 Task: Send an email with the signature Kimberly Smith with the subject Request for feedback on a sponsorship package and the message I am writing to request a review of the project lessons learned. from softage.3@softage.net to softage.2@softage.net with an attached audio file Audio_clip.mp3 and move the email from Sent Items to the folder Supply chain
Action: Mouse moved to (87, 147)
Screenshot: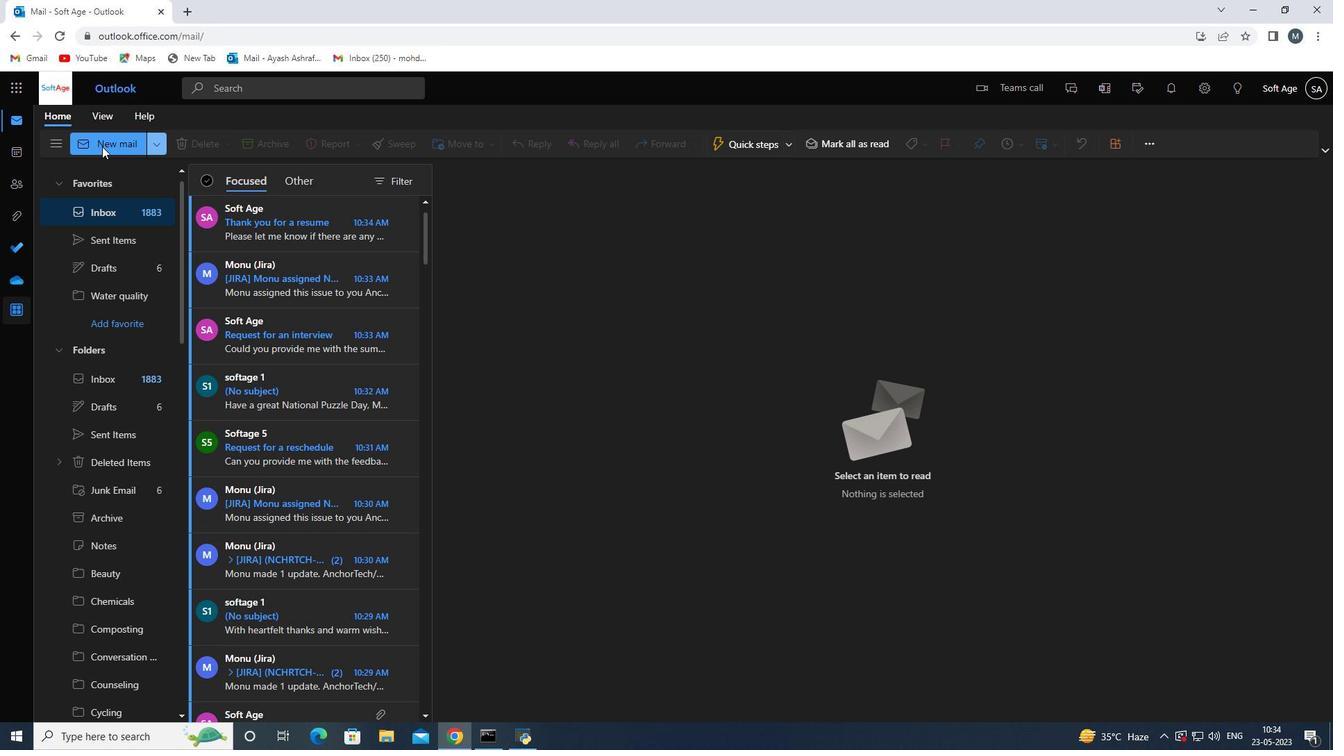 
Action: Mouse pressed left at (87, 147)
Screenshot: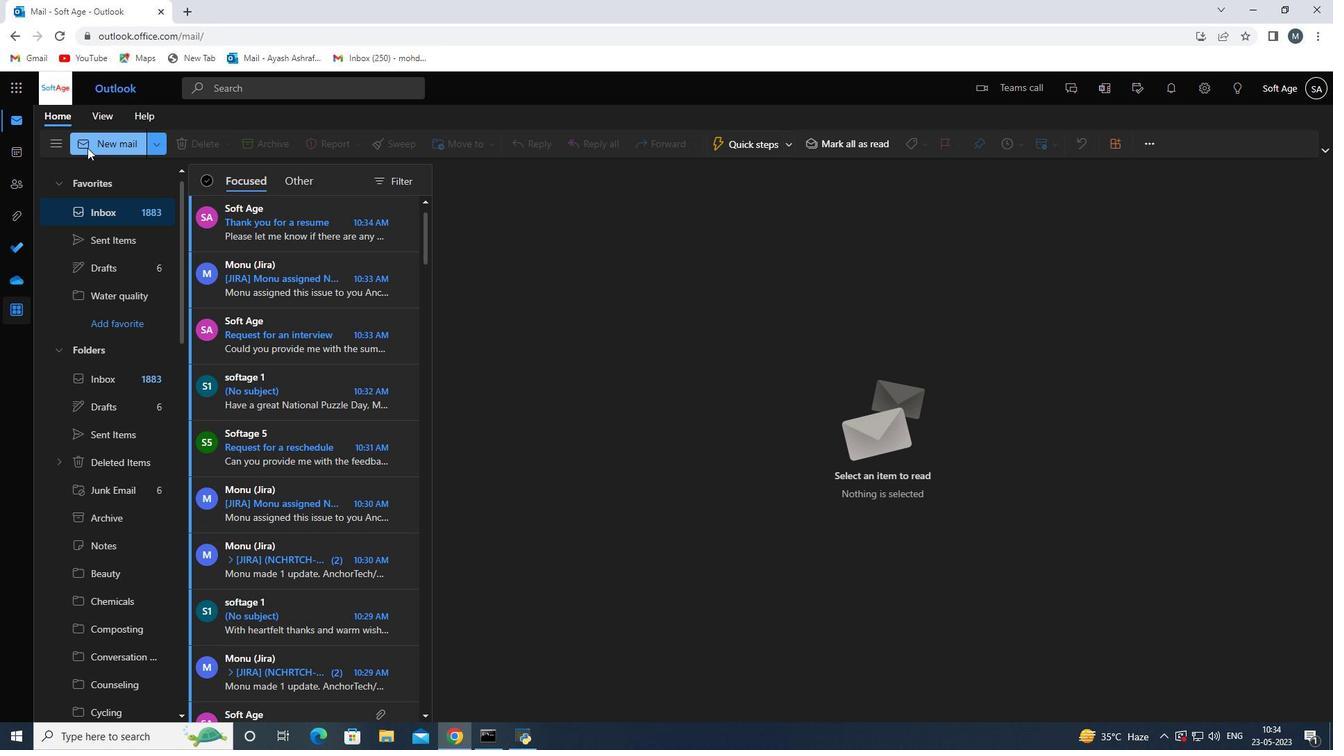 
Action: Mouse moved to (941, 148)
Screenshot: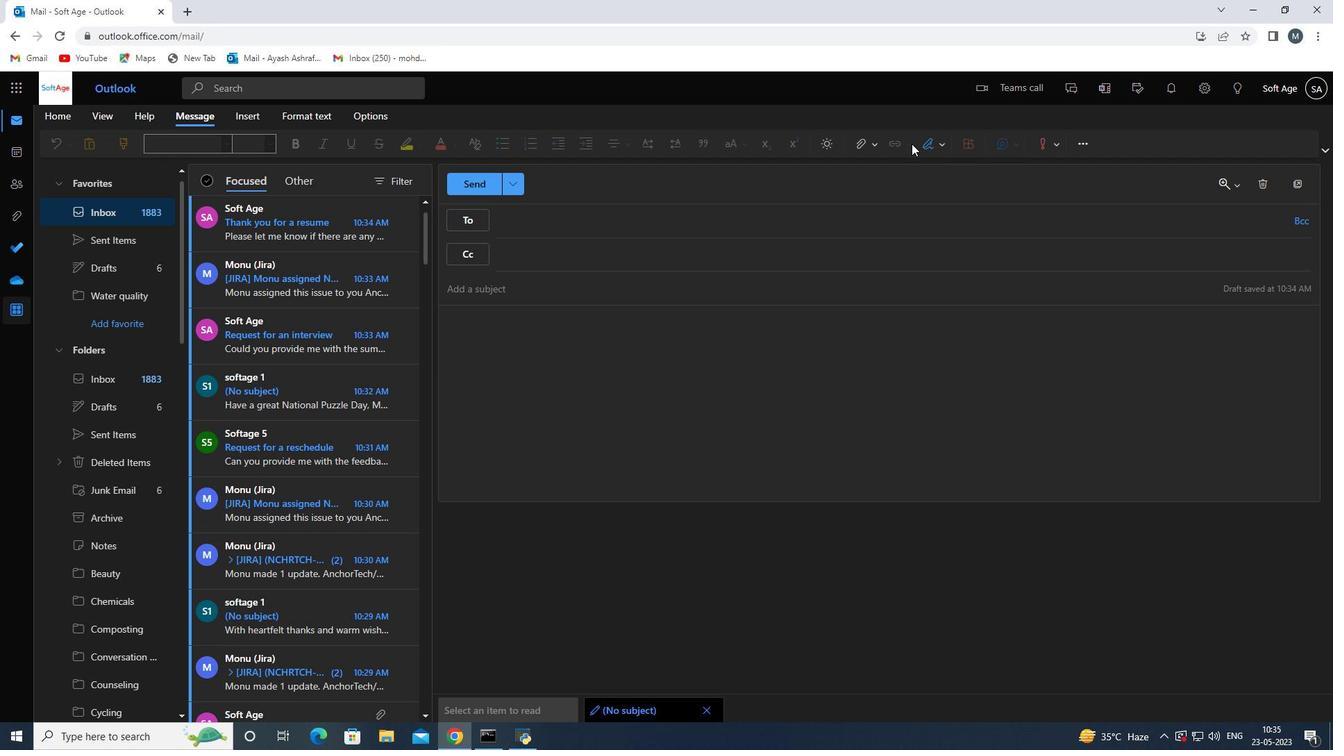
Action: Mouse pressed left at (941, 148)
Screenshot: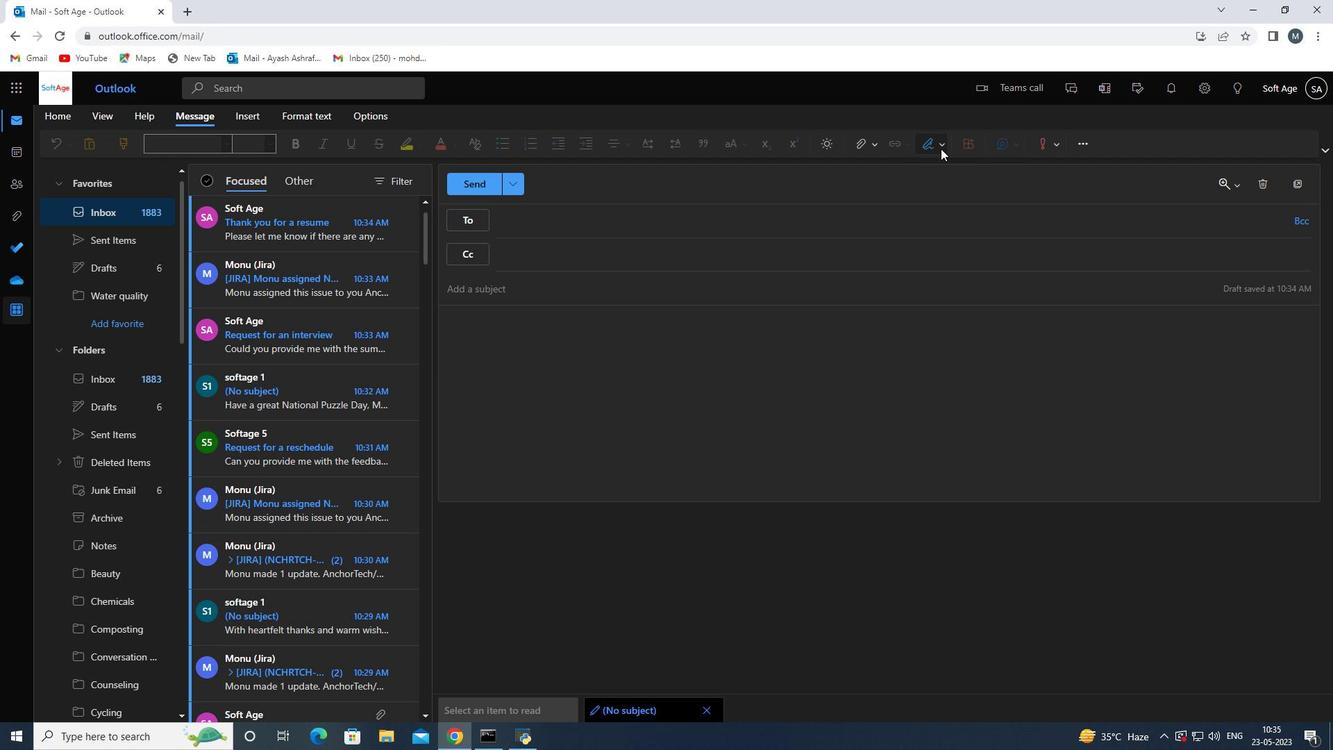 
Action: Mouse moved to (914, 197)
Screenshot: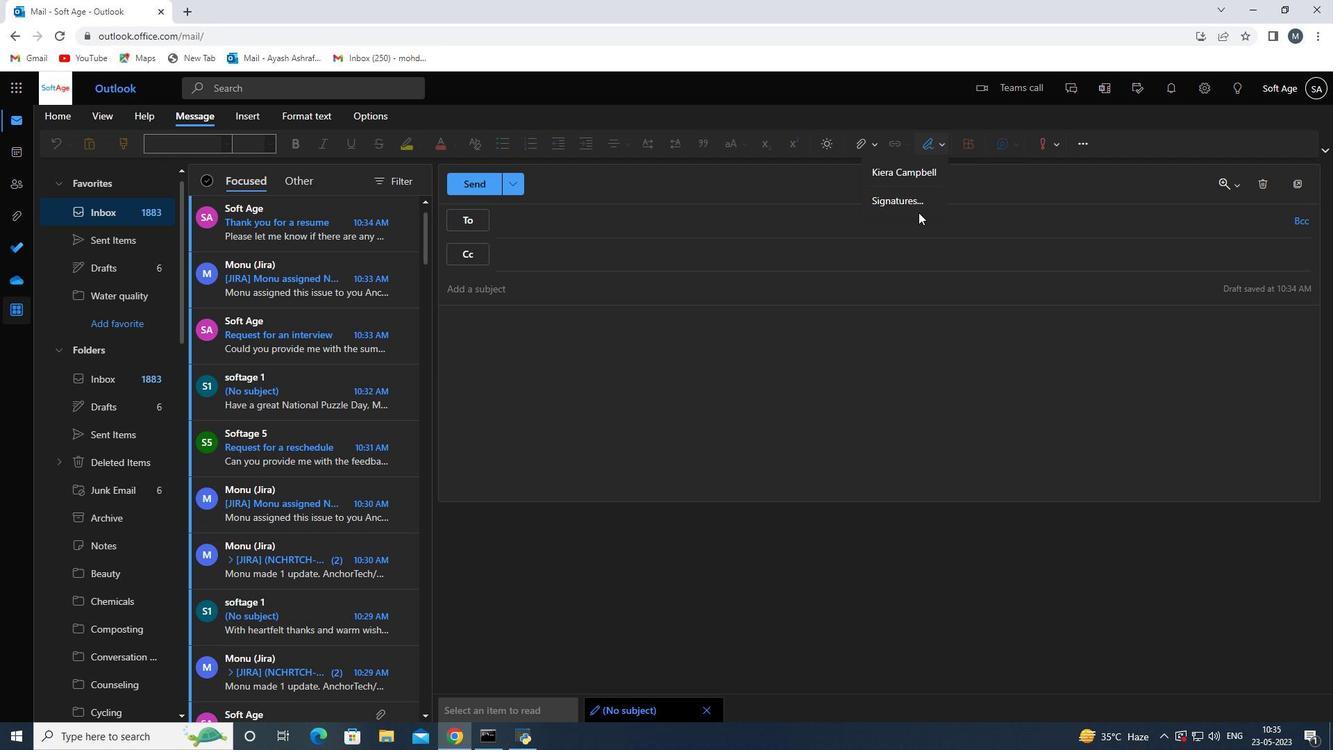 
Action: Mouse pressed left at (914, 197)
Screenshot: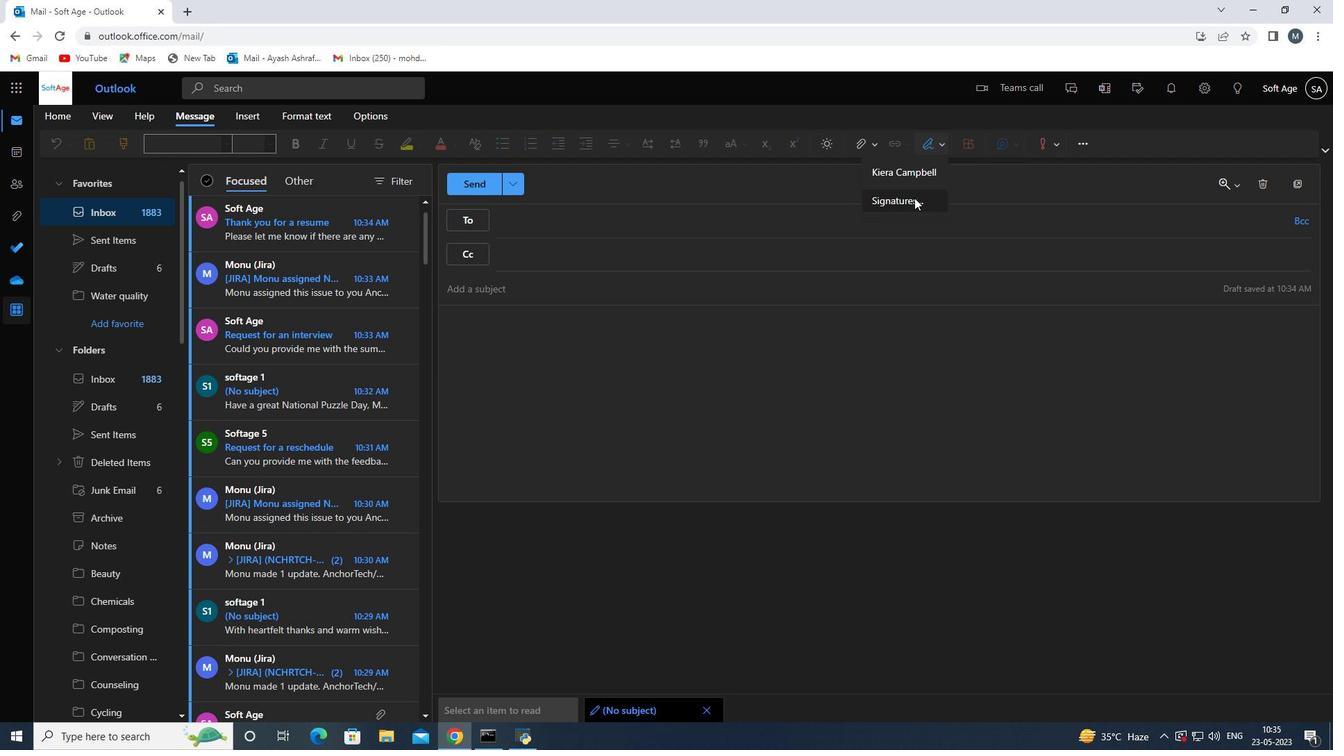 
Action: Mouse moved to (946, 254)
Screenshot: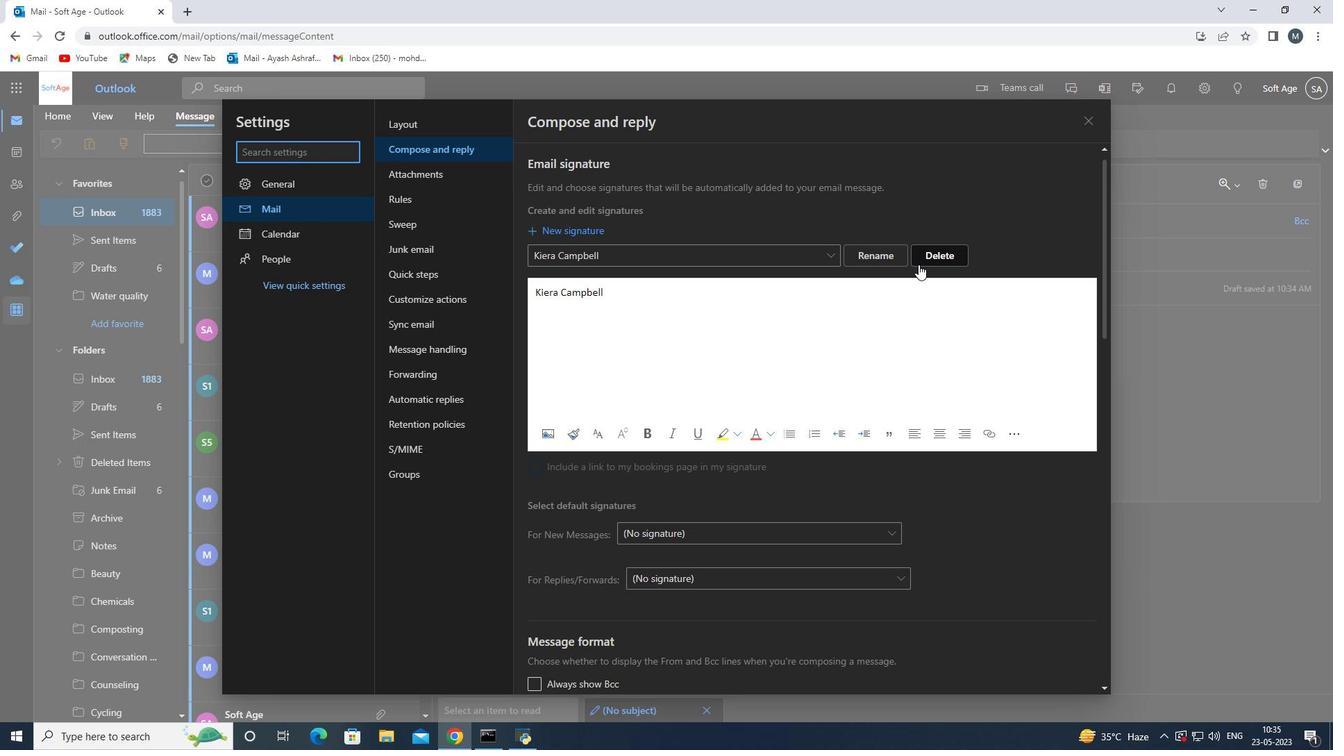 
Action: Mouse pressed left at (946, 254)
Screenshot: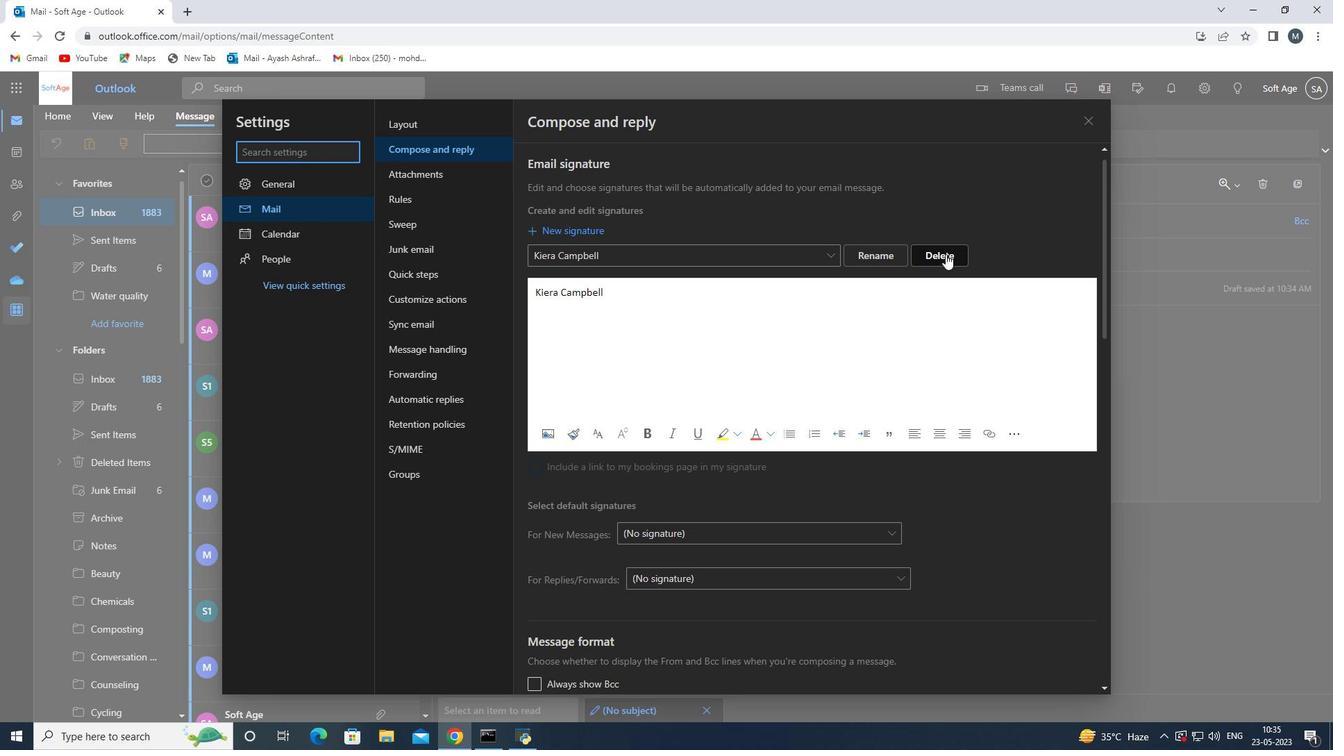 
Action: Mouse moved to (612, 257)
Screenshot: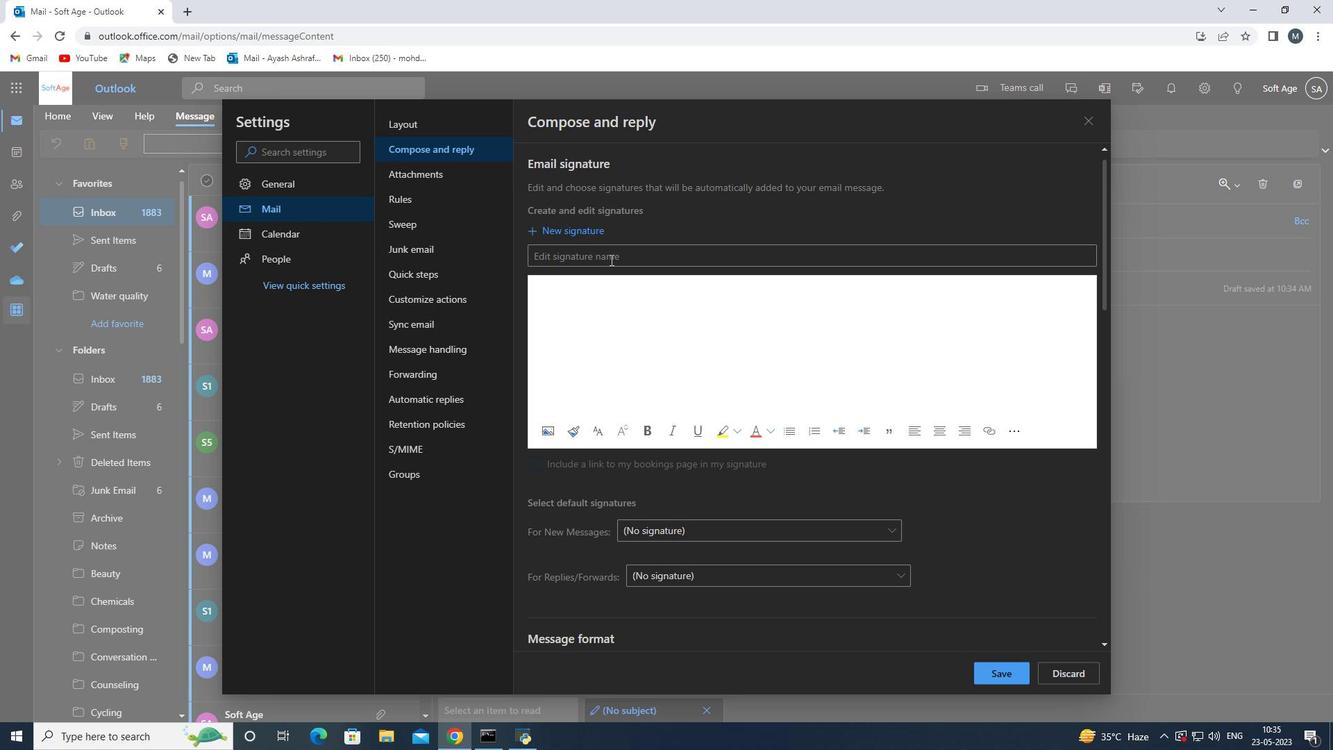 
Action: Mouse pressed left at (612, 257)
Screenshot: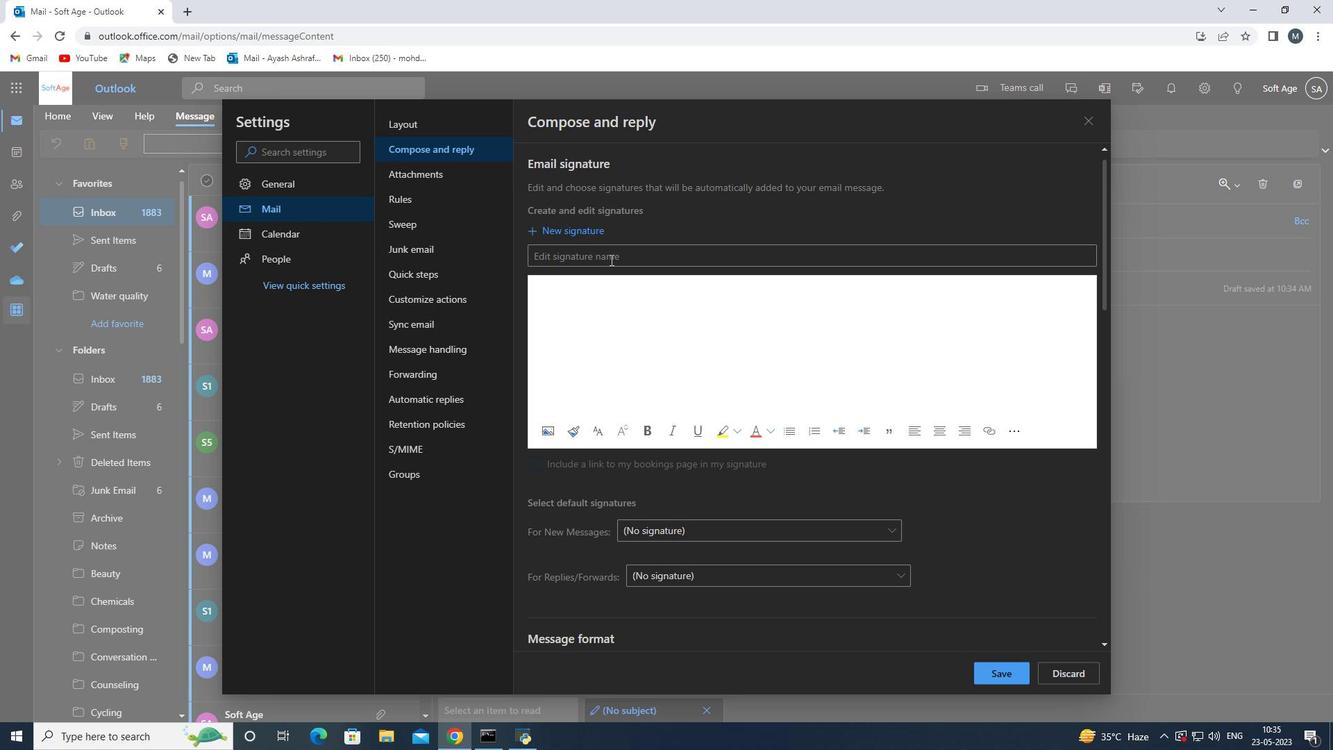 
Action: Key pressed <Key.shift>Kimn<Key.backspace>berly<Key.space><Key.shift>Smith<Key.space>
Screenshot: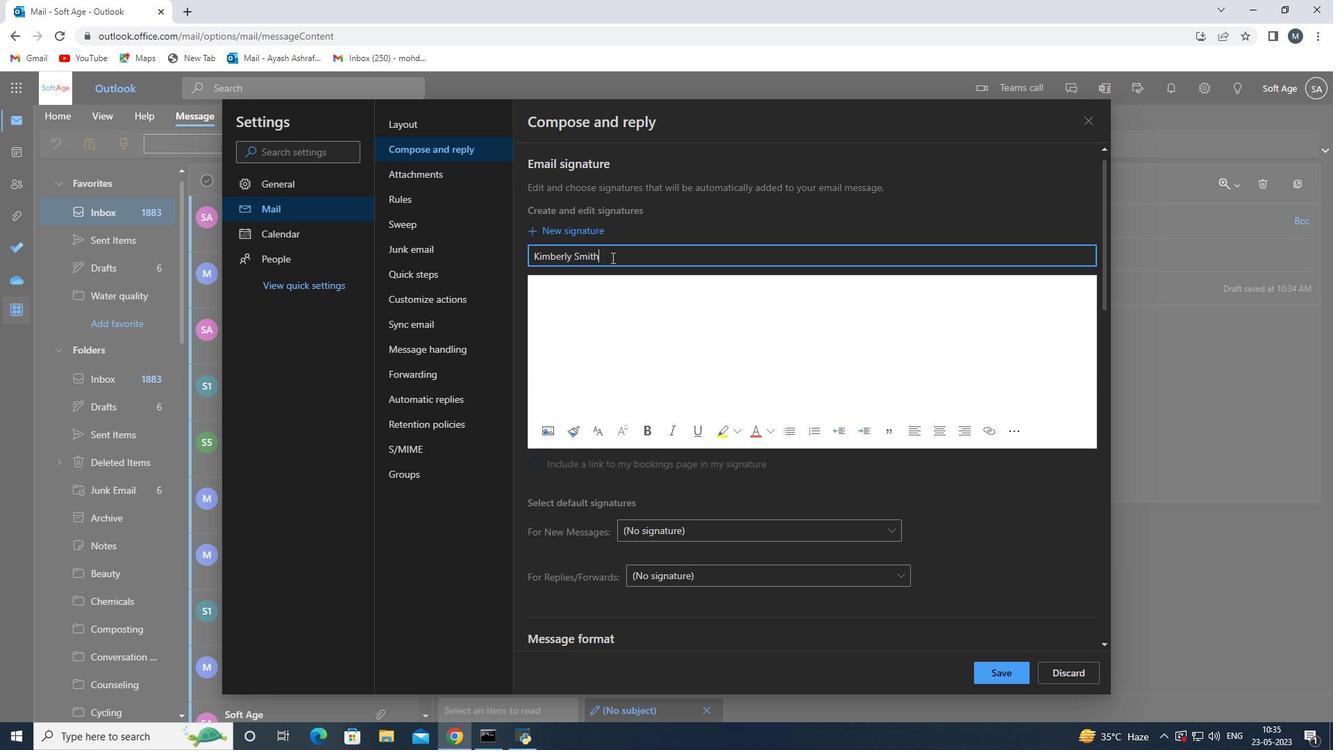 
Action: Mouse moved to (612, 277)
Screenshot: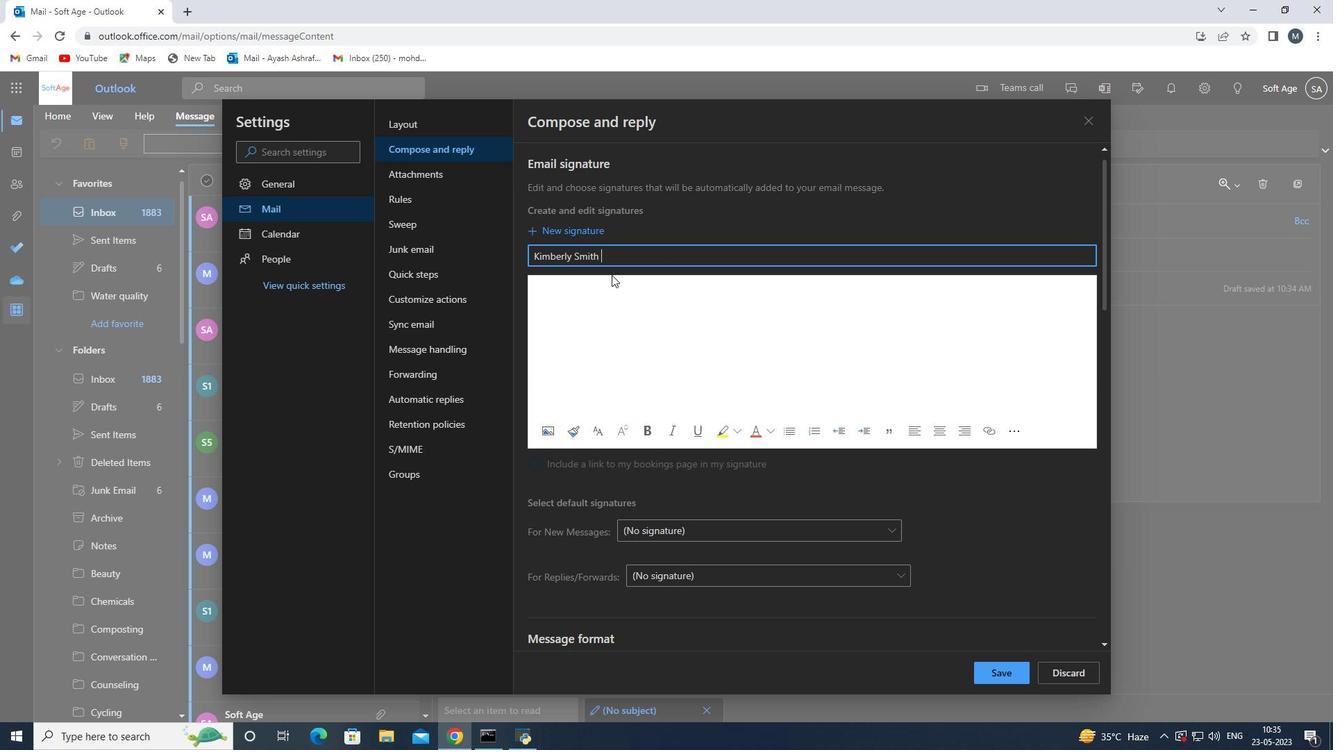 
Action: Mouse pressed left at (612, 277)
Screenshot: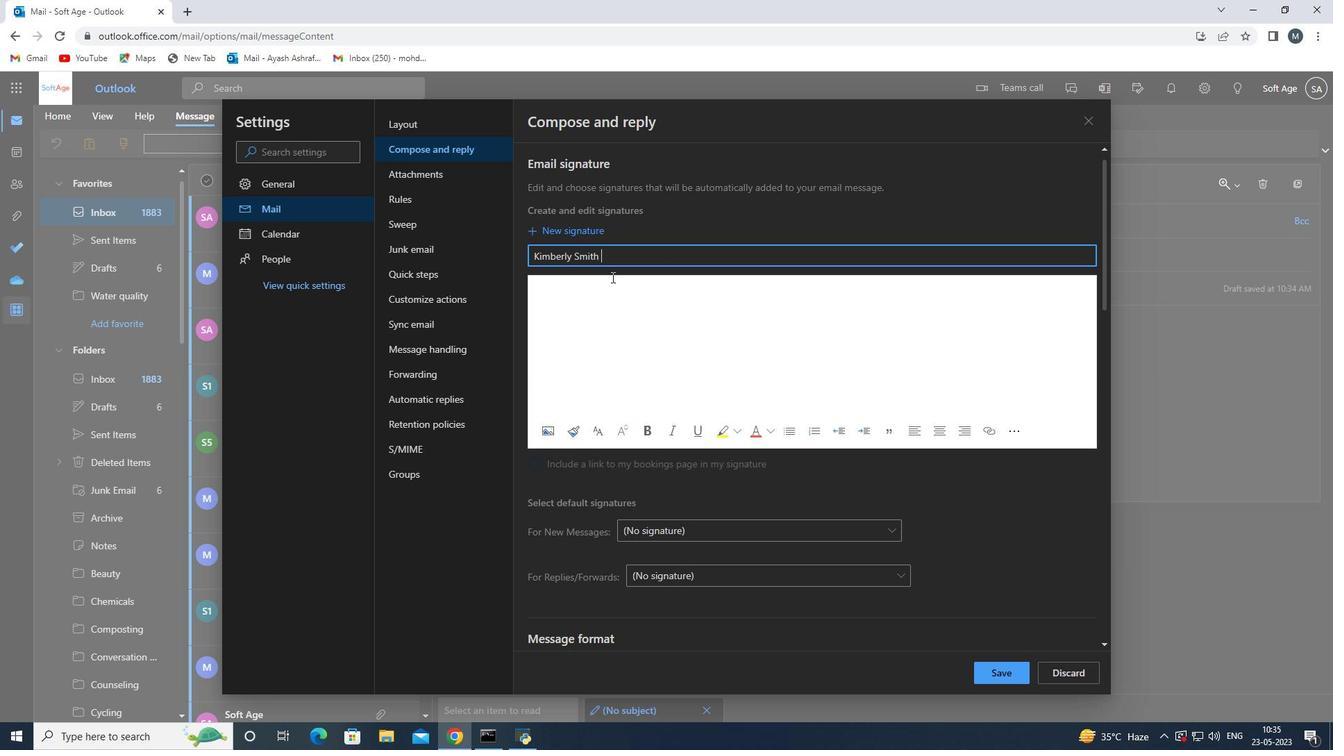 
Action: Key pressed <Key.shift>Kimberly<Key.space><Key.shift>Smith
Screenshot: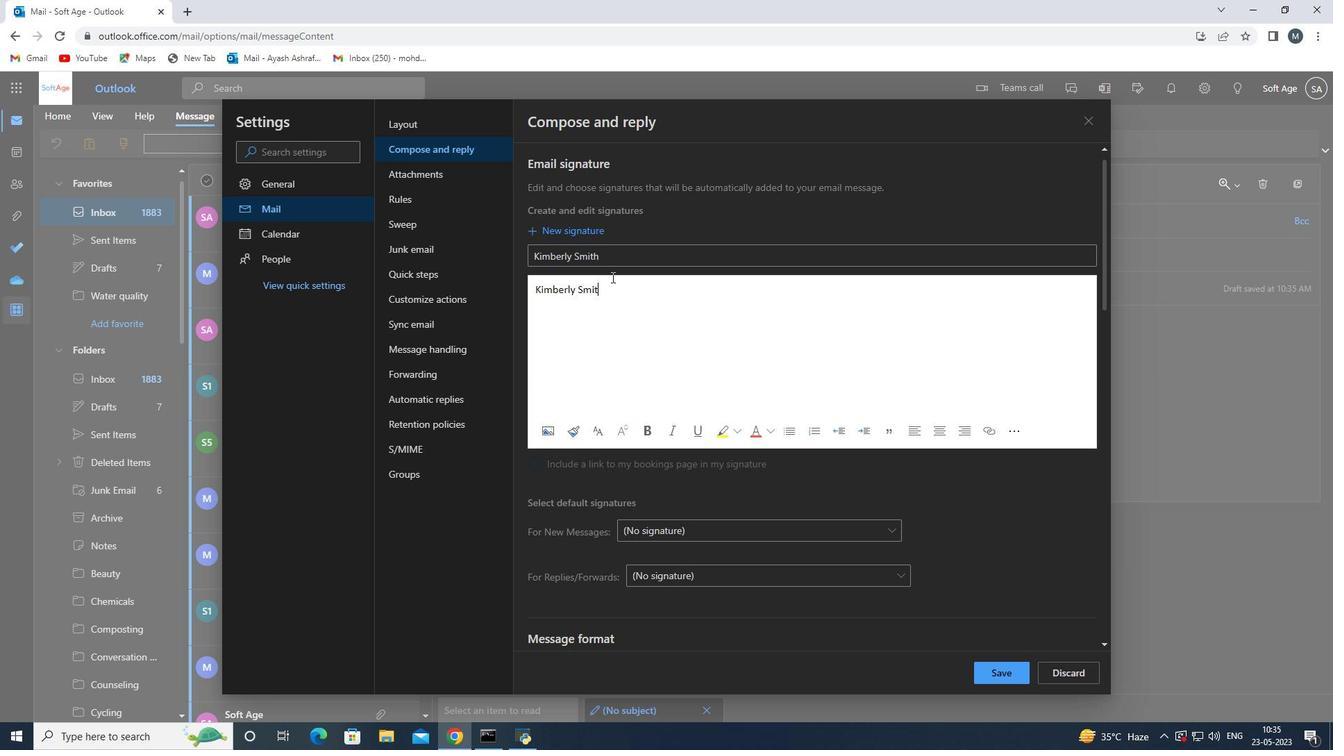 
Action: Mouse moved to (995, 674)
Screenshot: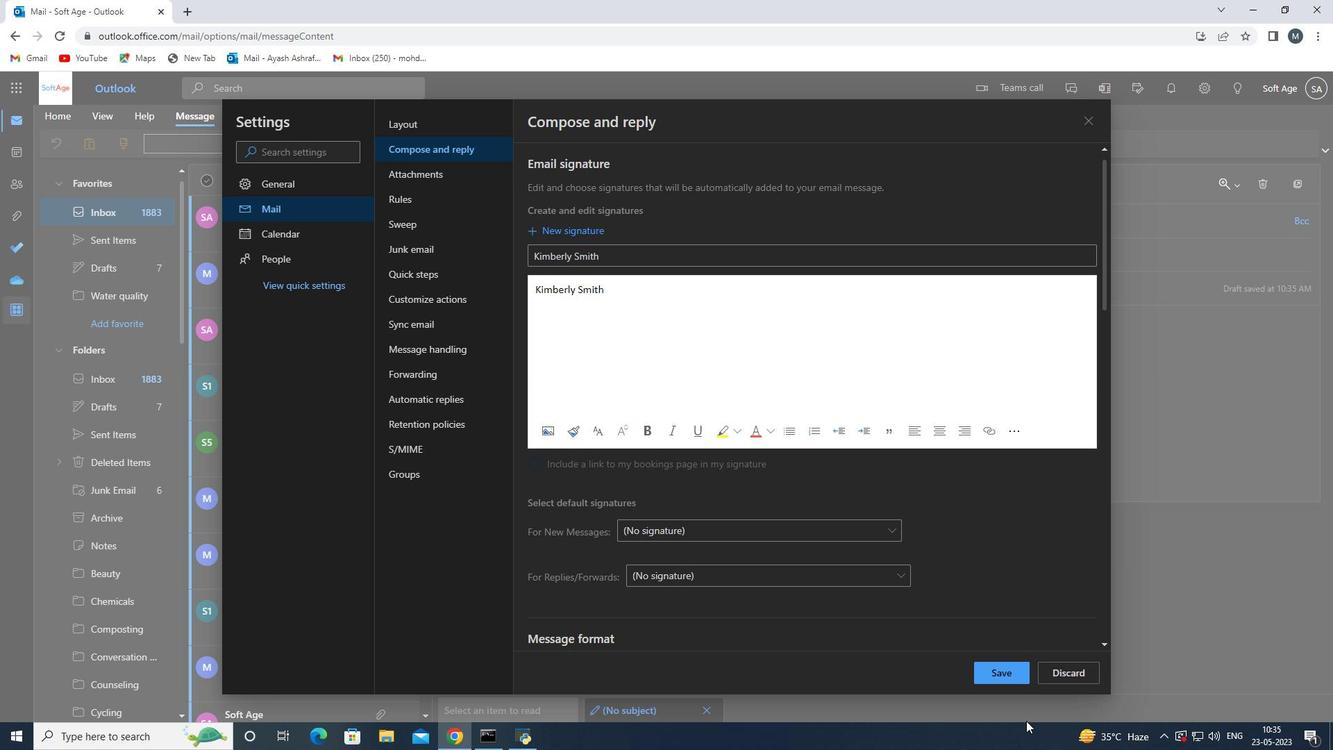 
Action: Mouse pressed left at (995, 674)
Screenshot: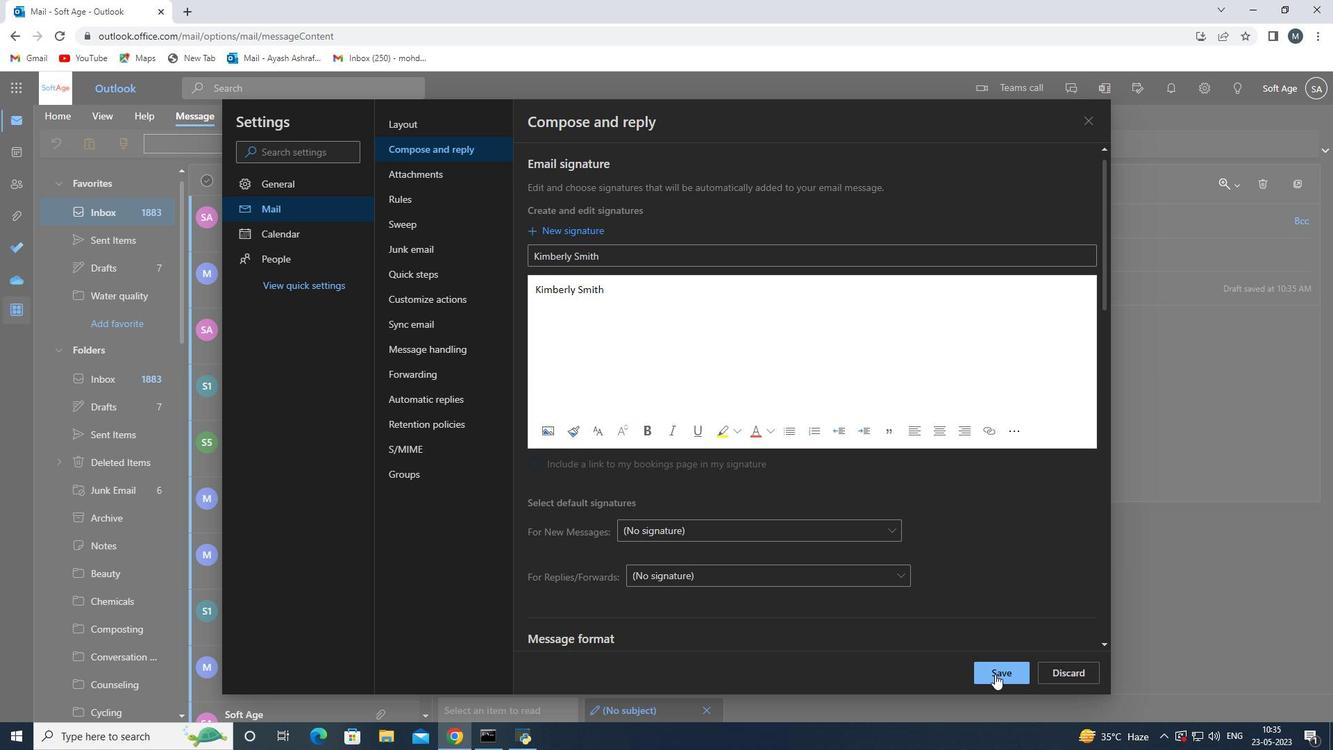 
Action: Mouse moved to (1086, 124)
Screenshot: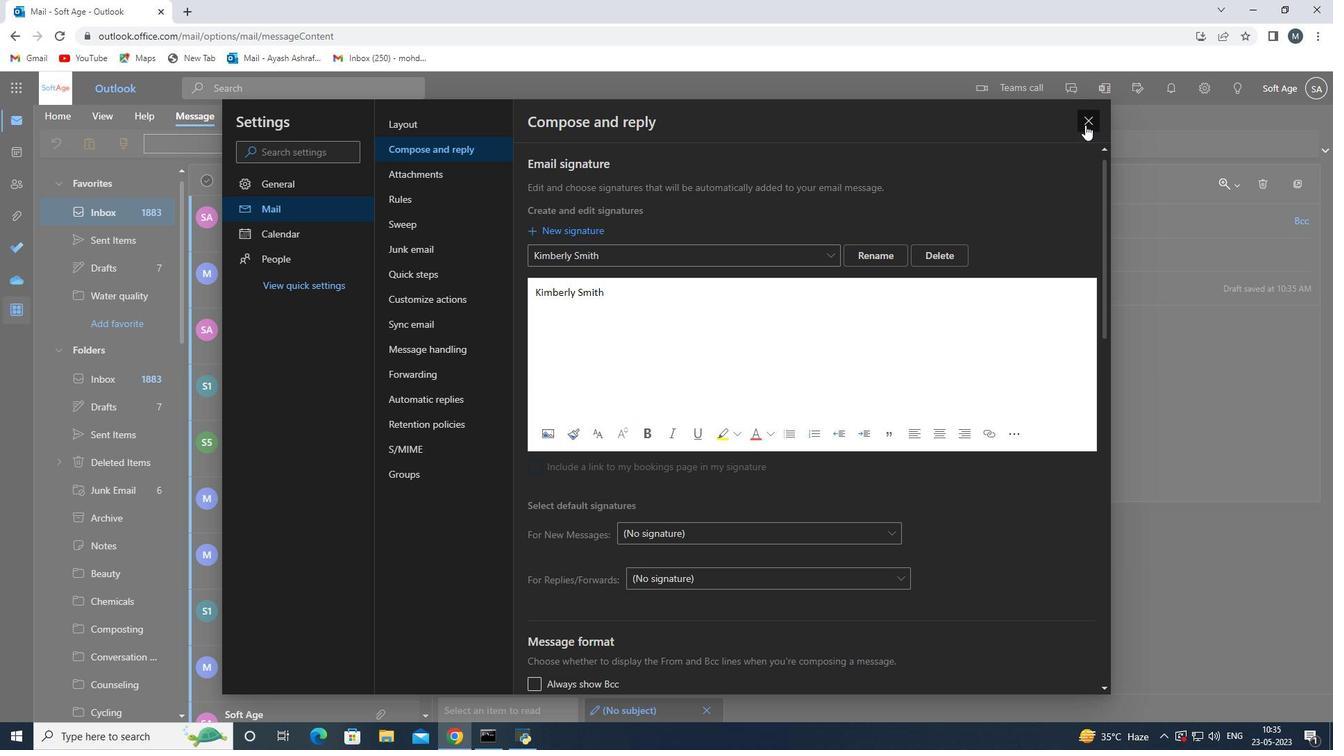 
Action: Mouse pressed left at (1086, 124)
Screenshot: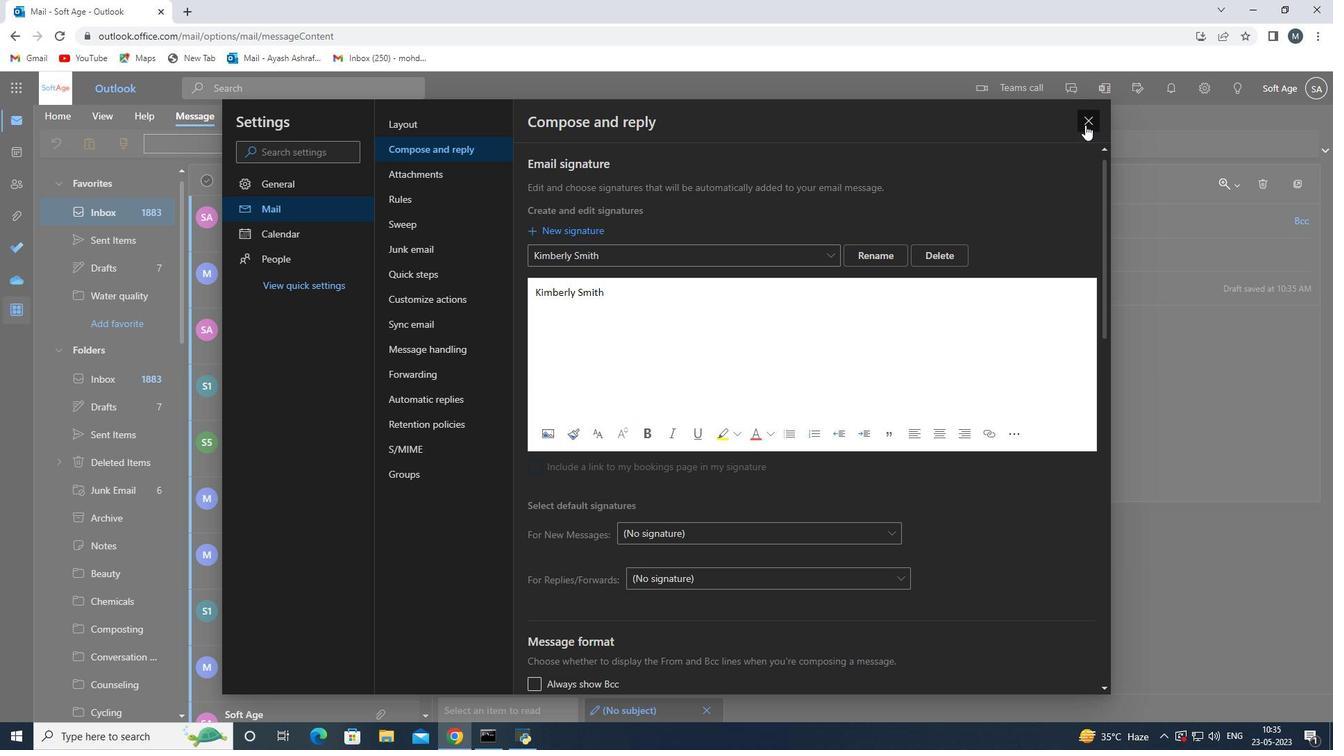 
Action: Mouse moved to (581, 282)
Screenshot: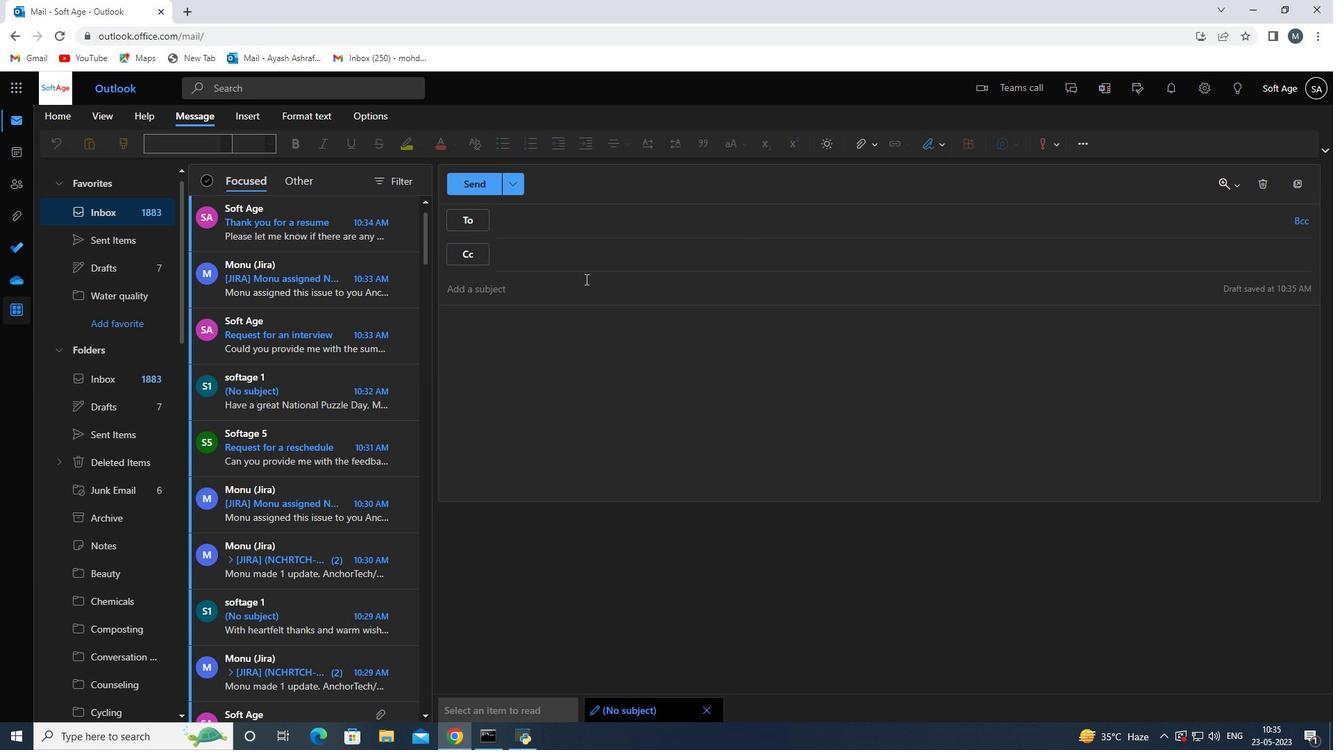 
Action: Mouse pressed left at (581, 282)
Screenshot: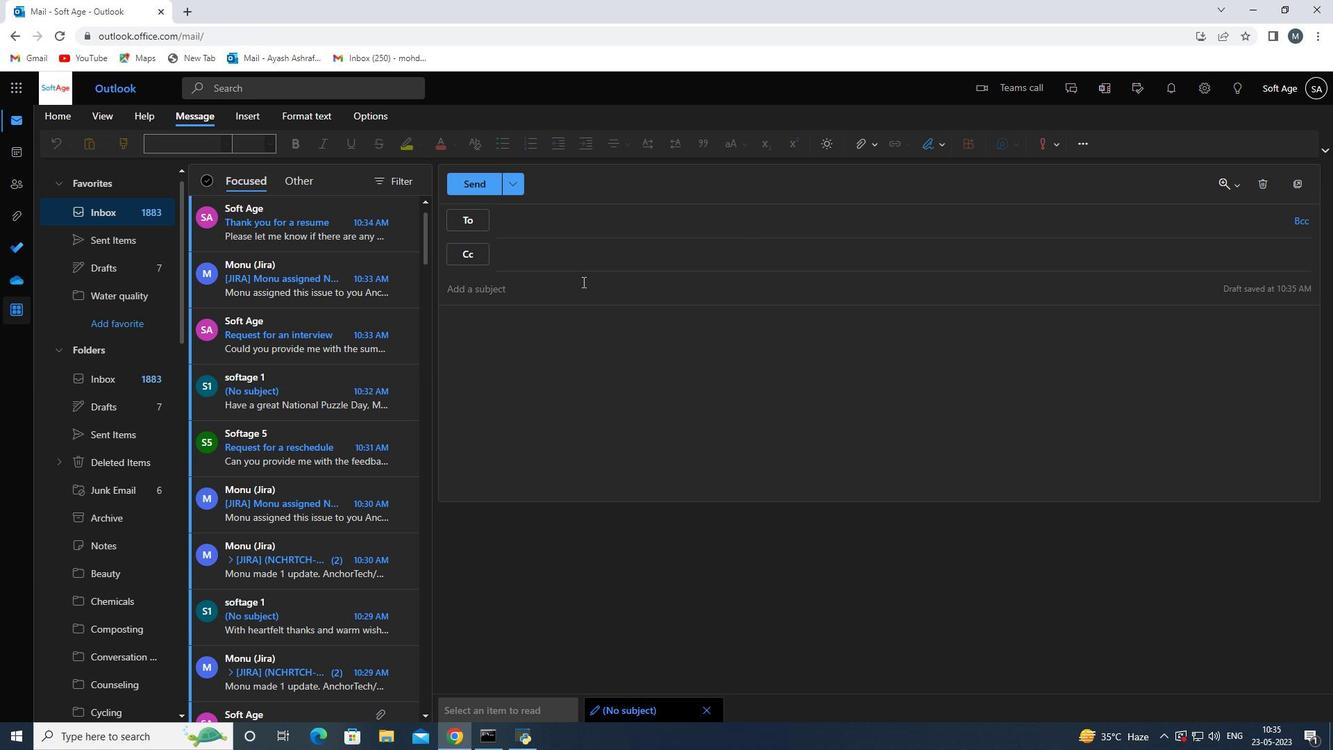 
Action: Mouse moved to (575, 292)
Screenshot: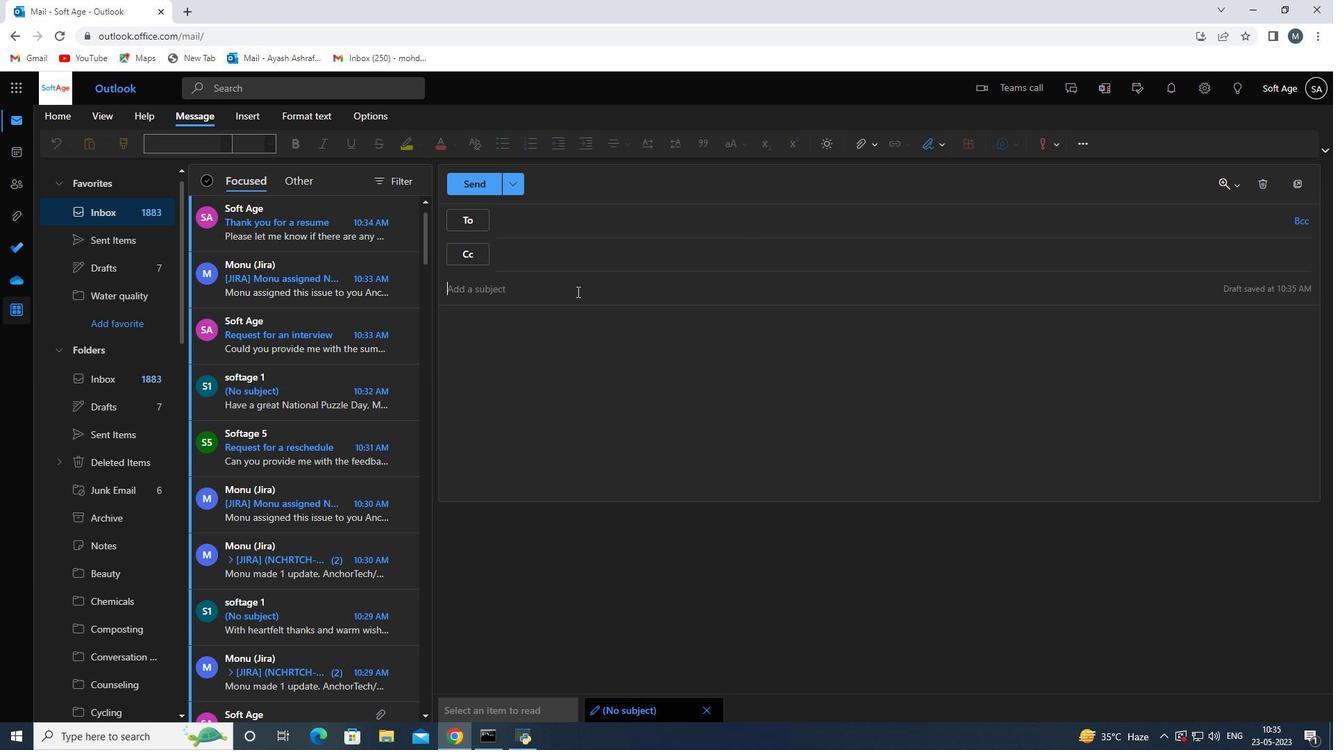 
Action: Key pressed <Key.shift><Key.shift><Key.shift><Key.shift><Key.shift><Key.shift>Rwe<Key.backspace><Key.backspace>equest<Key.space>for<Key.space>feedback<Key.space>on<Key.space>a<Key.space>sponsorship<Key.space>package<Key.space>
Screenshot: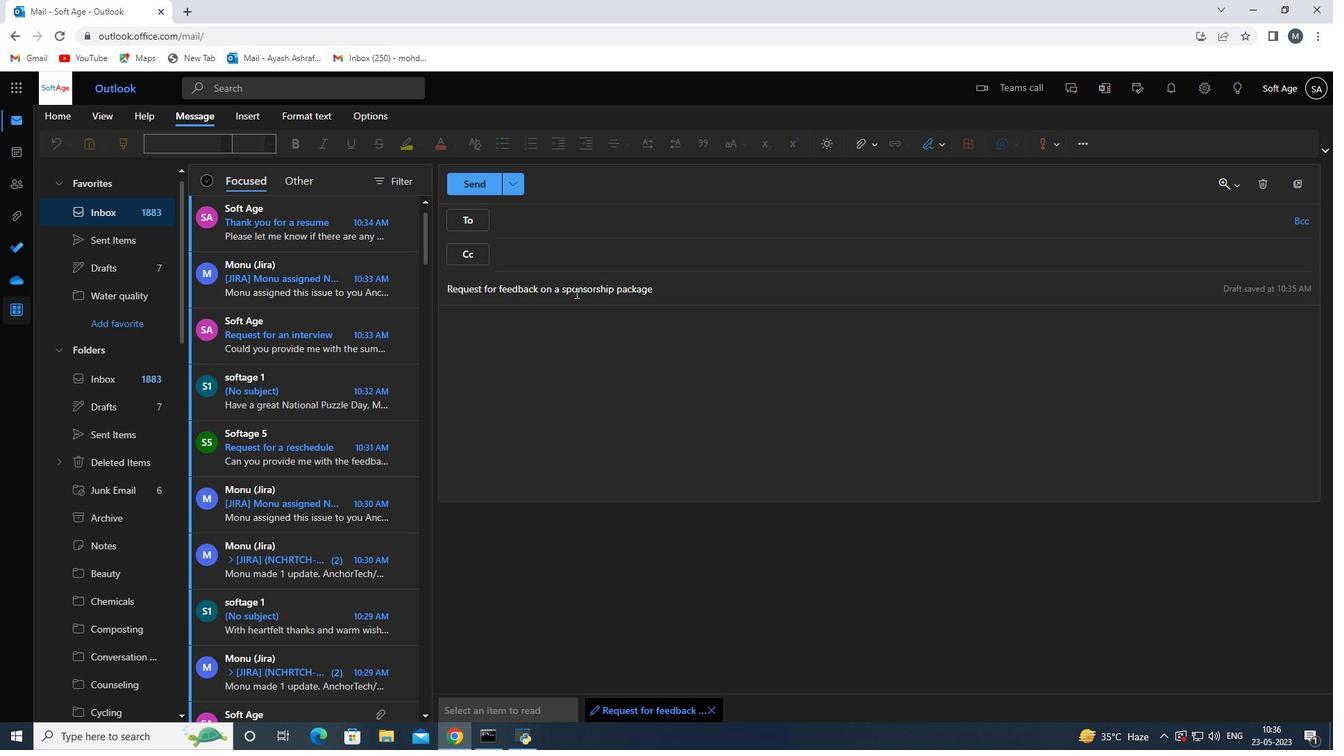 
Action: Mouse moved to (575, 325)
Screenshot: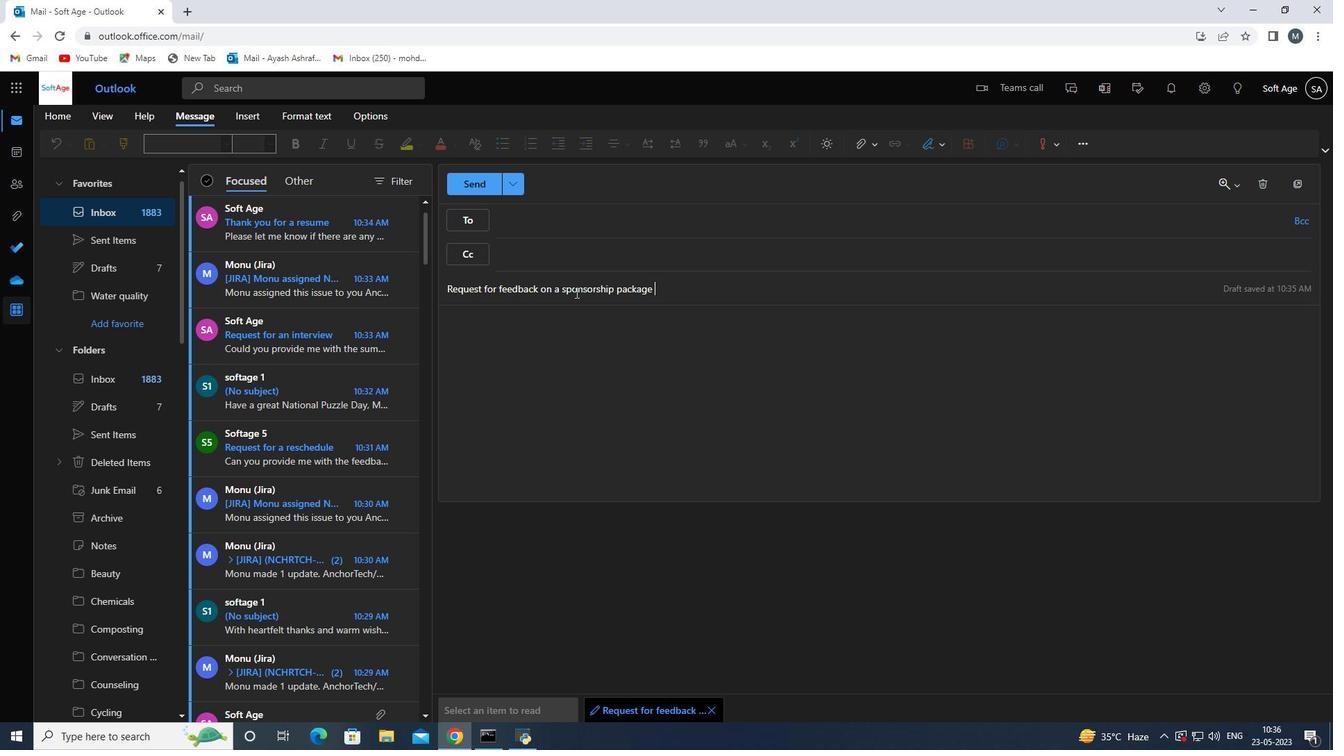 
Action: Mouse pressed left at (575, 325)
Screenshot: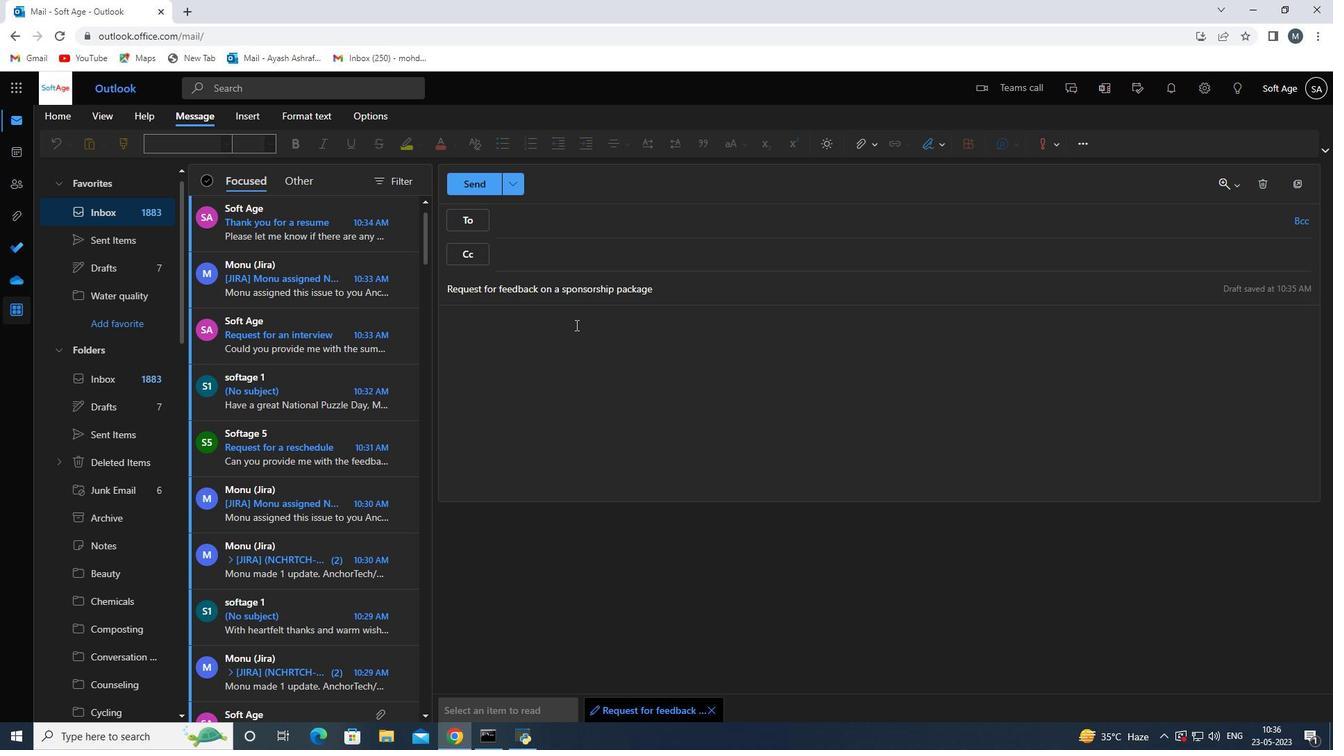 
Action: Key pressed <Key.shift>I<Key.space>am<Key.space>writing<Key.space>to<Key.space>request<Key.space>a<Key.space>review<Key.space>of<Key.space>the<Key.space>project<Key.space>lessons<Key.space>learner<Key.backspace>d<Key.space>
Screenshot: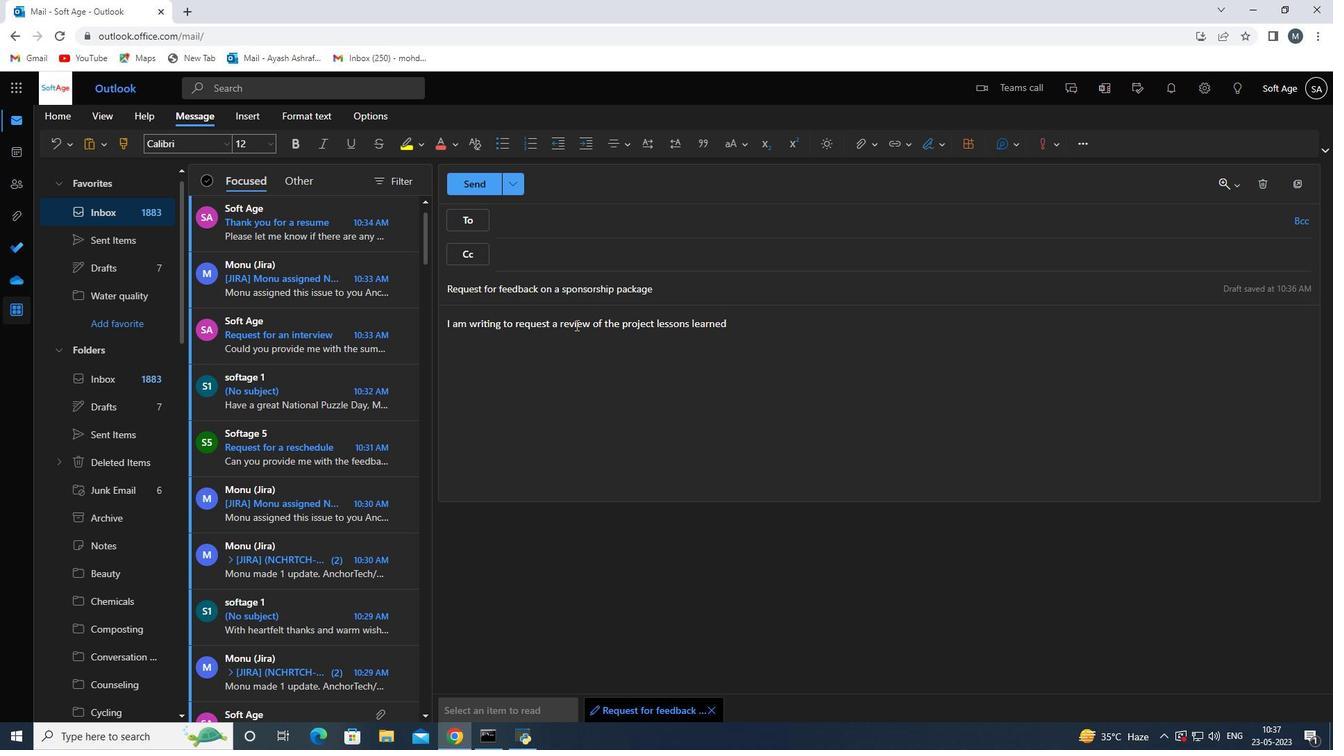 
Action: Mouse moved to (930, 150)
Screenshot: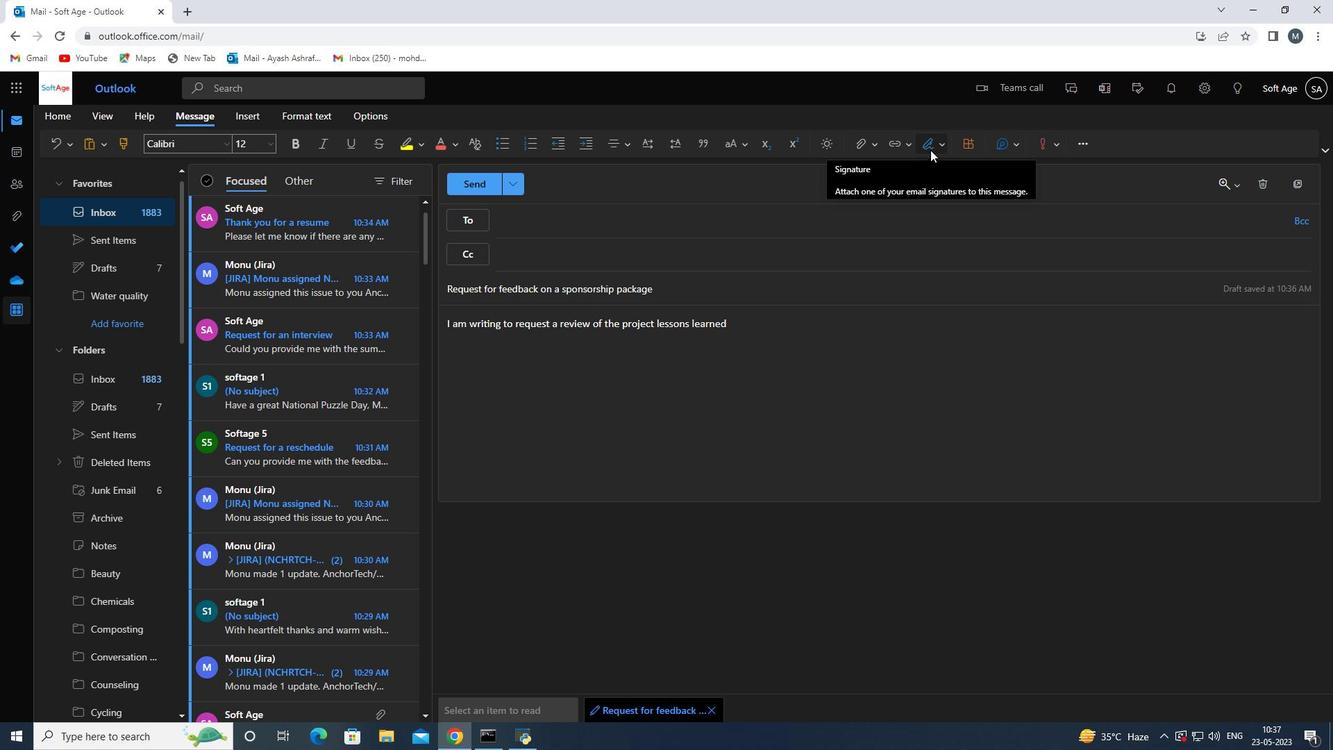 
Action: Mouse pressed left at (930, 150)
Screenshot: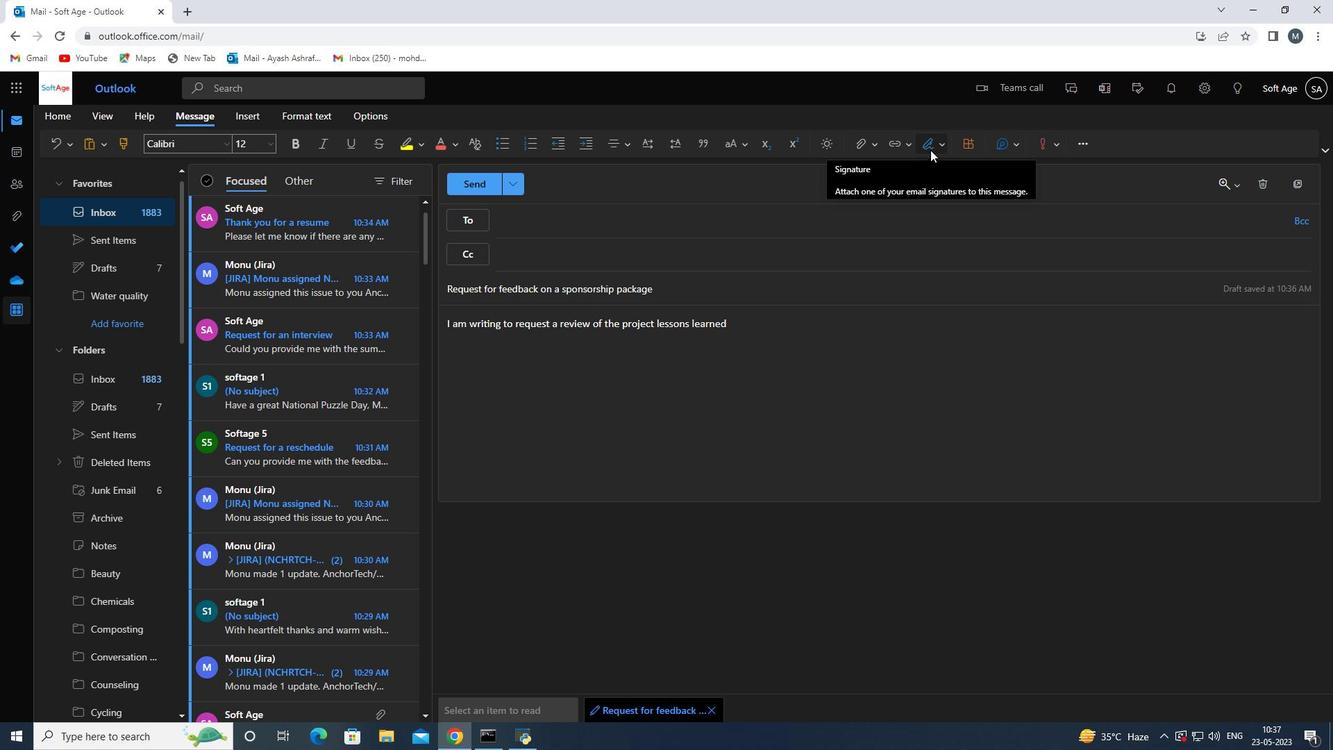 
Action: Mouse moved to (920, 174)
Screenshot: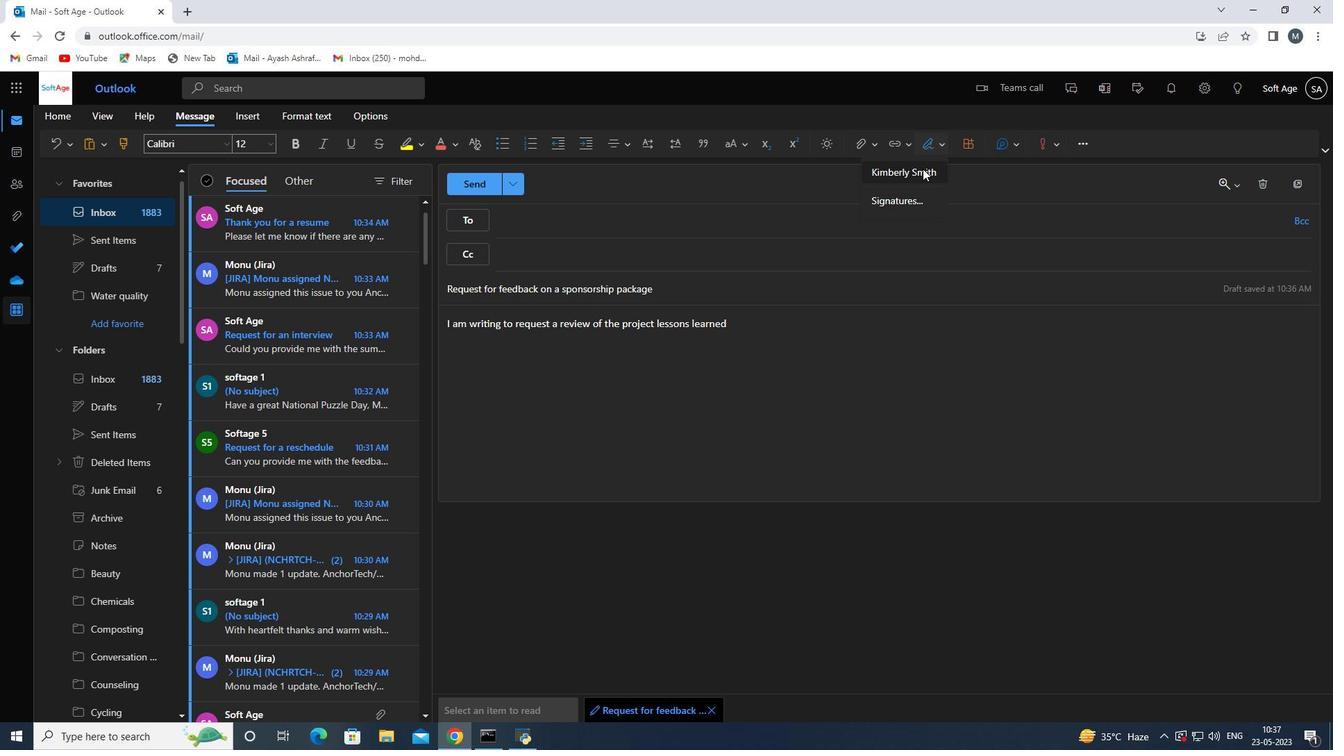
Action: Mouse pressed left at (920, 174)
Screenshot: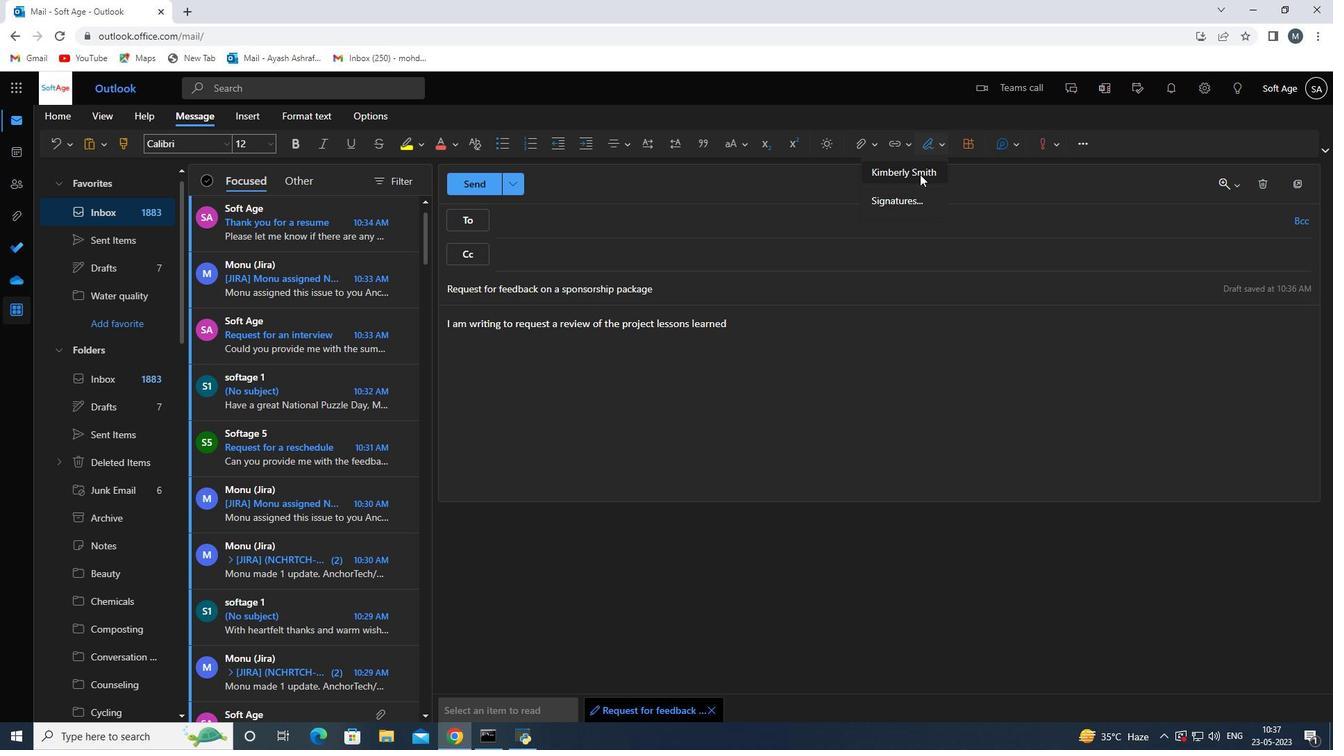 
Action: Mouse moved to (634, 226)
Screenshot: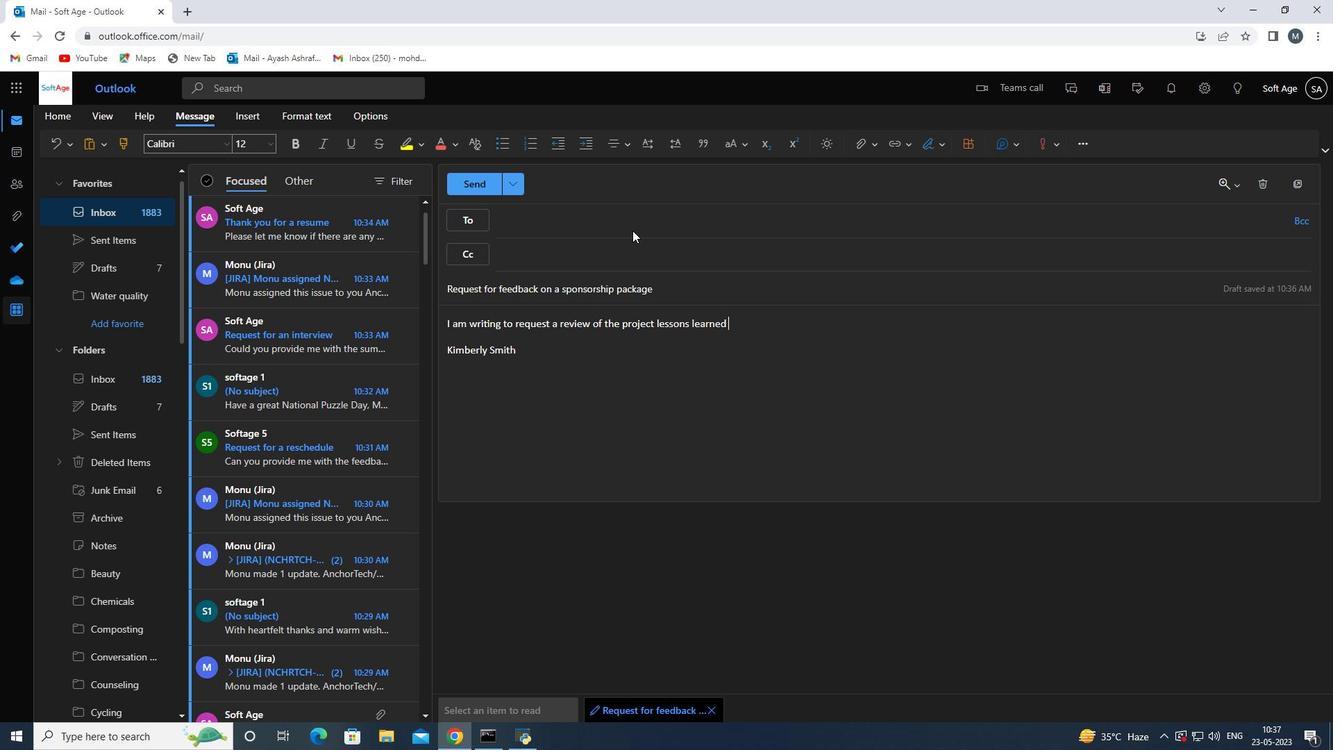 
Action: Mouse pressed left at (634, 226)
Screenshot: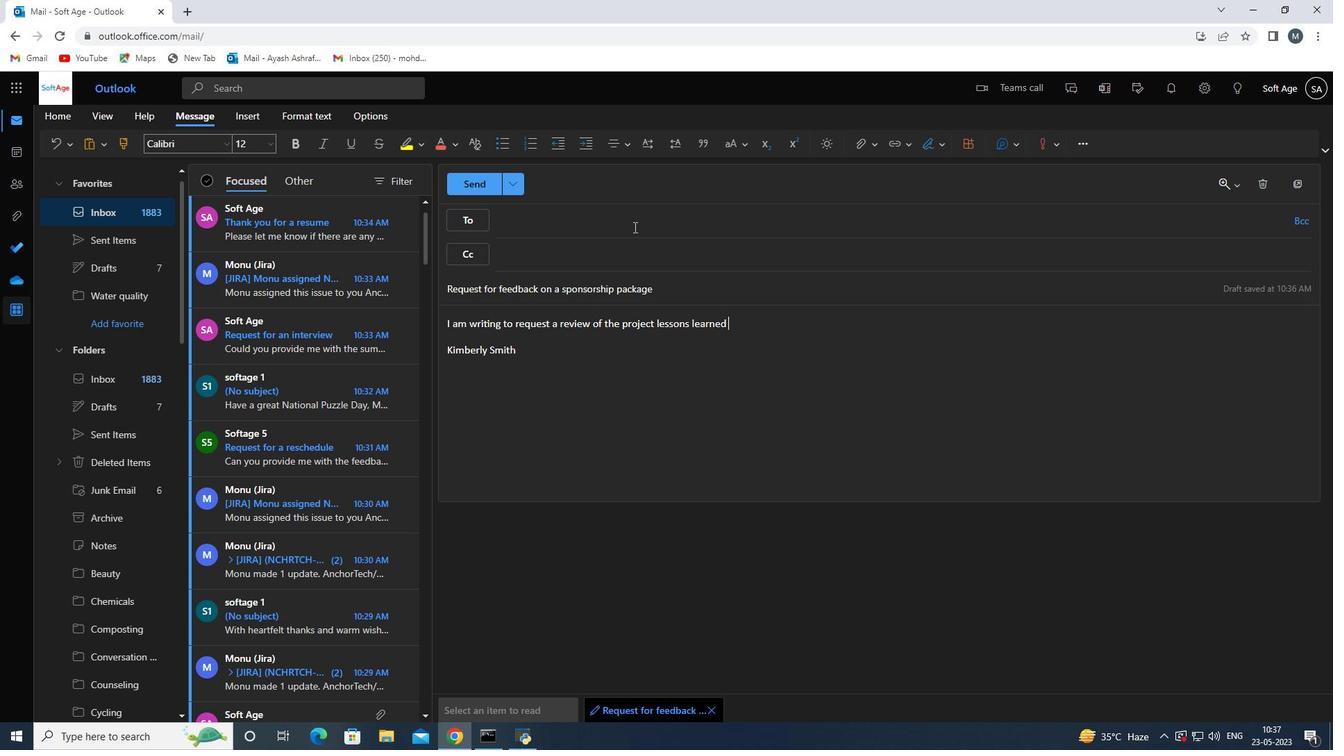 
Action: Key pressed softage.3<Key.backspace>2<Key.shift><Key.shift><Key.shift><Key.shift><Key.shift><Key.shift><Key.shift><Key.shift><Key.shift><Key.shift><Key.shift><Key.shift>@softage.net
Screenshot: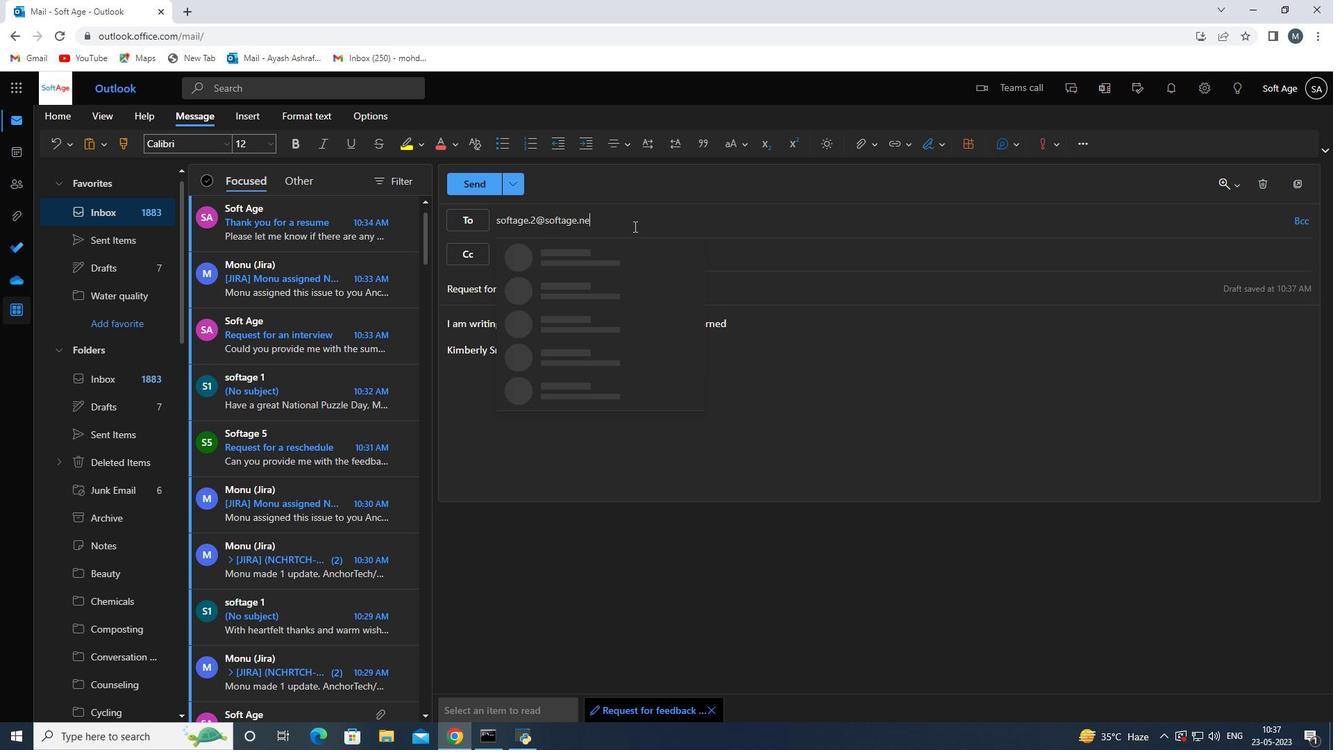 
Action: Mouse moved to (627, 266)
Screenshot: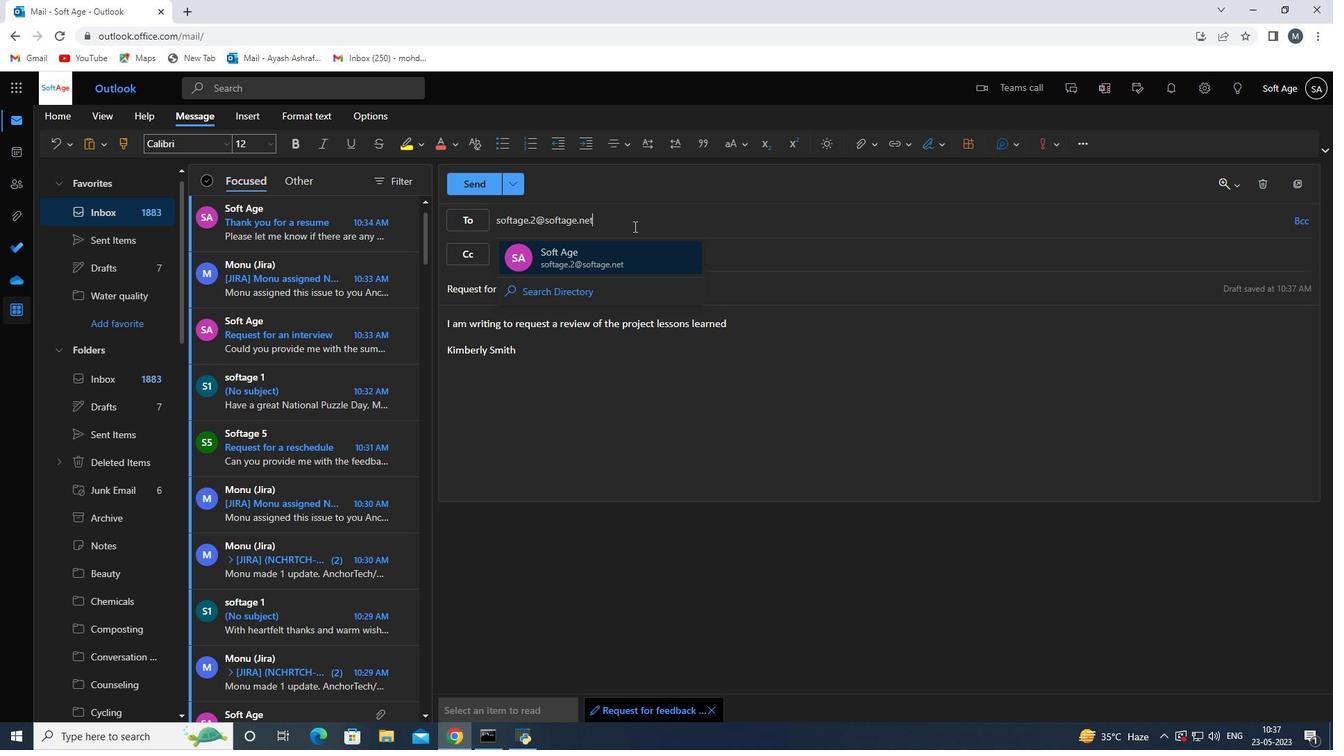
Action: Mouse pressed left at (627, 266)
Screenshot: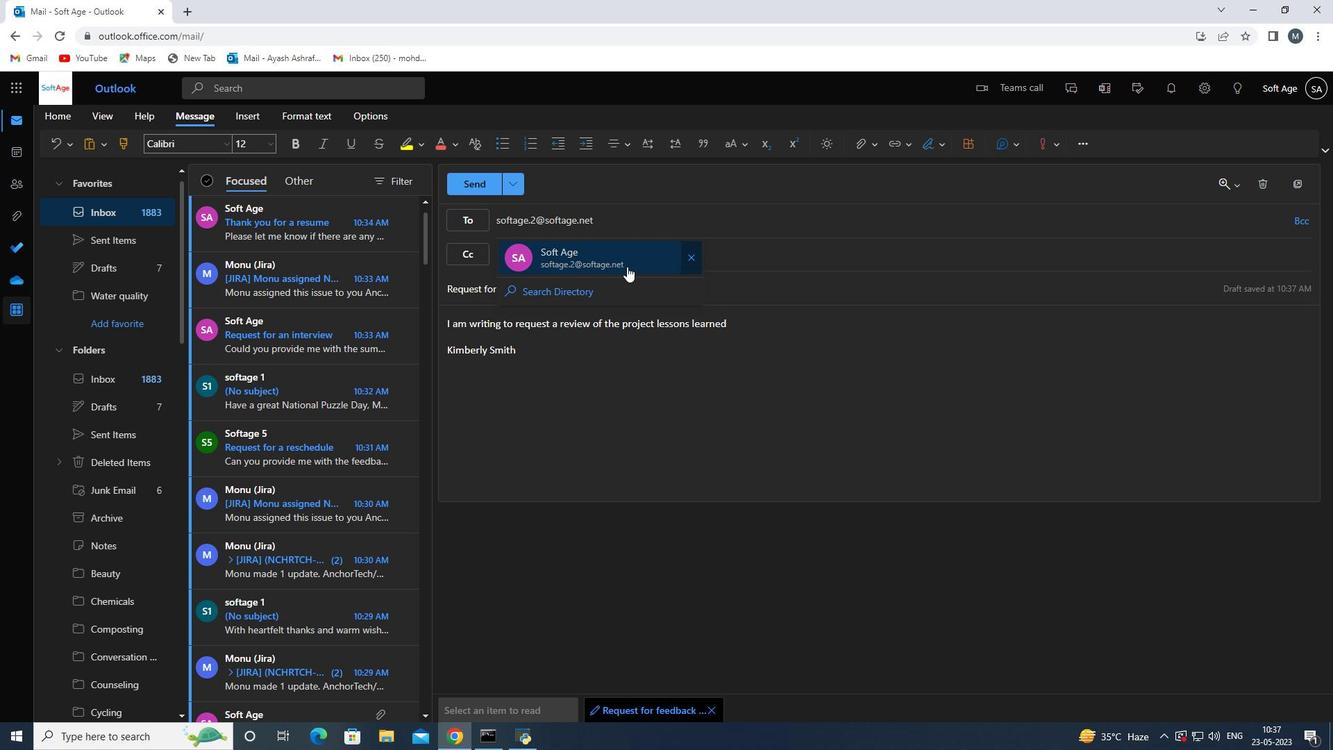 
Action: Mouse moved to (865, 150)
Screenshot: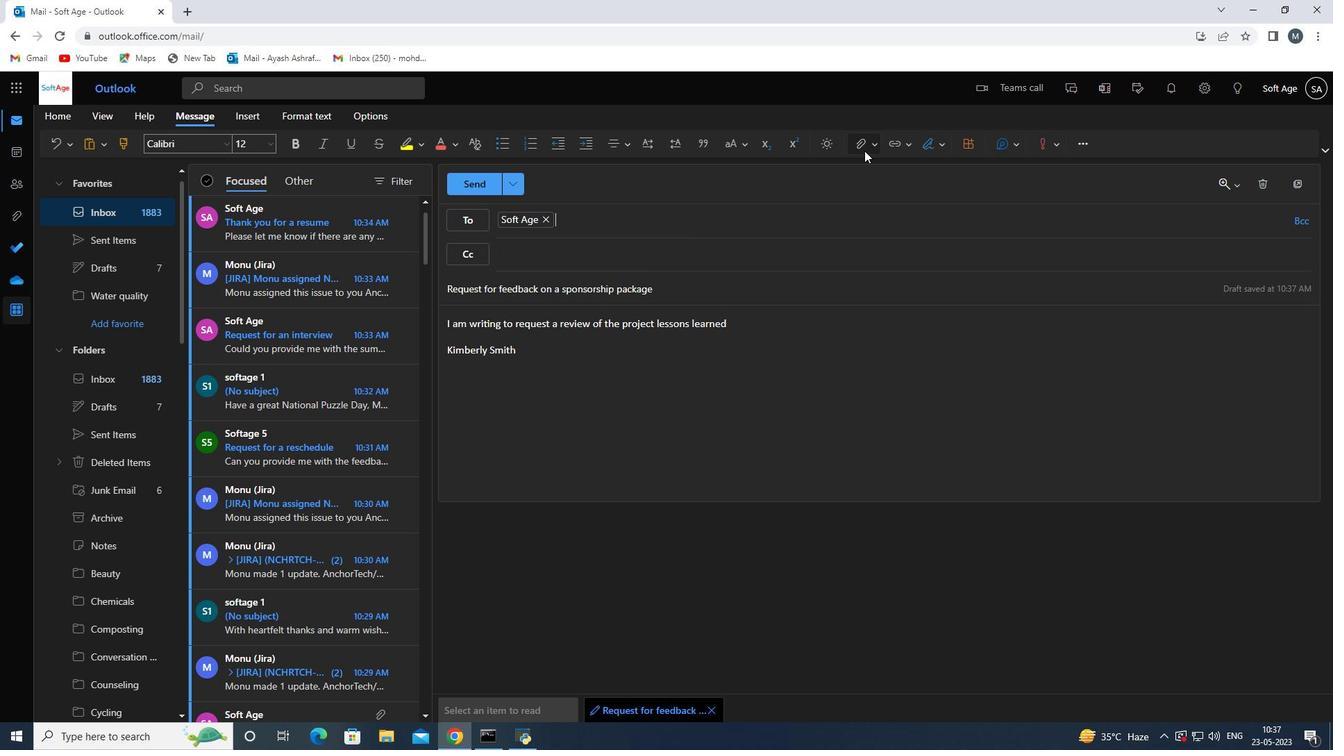 
Action: Mouse pressed left at (865, 150)
Screenshot: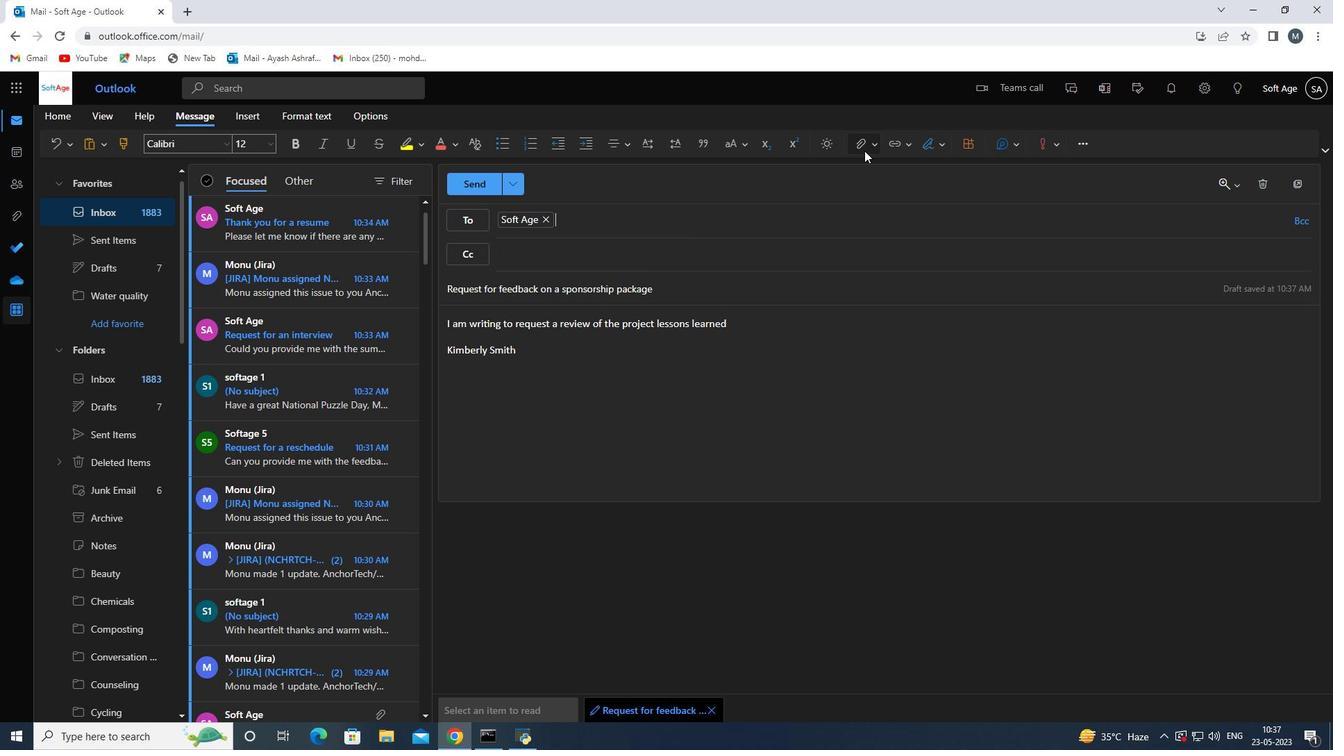
Action: Mouse moved to (810, 174)
Screenshot: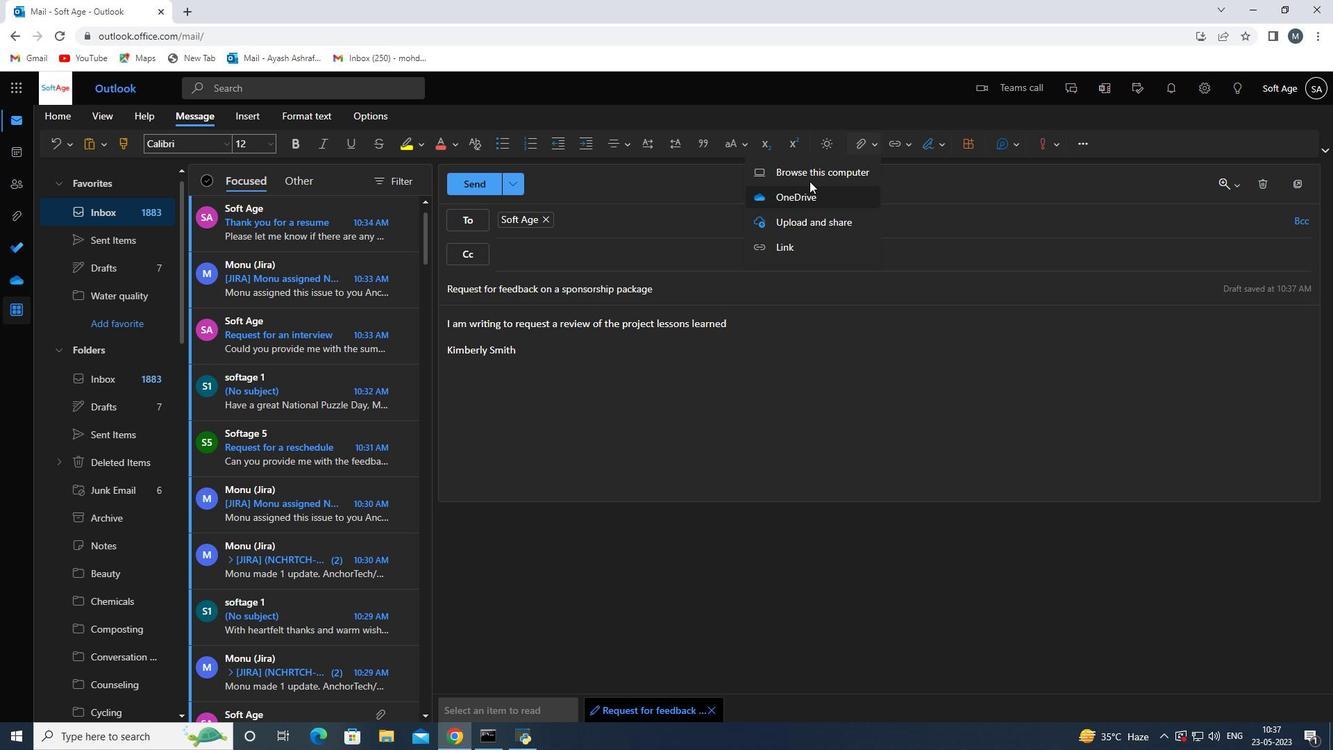 
Action: Mouse pressed left at (810, 174)
Screenshot: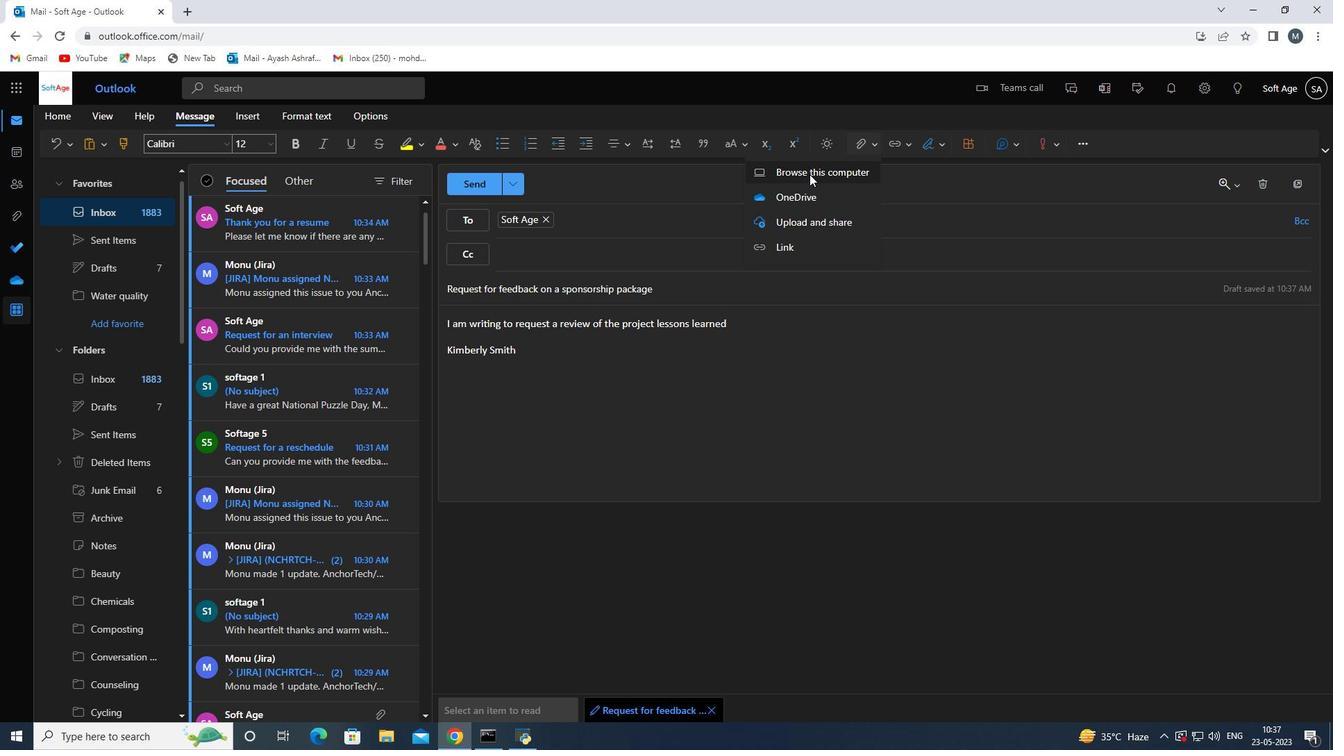 
Action: Mouse moved to (251, 194)
Screenshot: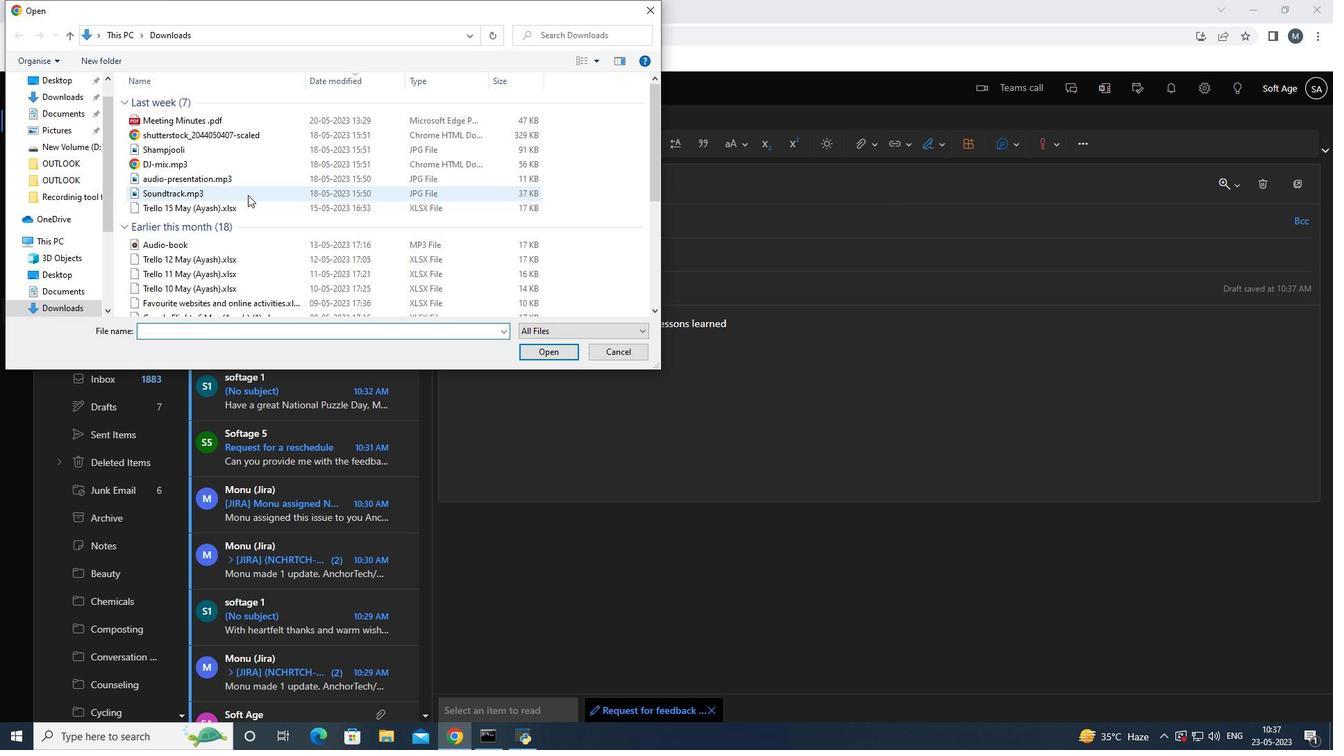 
Action: Mouse pressed left at (251, 194)
Screenshot: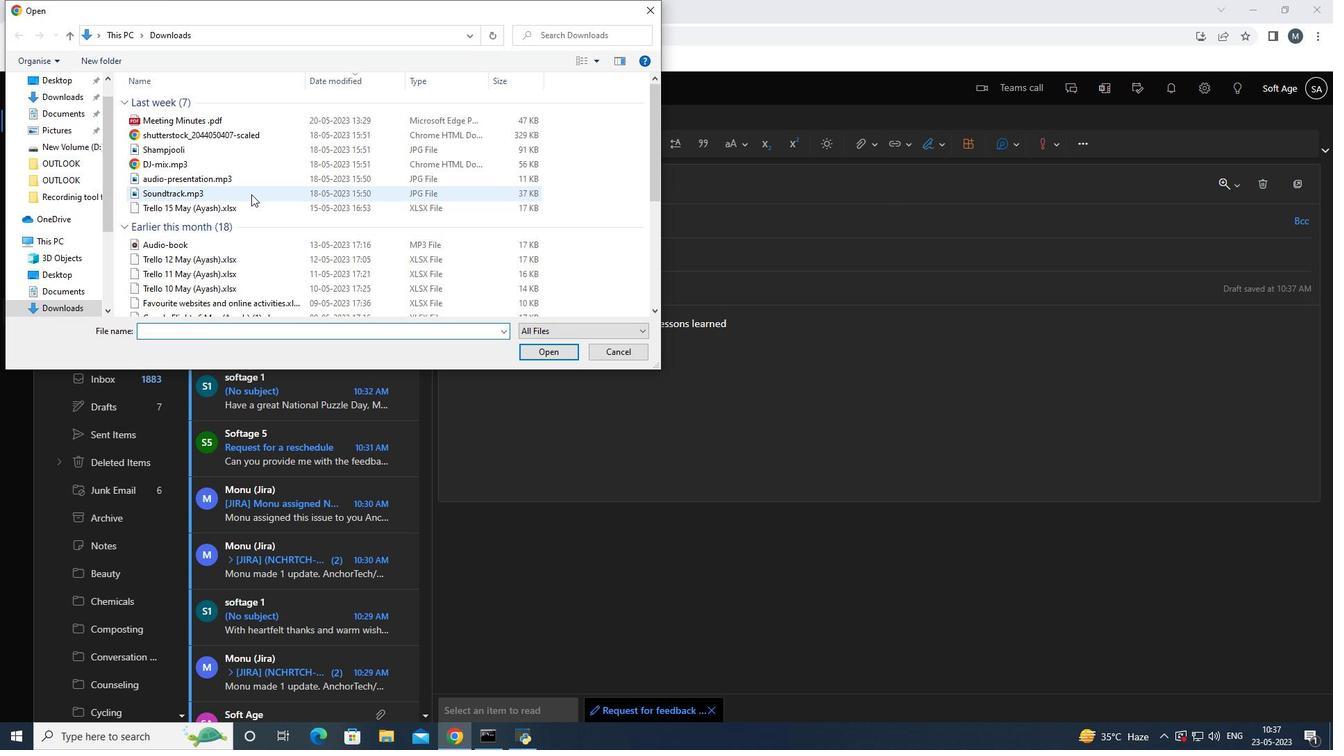 
Action: Mouse pressed right at (251, 194)
Screenshot: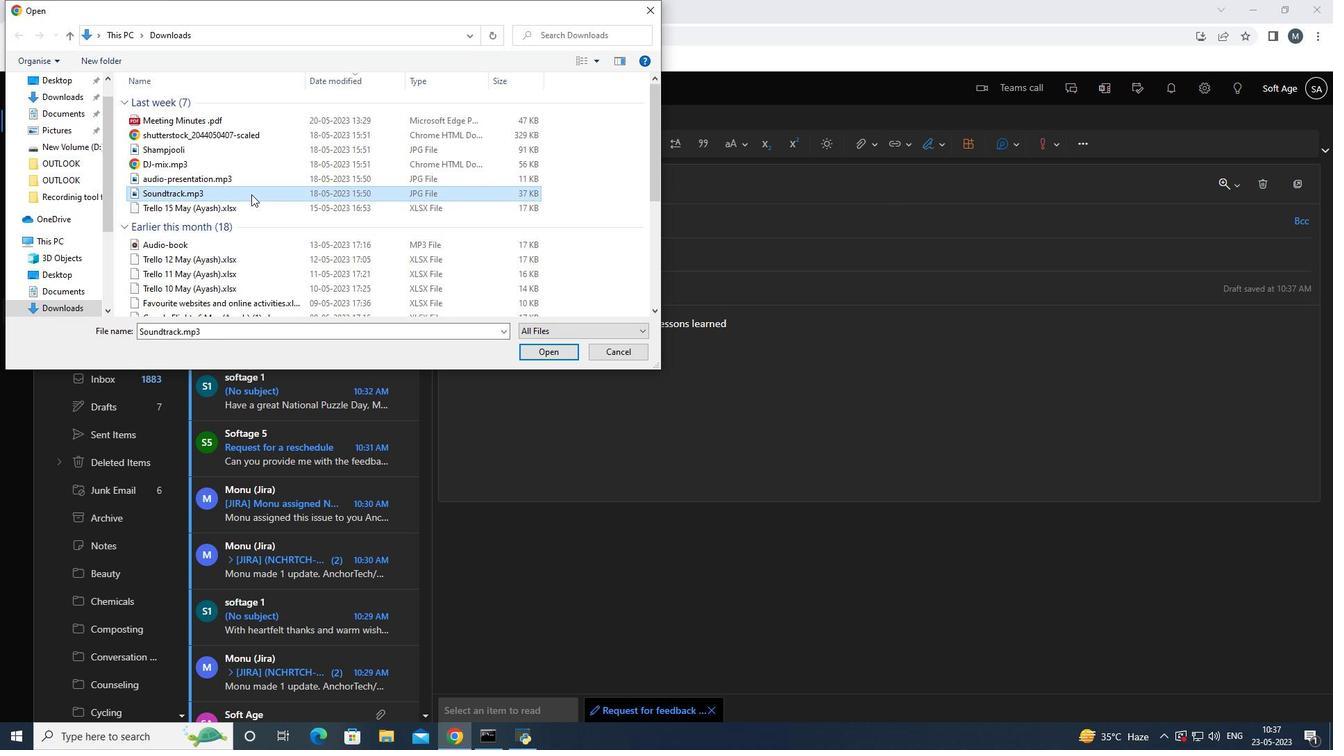 
Action: Mouse moved to (318, 618)
Screenshot: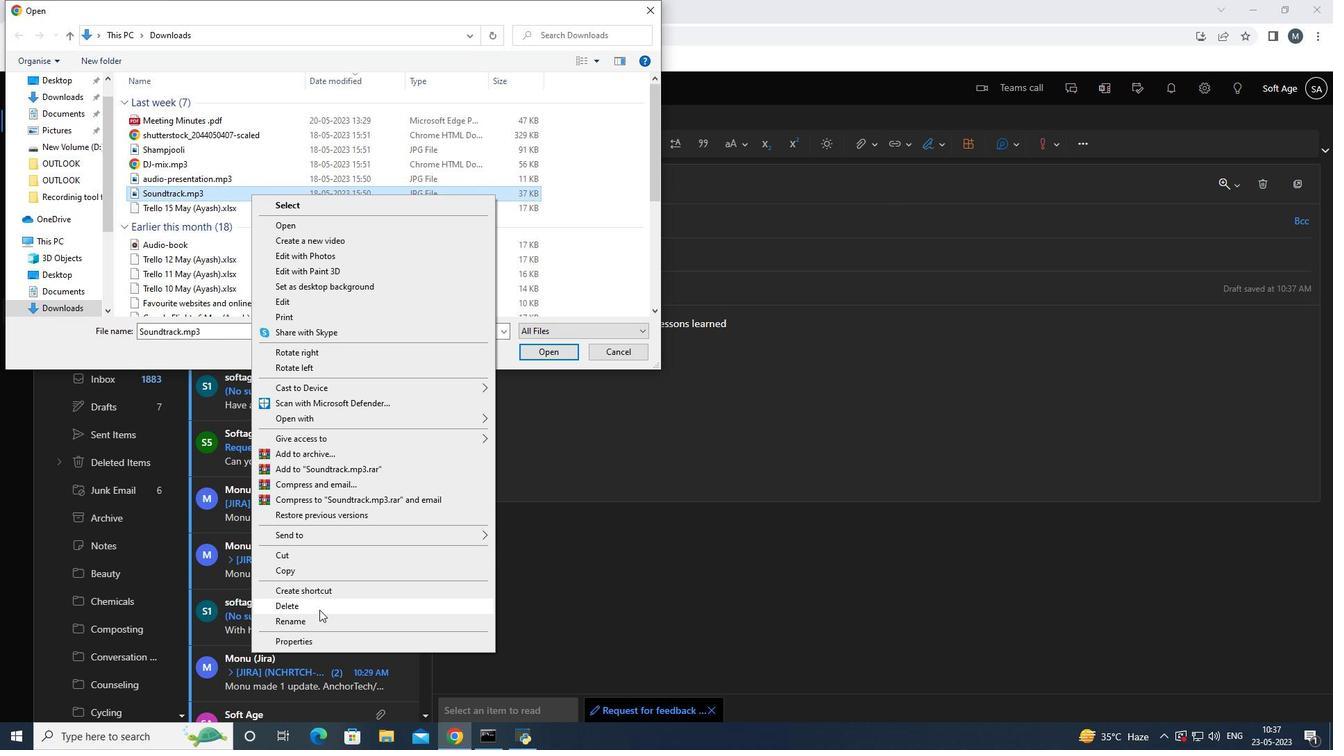 
Action: Mouse pressed left at (318, 618)
Screenshot: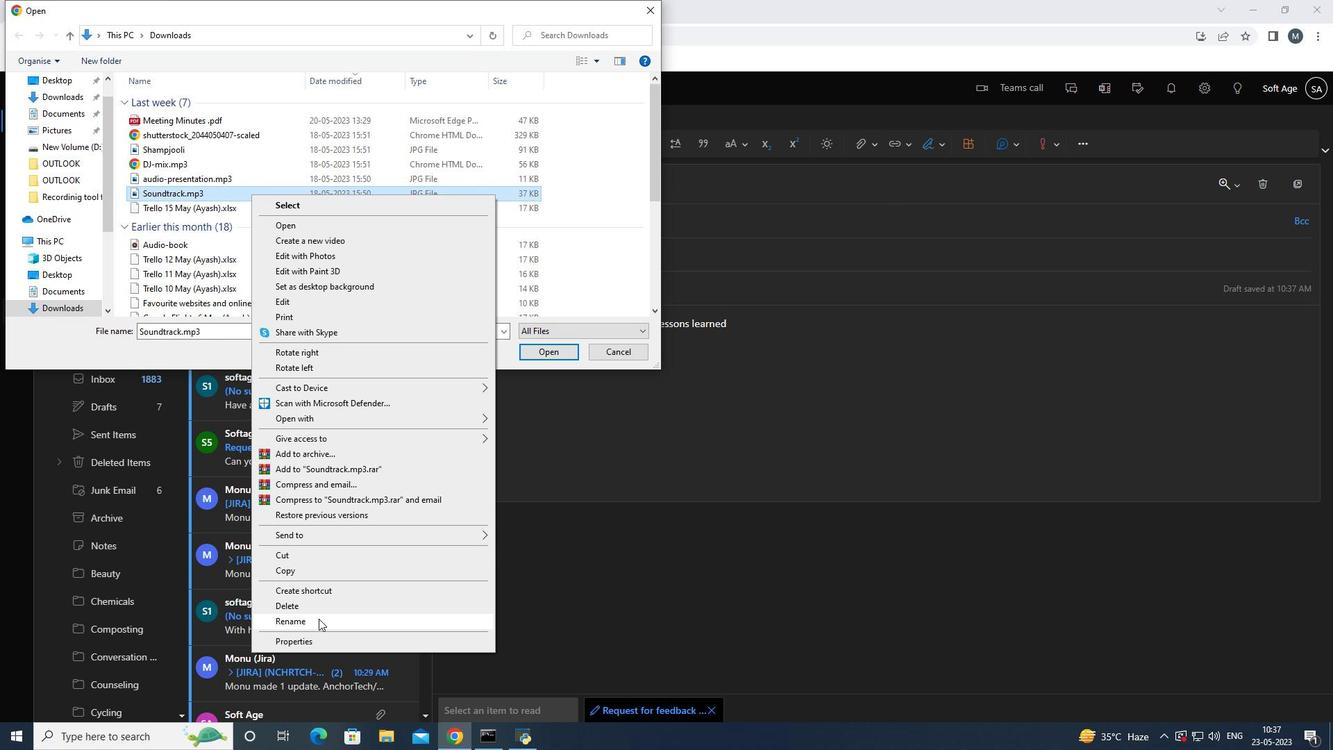 
Action: Mouse moved to (315, 615)
Screenshot: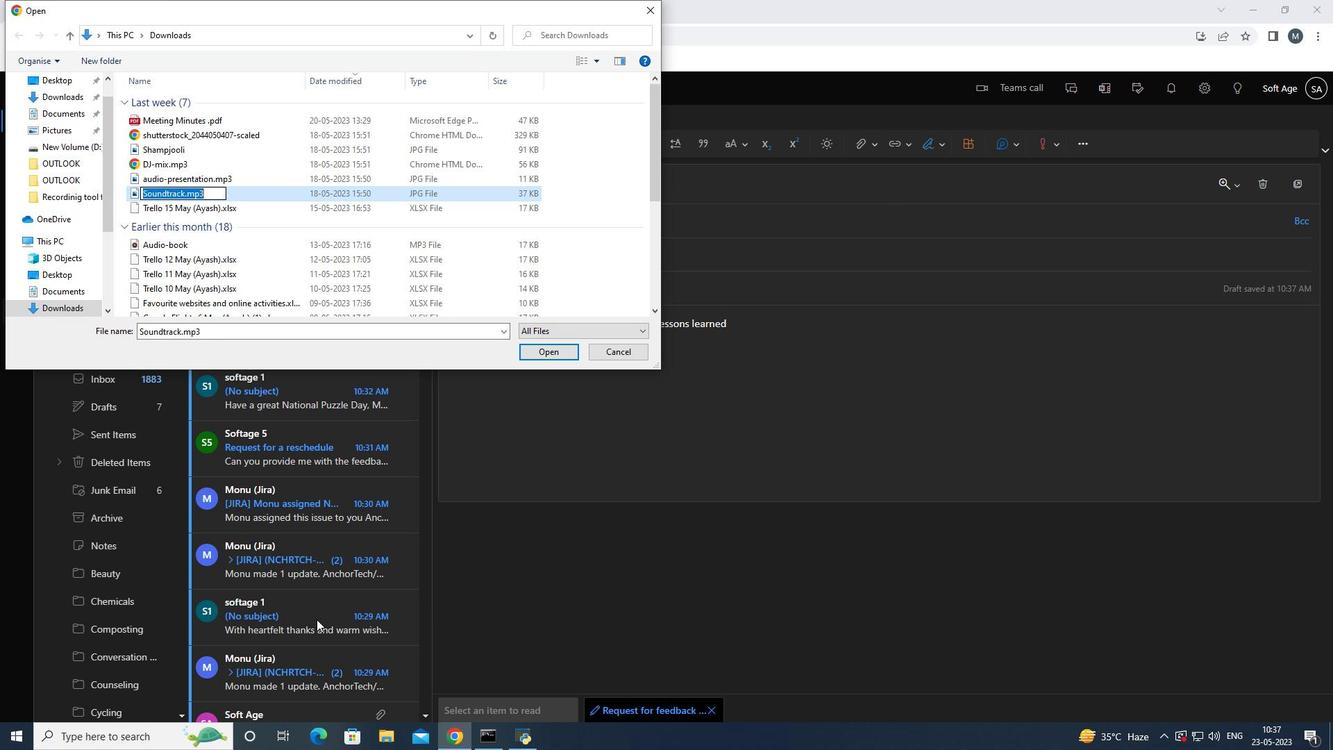 
Action: Key pressed <Key.shift>Audio-<Key.shift>Clip.mp3
Screenshot: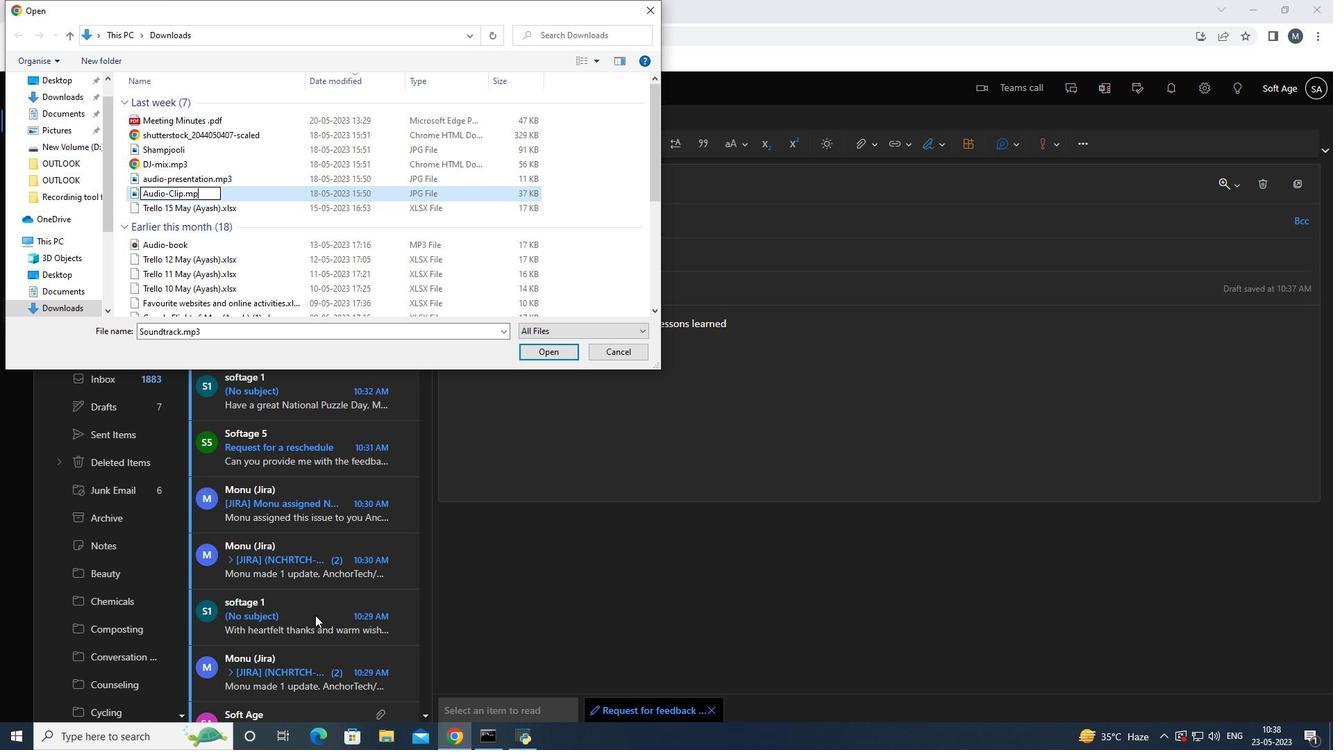 
Action: Mouse moved to (340, 211)
Screenshot: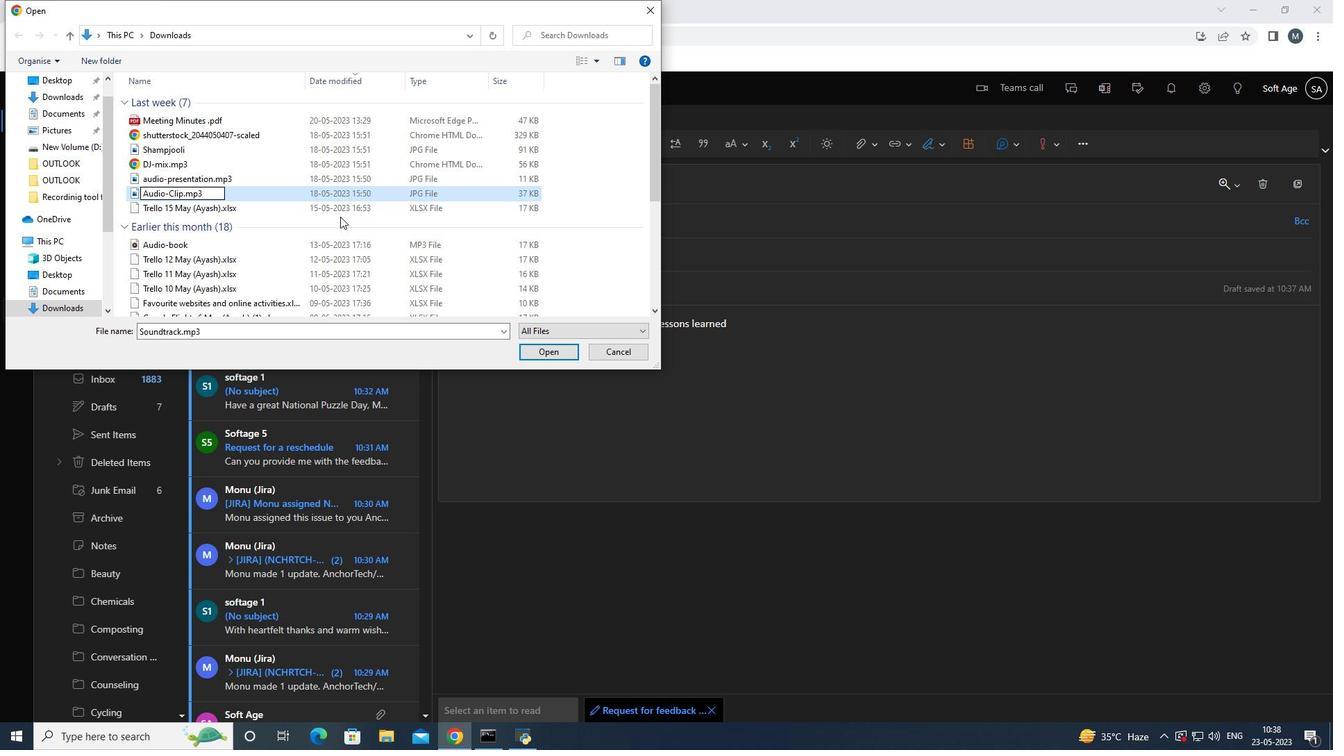 
Action: Mouse pressed left at (340, 211)
Screenshot: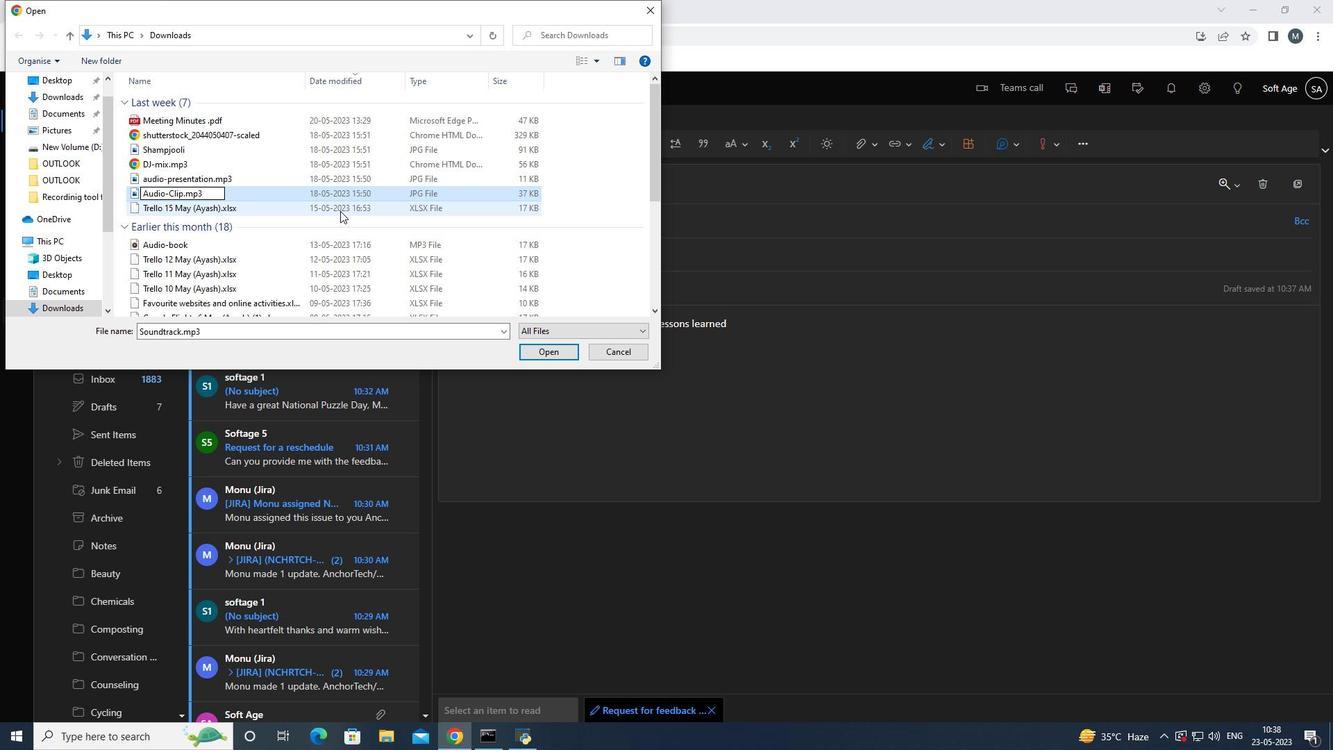 
Action: Mouse moved to (351, 194)
Screenshot: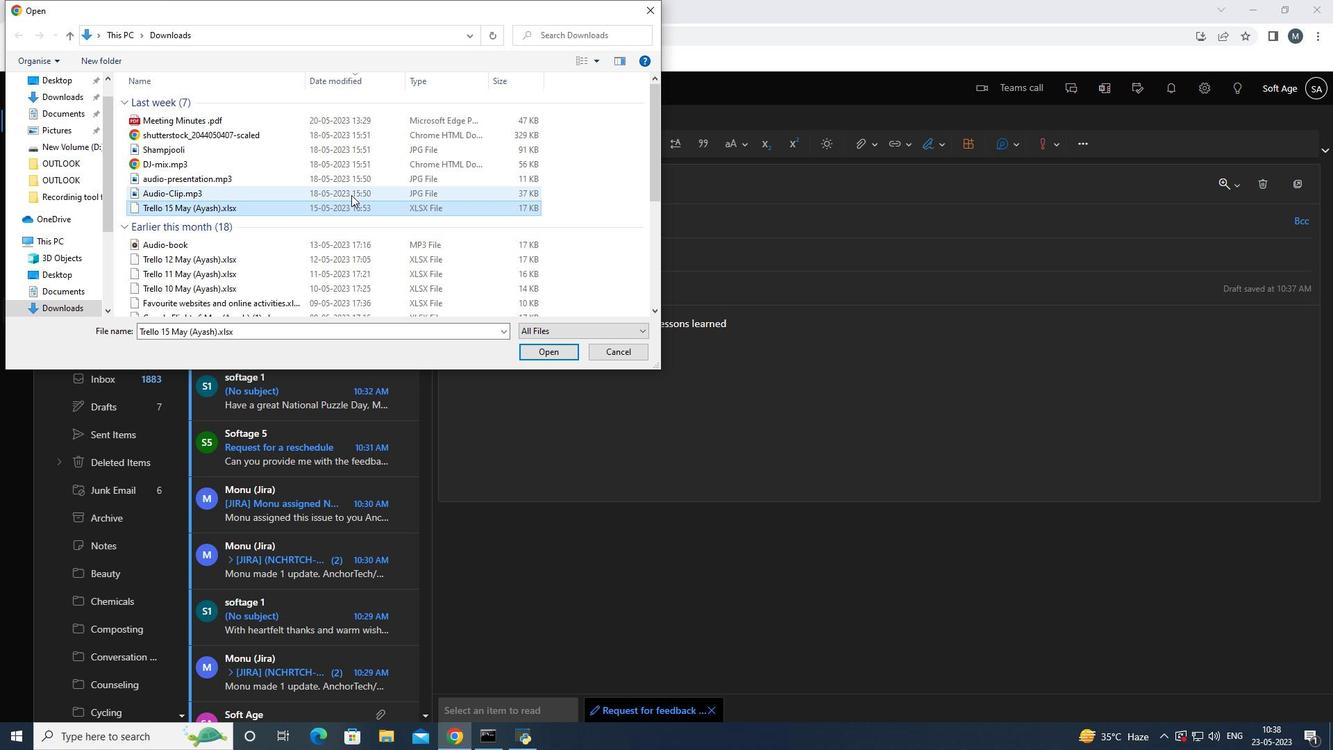 
Action: Mouse pressed left at (351, 194)
Screenshot: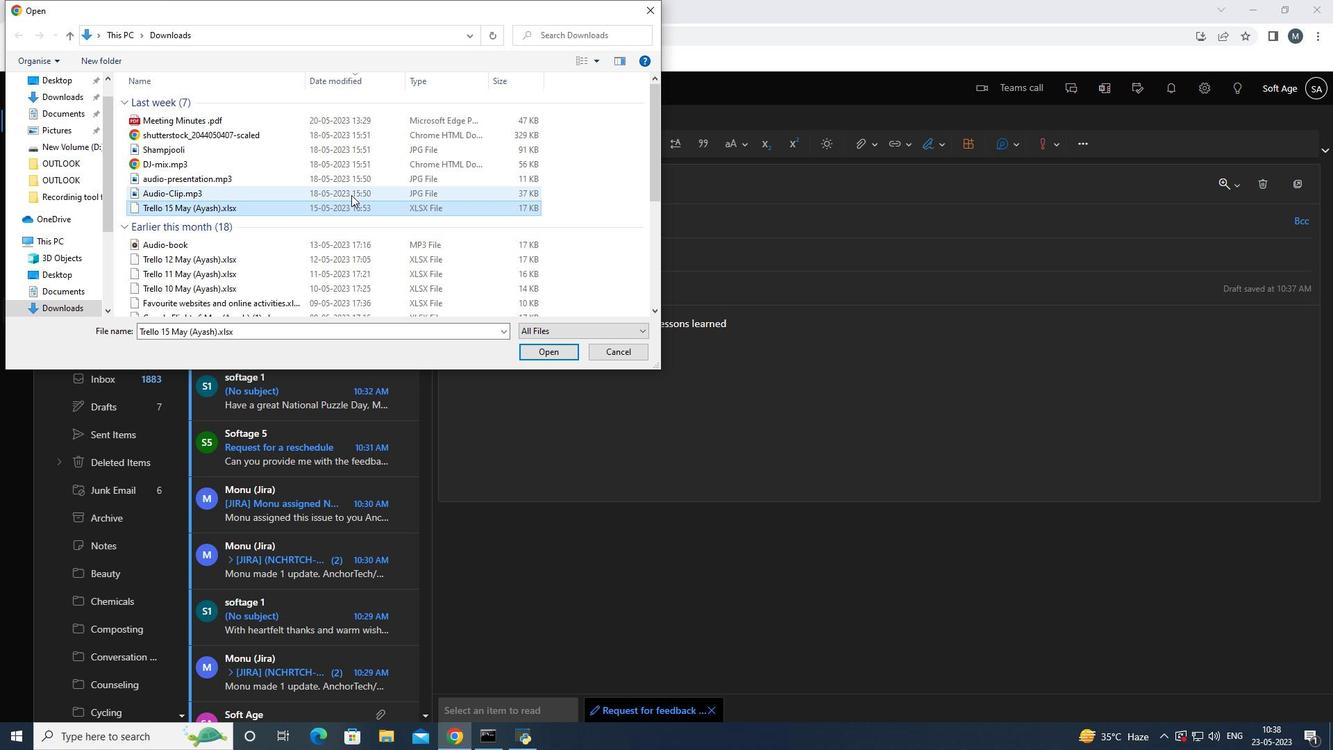 
Action: Mouse moved to (550, 355)
Screenshot: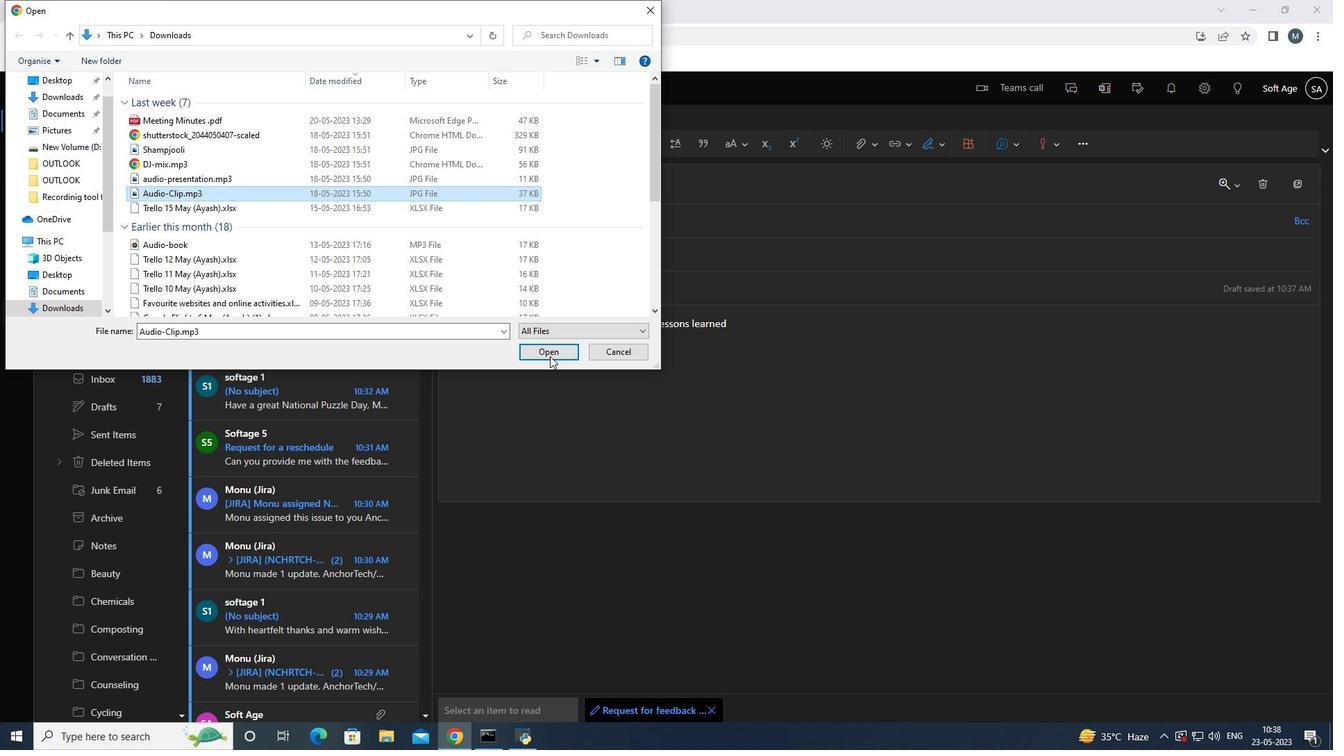 
Action: Mouse pressed left at (550, 355)
Screenshot: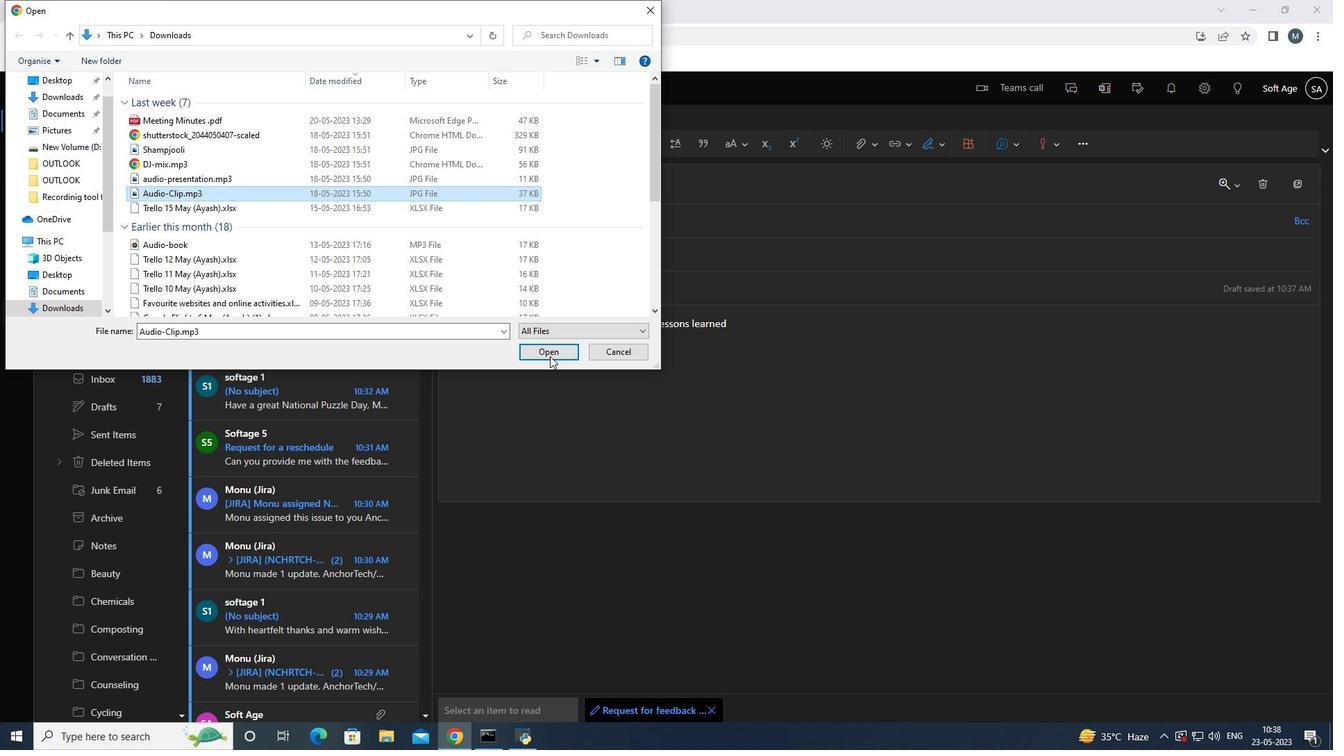 
Action: Mouse moved to (546, 339)
Screenshot: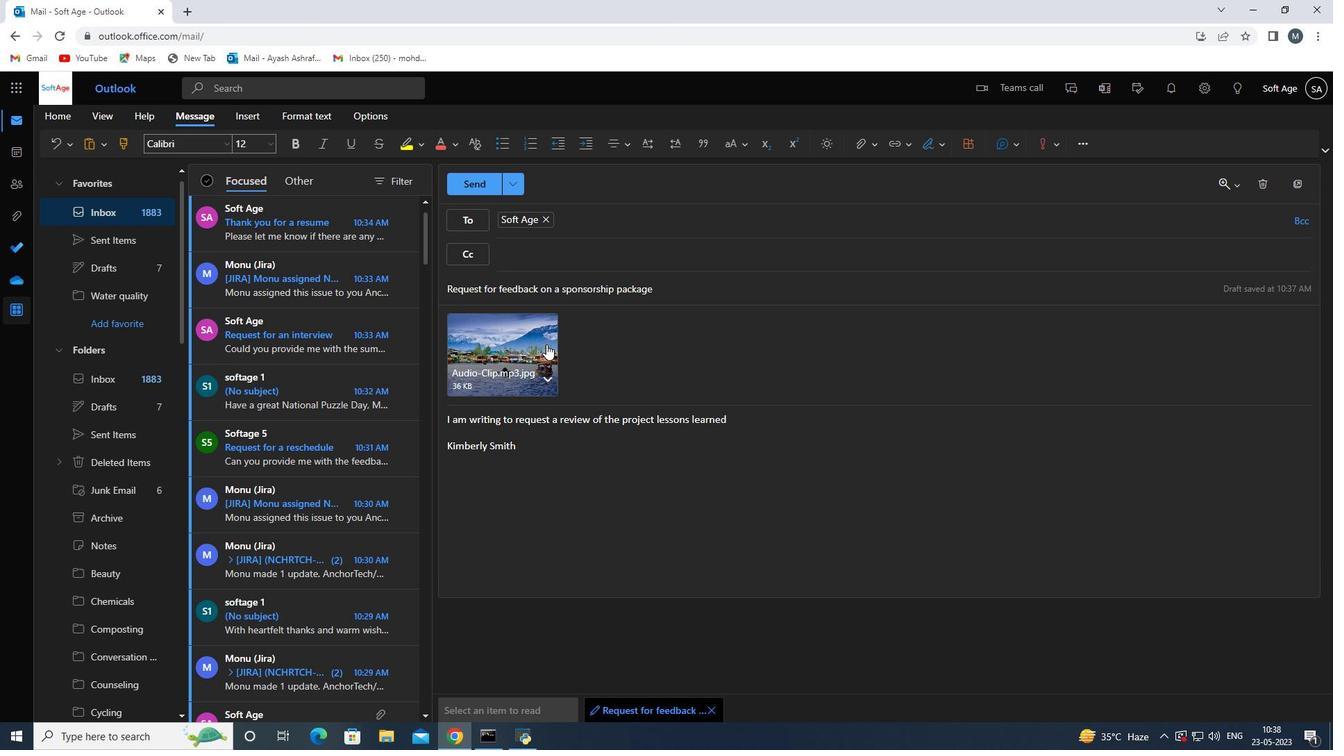 
Action: Mouse scrolled (546, 340) with delta (0, 0)
Screenshot: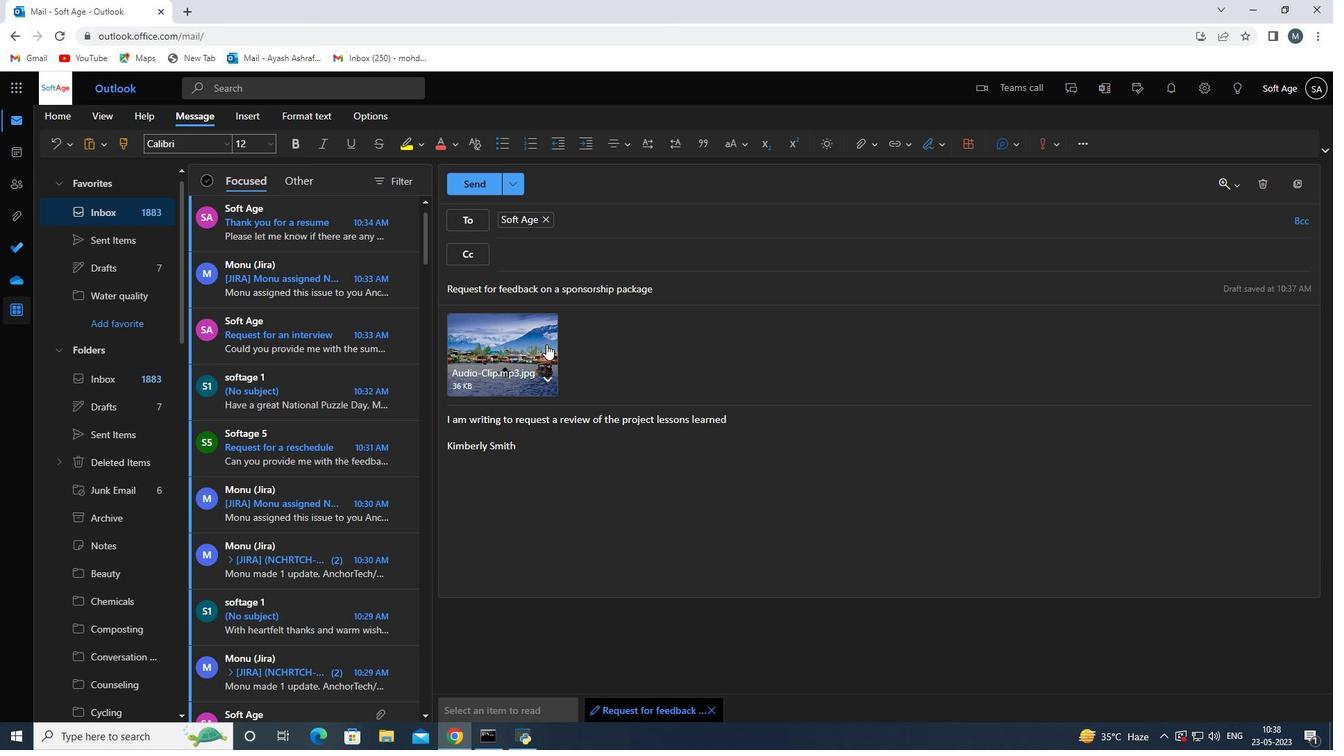 
Action: Mouse moved to (546, 339)
Screenshot: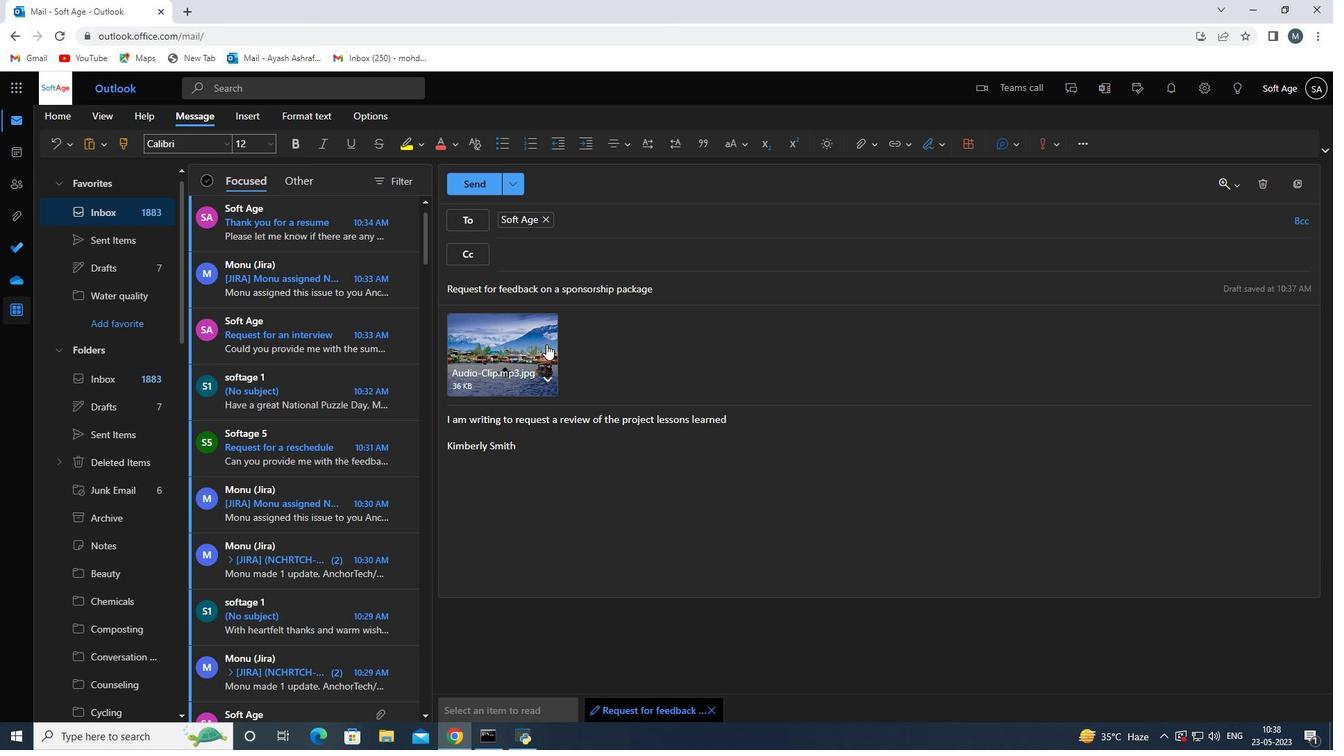 
Action: Mouse scrolled (546, 339) with delta (0, 0)
Screenshot: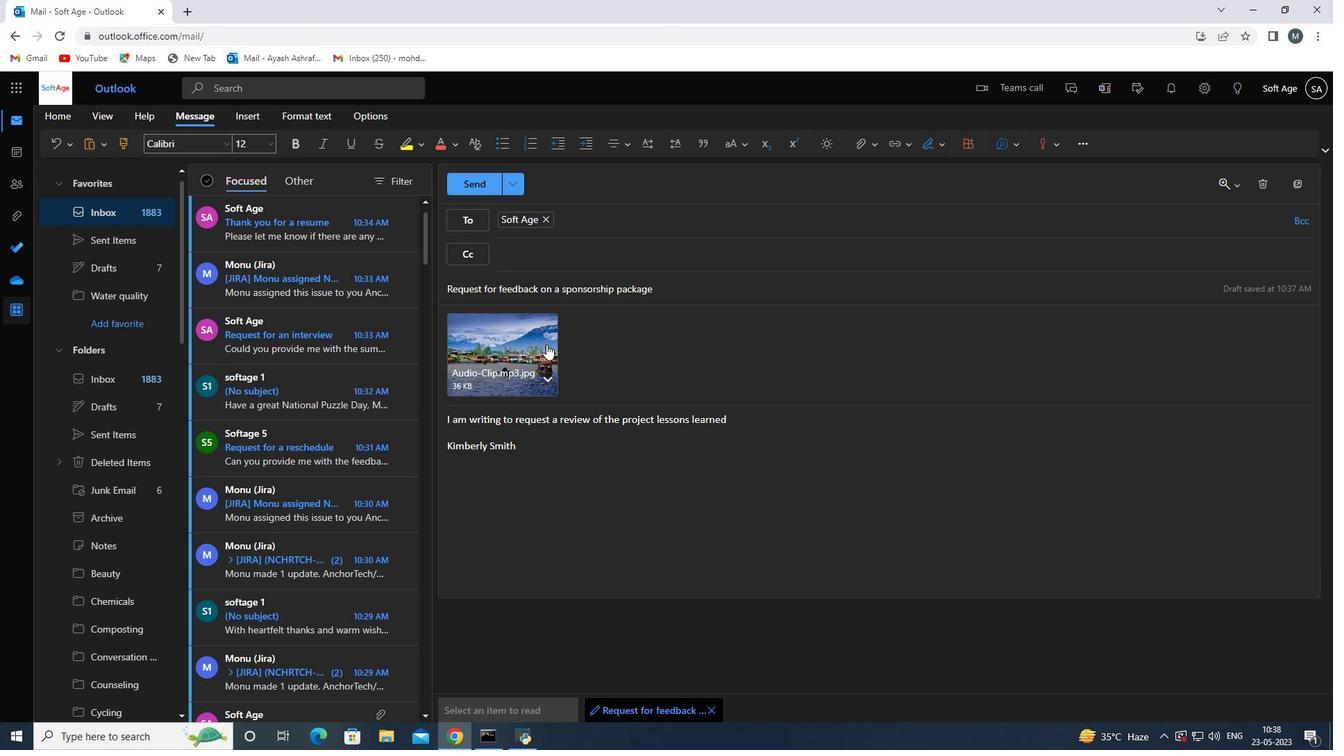 
Action: Mouse moved to (546, 337)
Screenshot: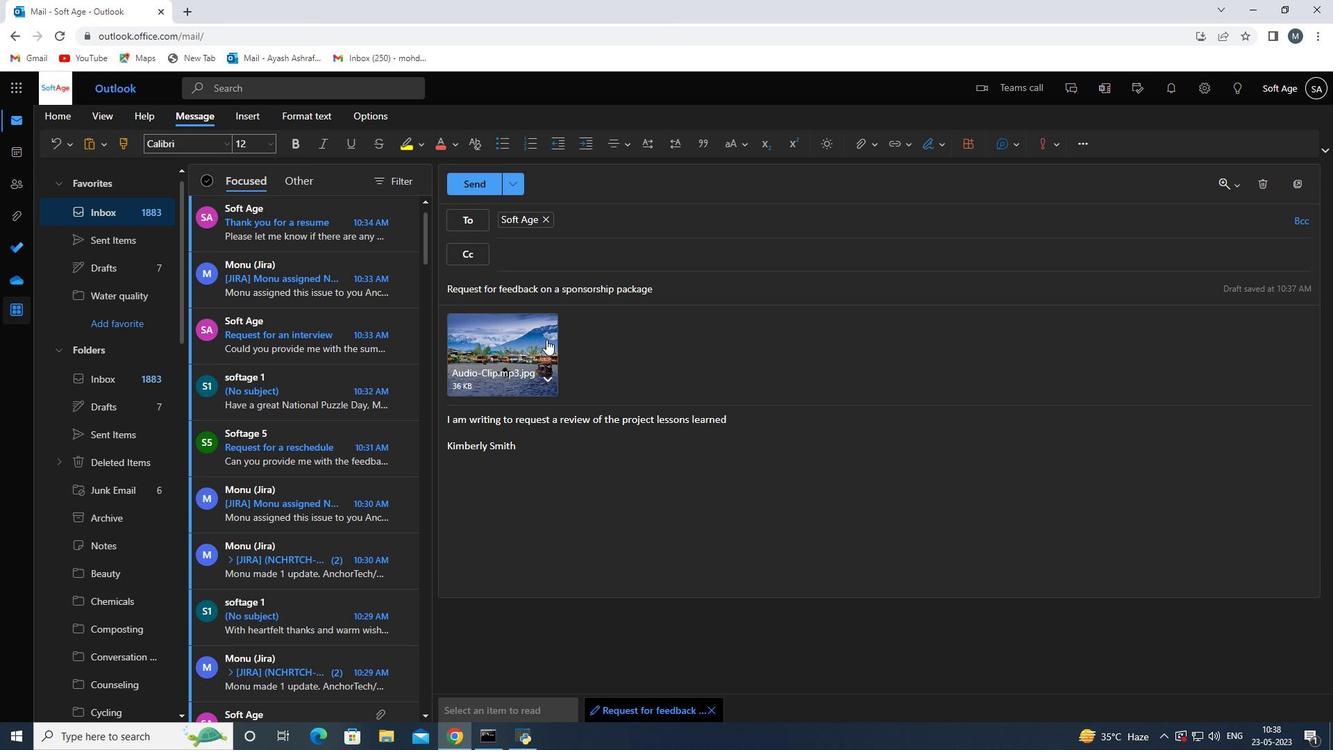 
Action: Mouse scrolled (546, 338) with delta (0, 0)
Screenshot: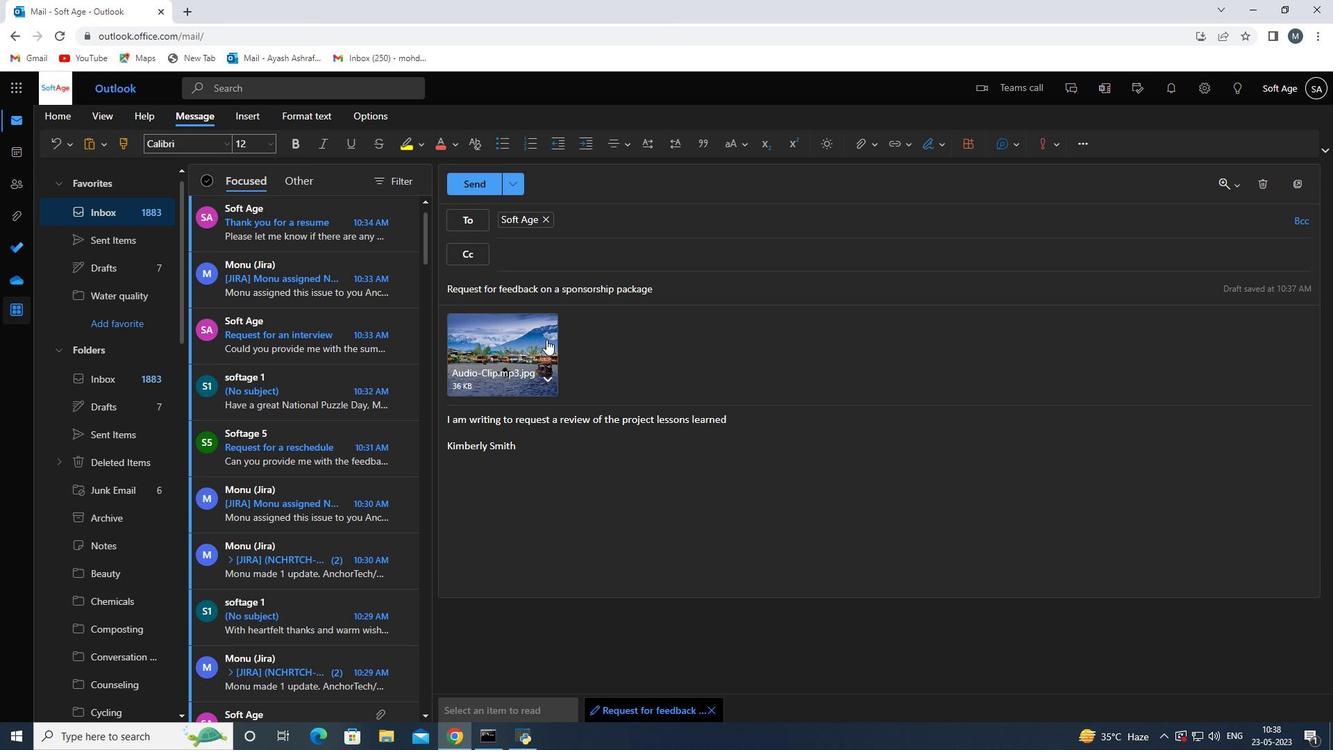 
Action: Mouse moved to (547, 335)
Screenshot: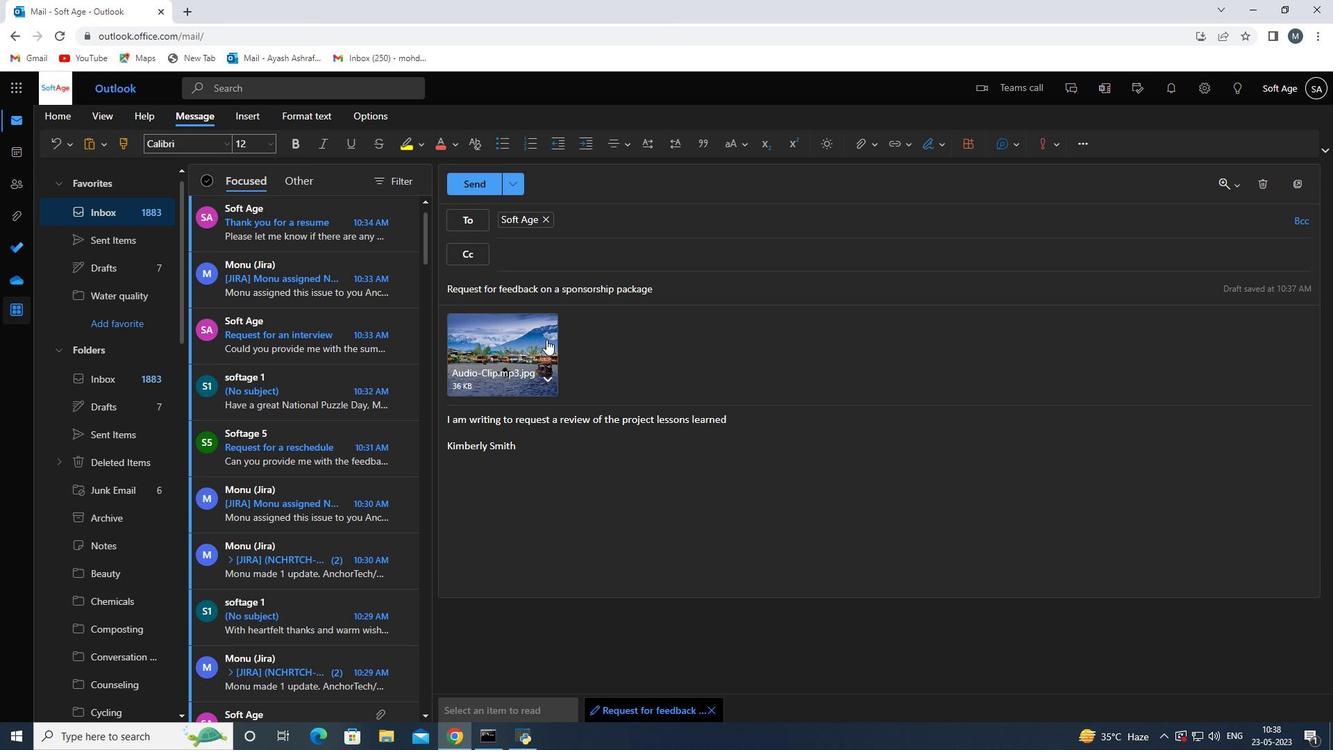 
Action: Mouse scrolled (547, 336) with delta (0, 0)
Screenshot: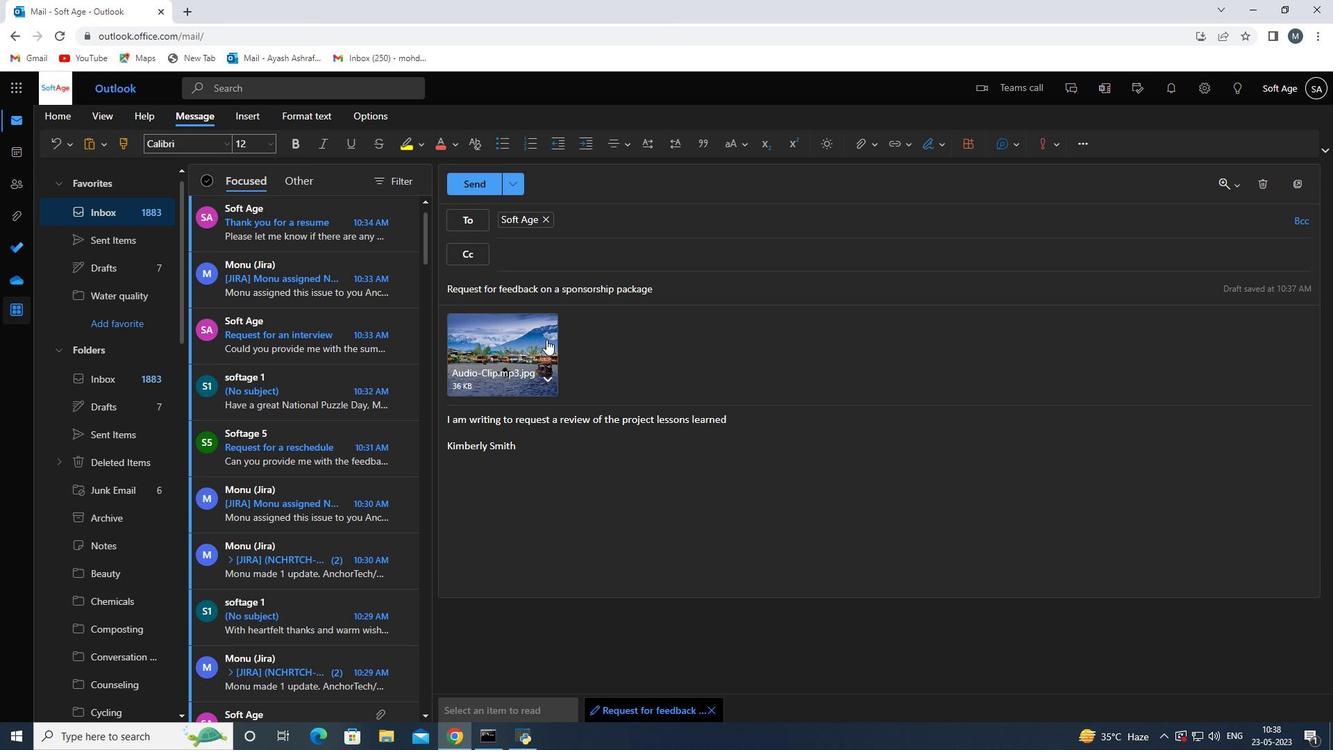 
Action: Mouse moved to (468, 181)
Screenshot: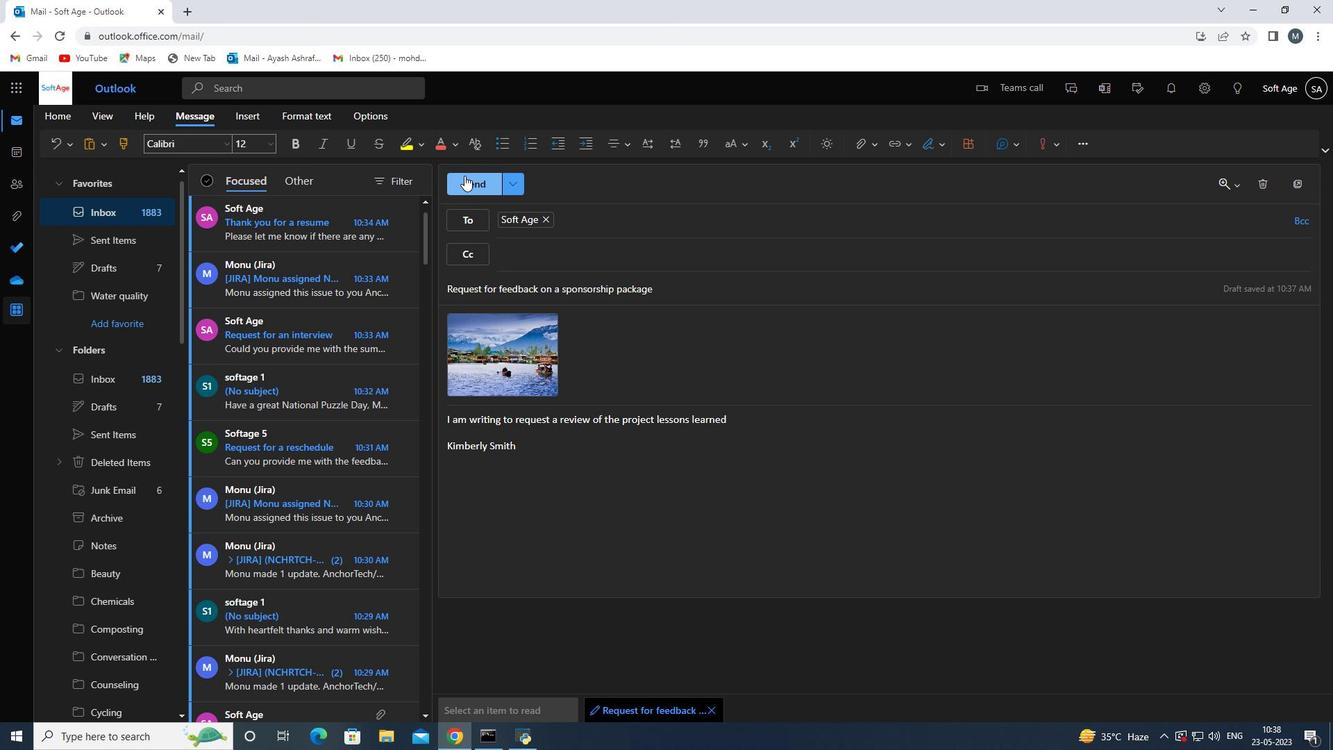 
Action: Mouse pressed left at (468, 181)
Screenshot: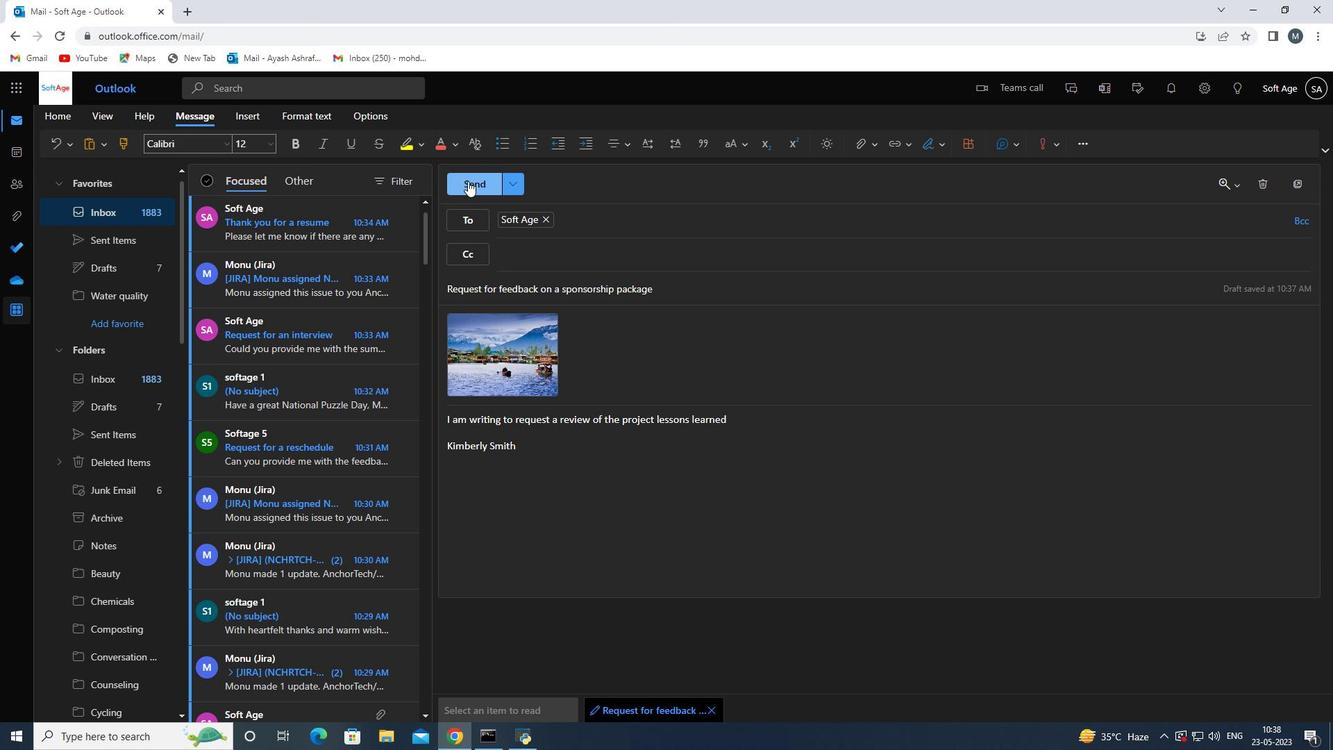 
Action: Mouse moved to (137, 243)
Screenshot: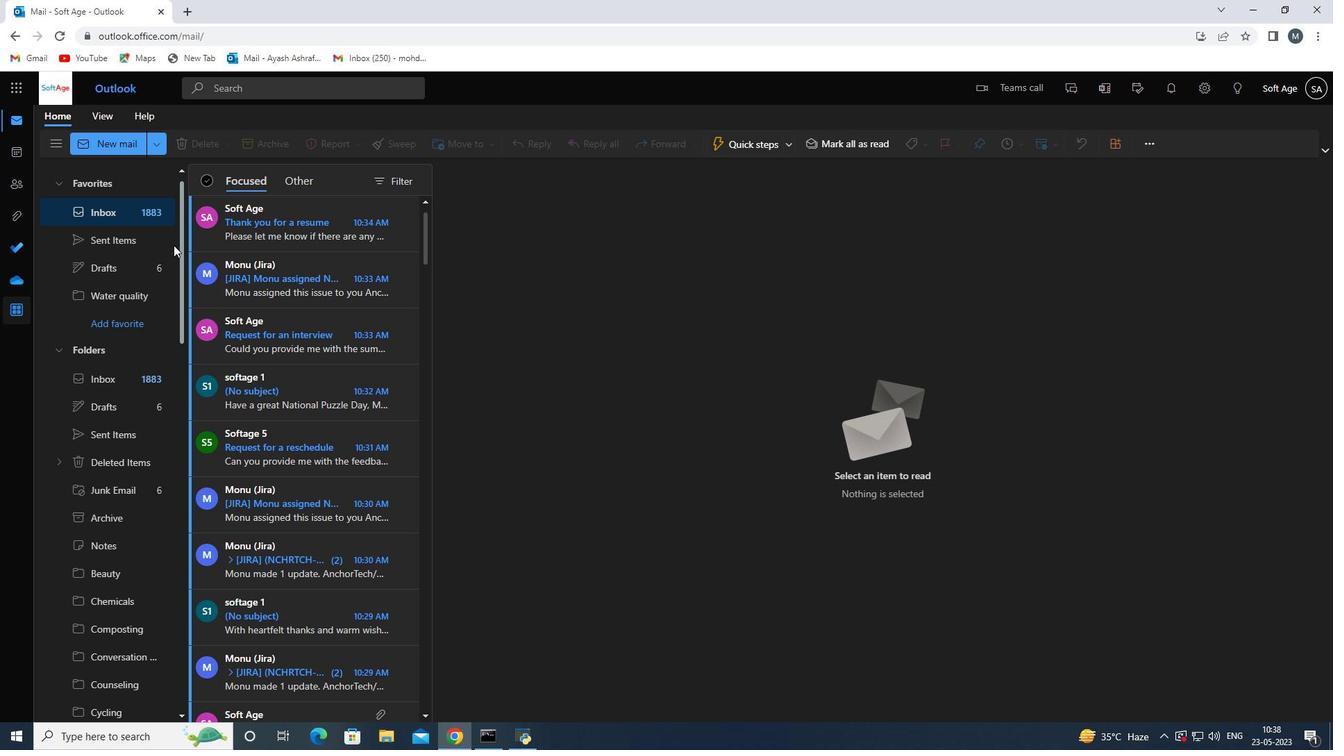
Action: Mouse pressed left at (137, 243)
Screenshot: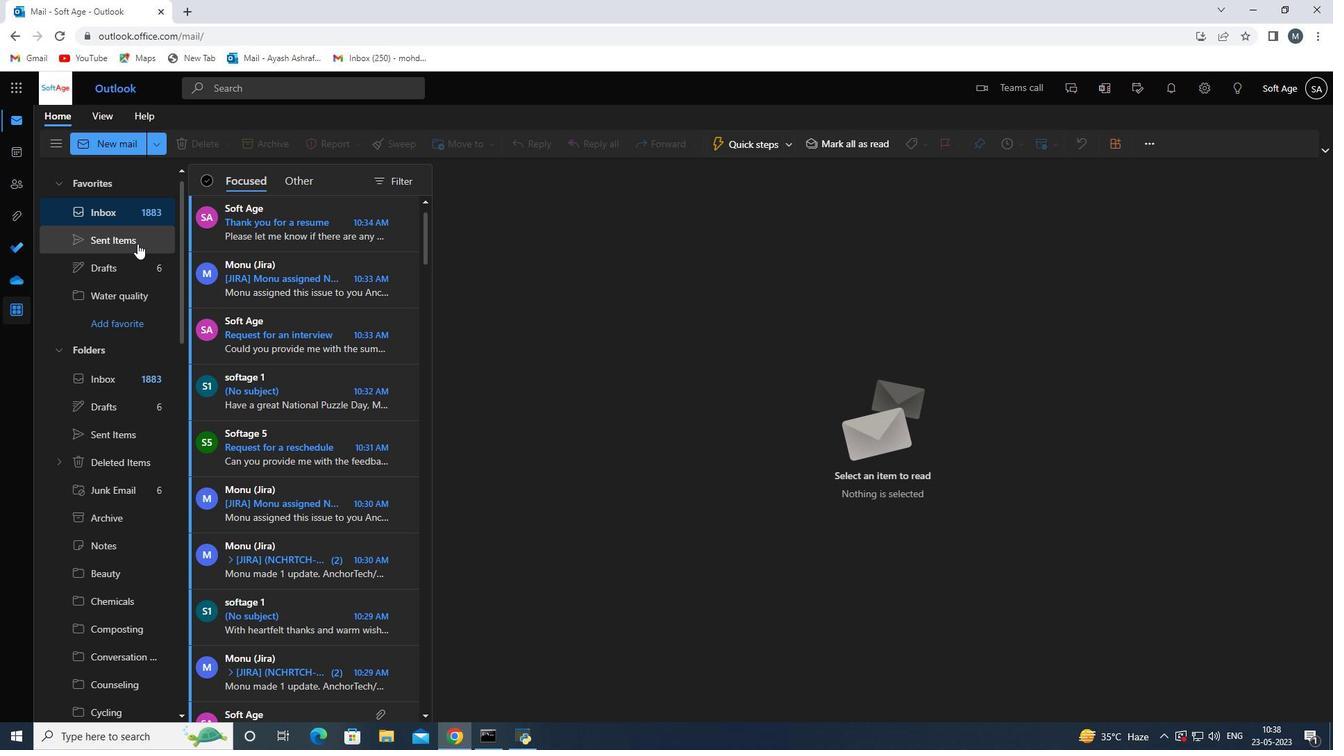 
Action: Mouse moved to (278, 236)
Screenshot: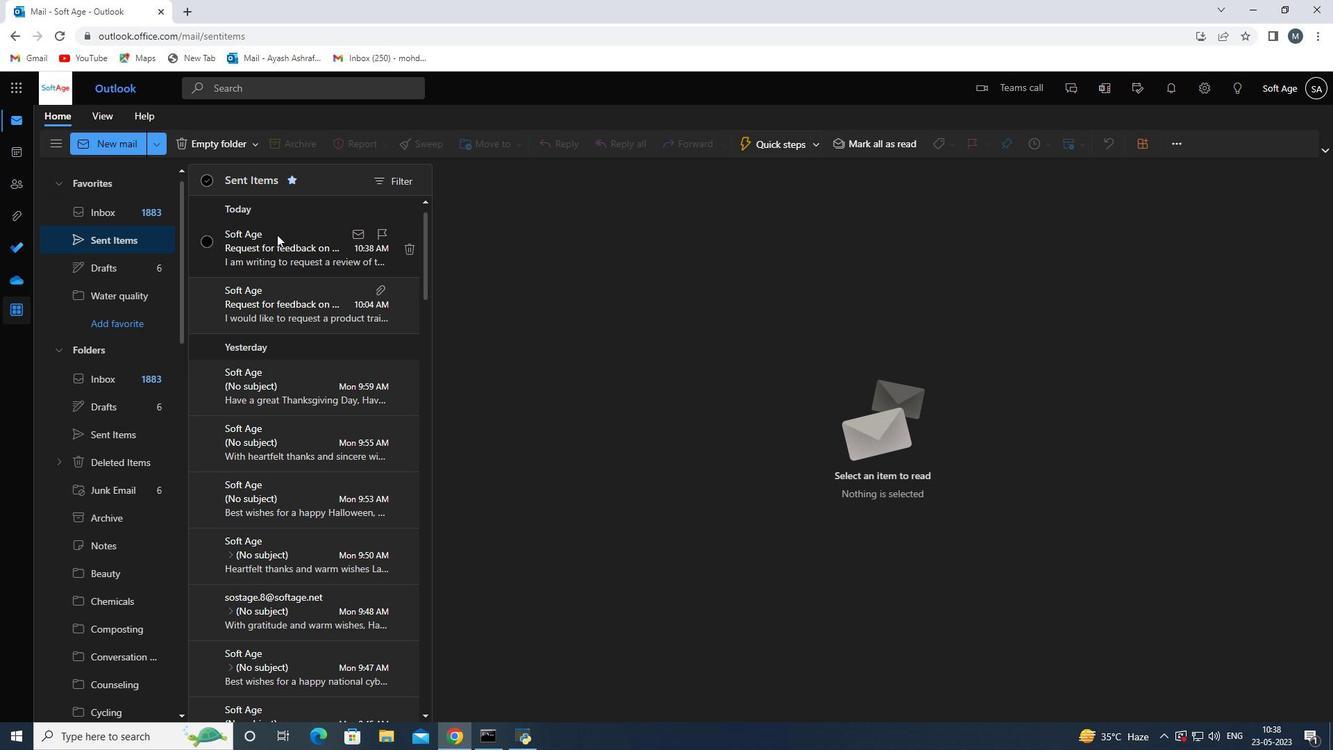 
Action: Mouse pressed left at (278, 236)
Screenshot: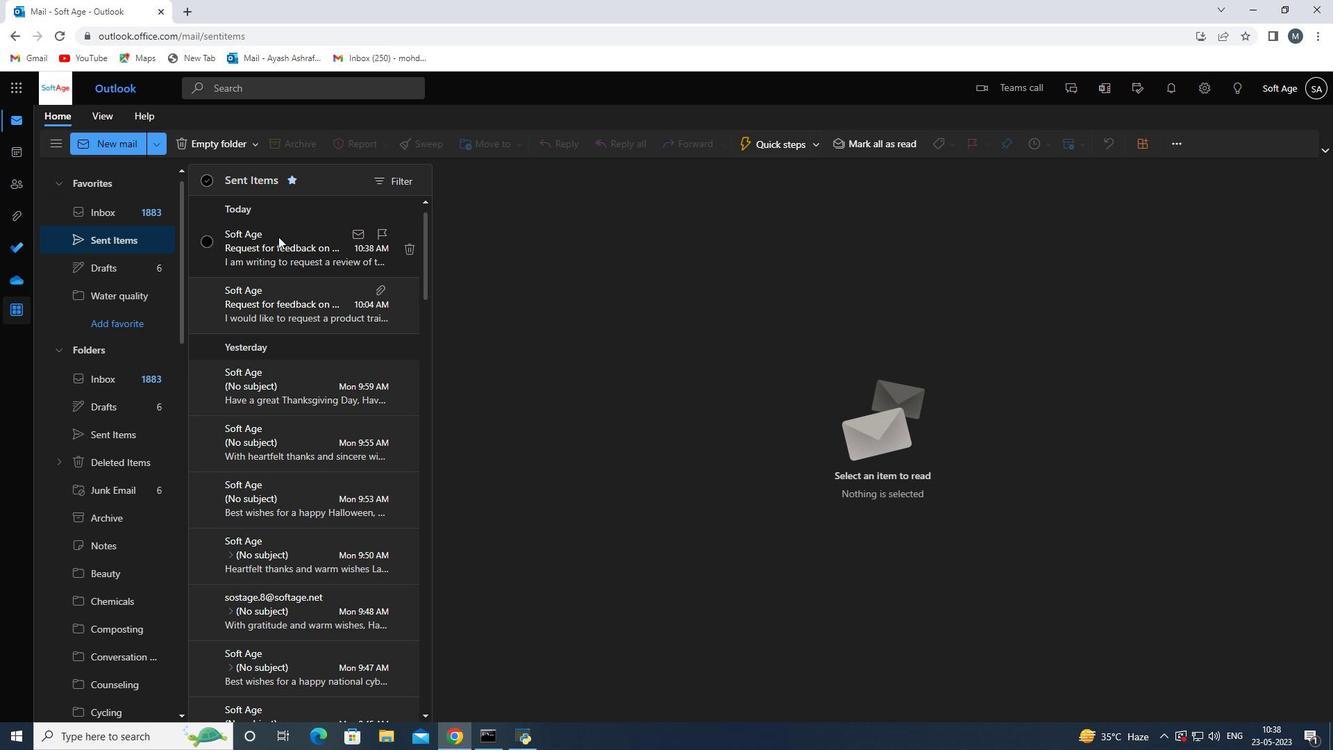 
Action: Mouse moved to (489, 145)
Screenshot: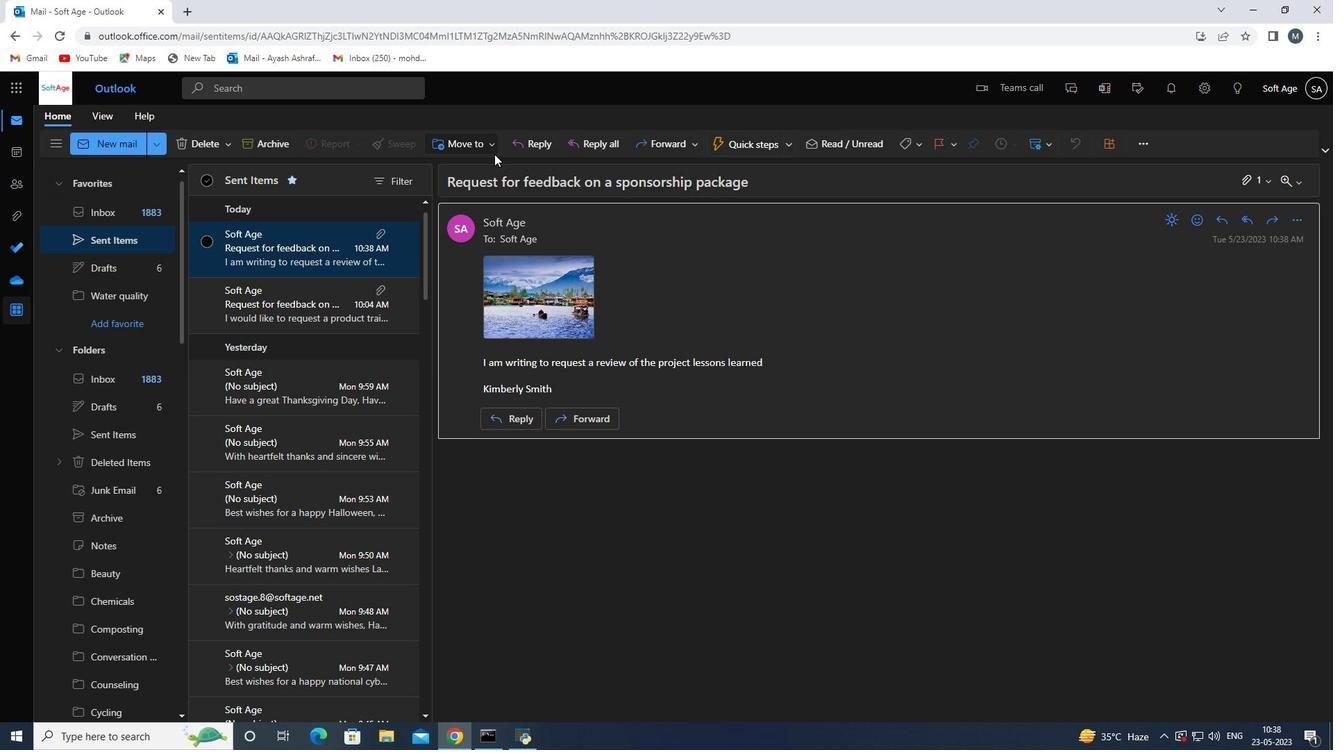 
Action: Mouse pressed left at (489, 145)
Screenshot: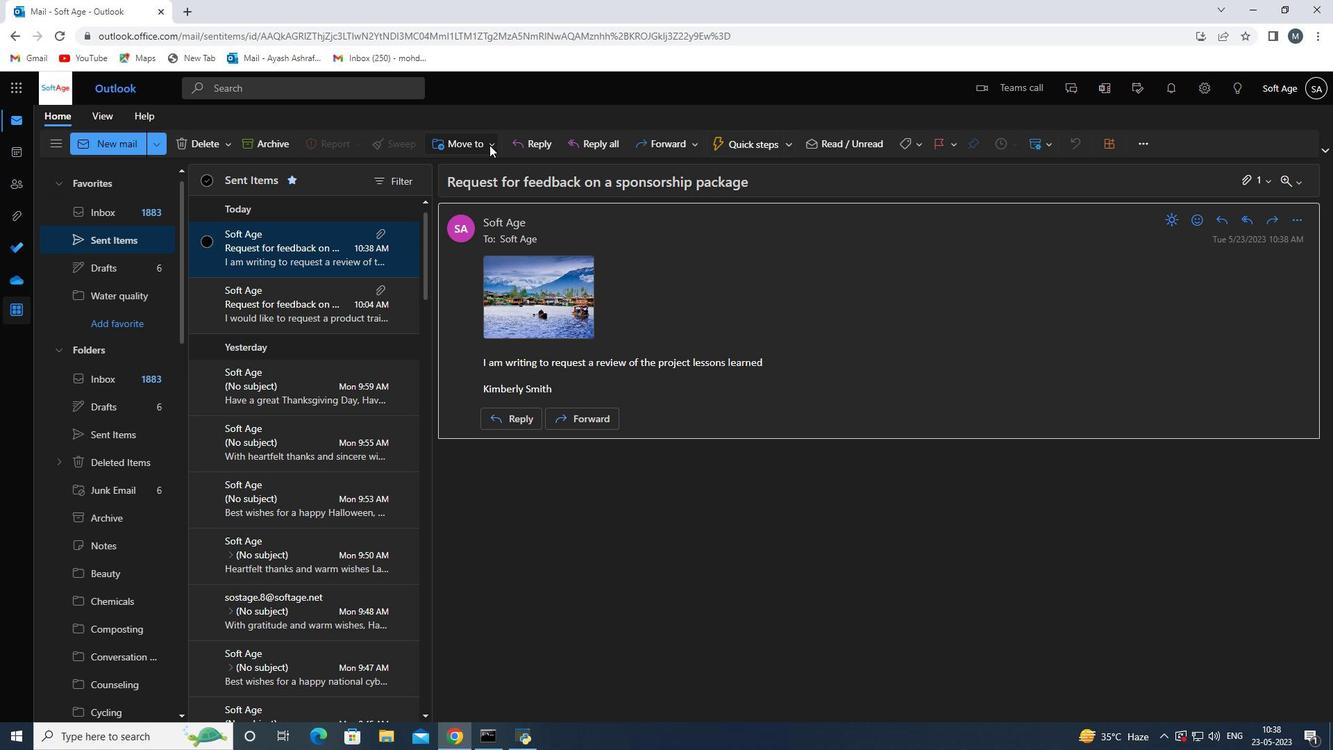 
Action: Mouse moved to (481, 173)
Screenshot: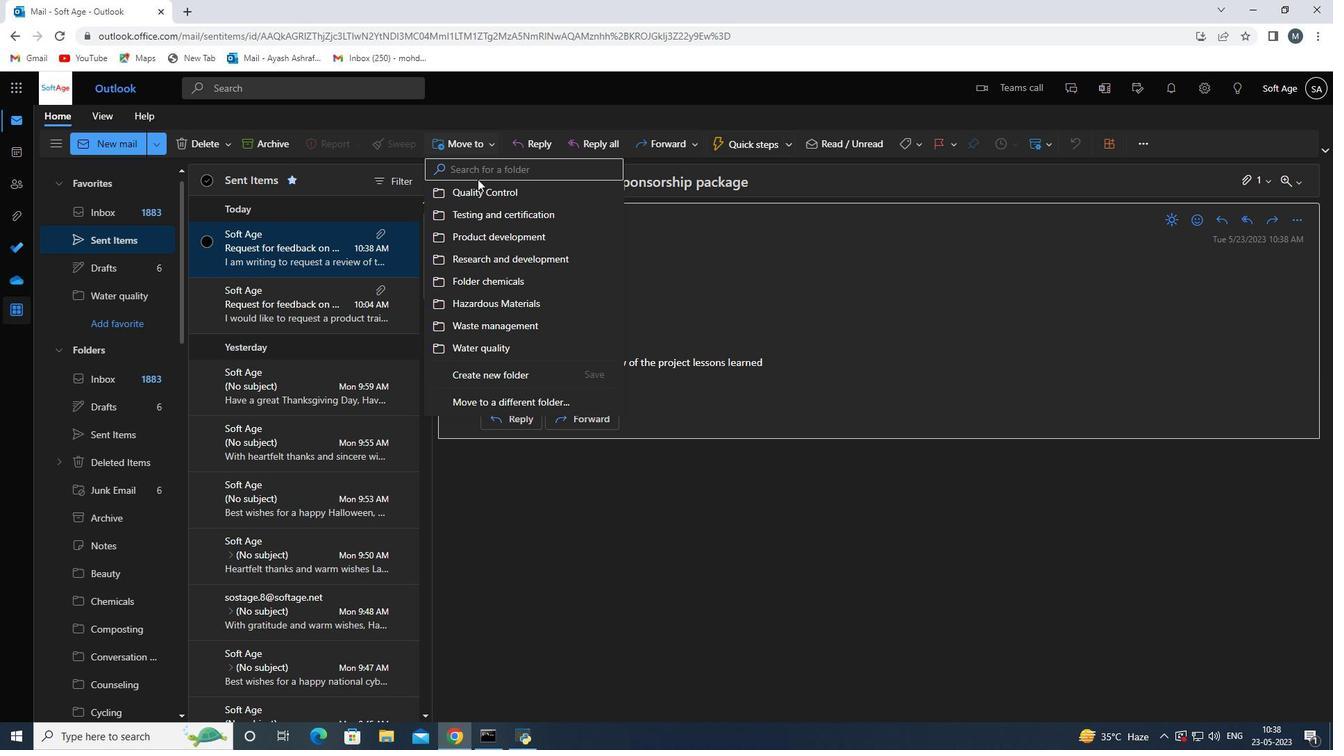 
Action: Mouse pressed left at (481, 173)
Screenshot: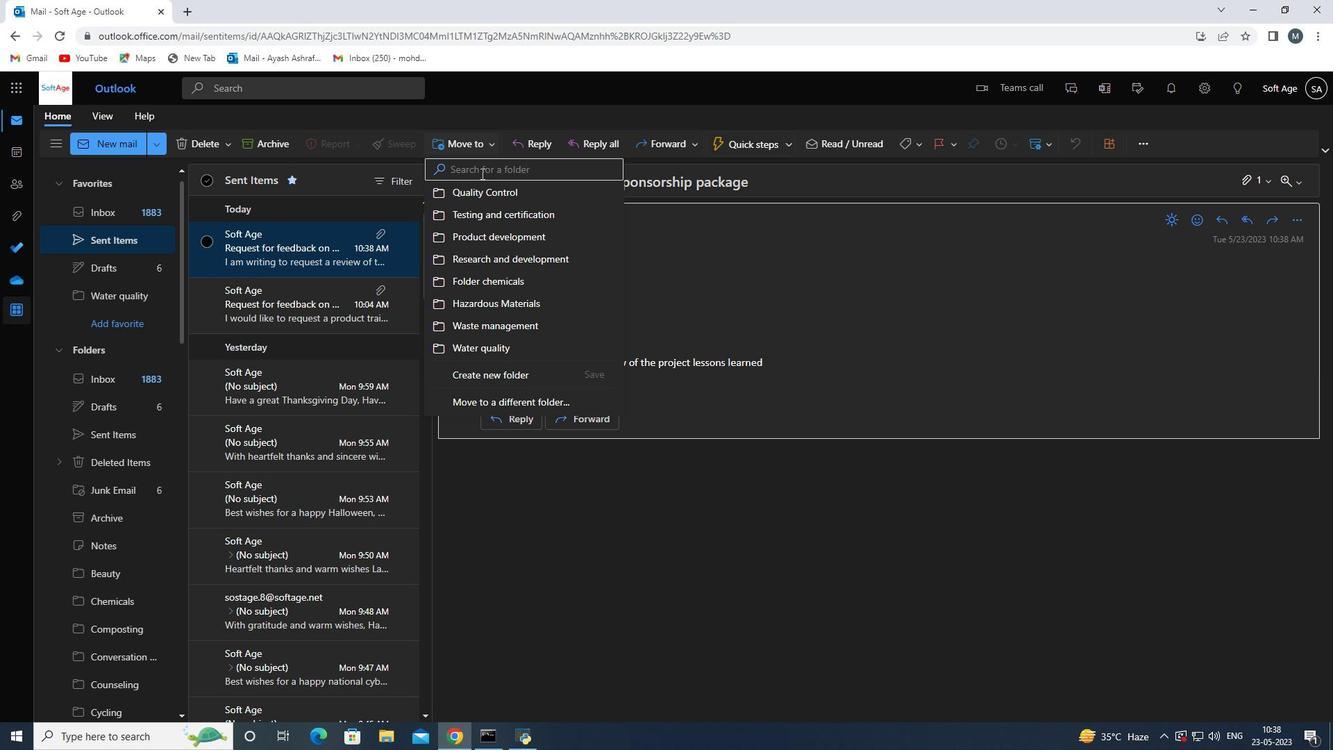 
Action: Key pressed <Key.shift>Supply<Key.space>
Screenshot: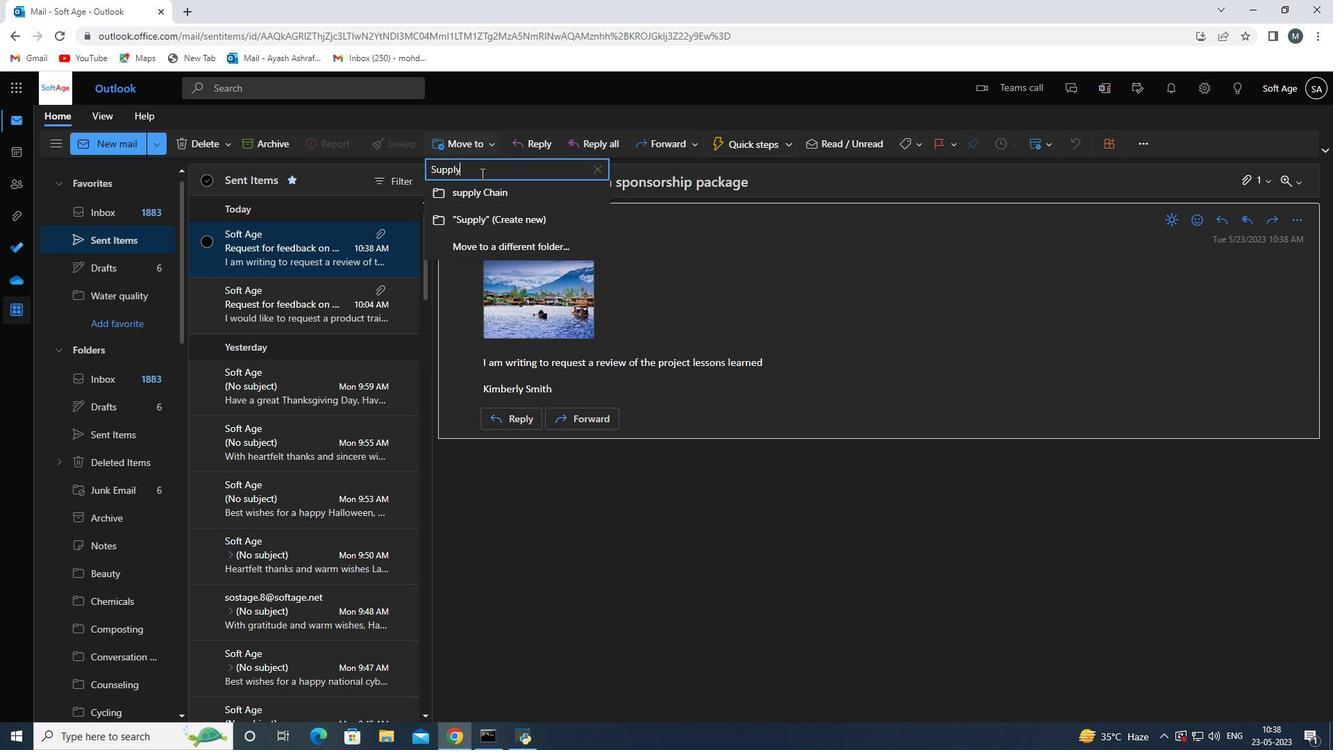 
Action: Mouse moved to (486, 193)
Screenshot: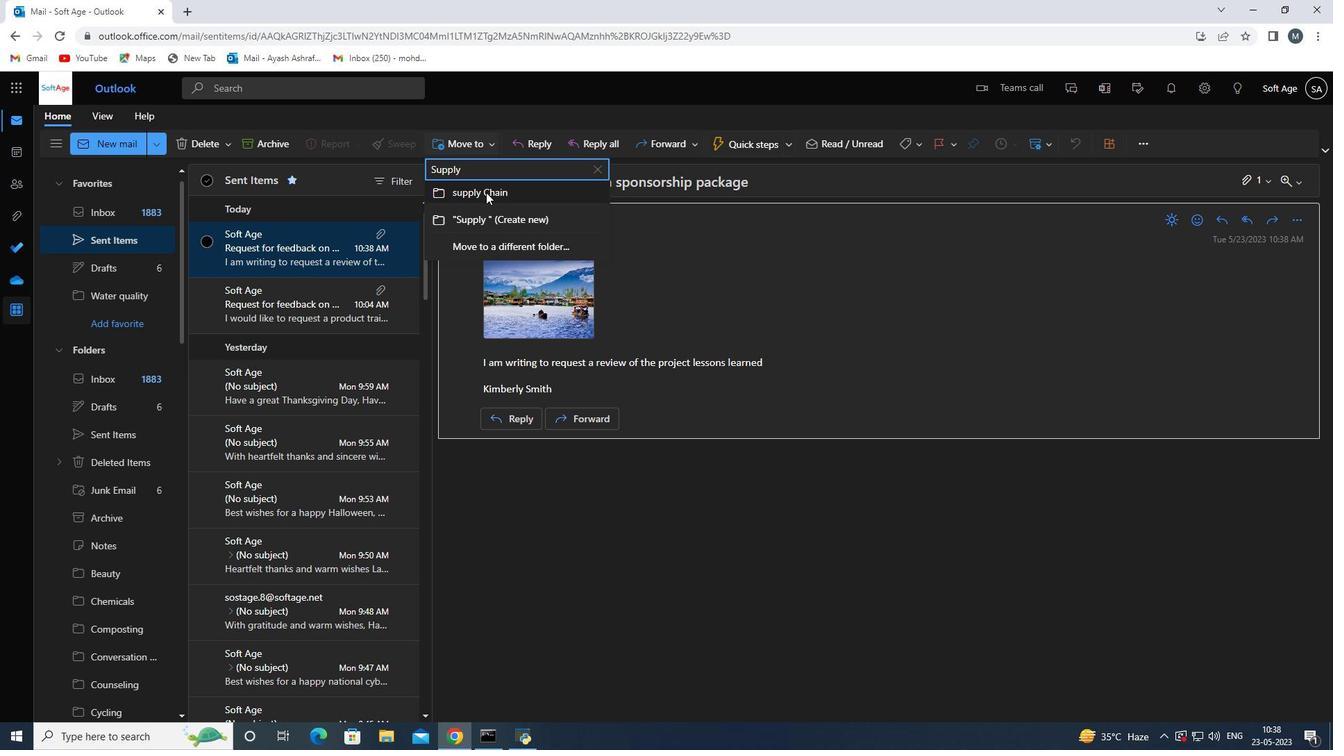 
Action: Mouse pressed left at (486, 193)
Screenshot: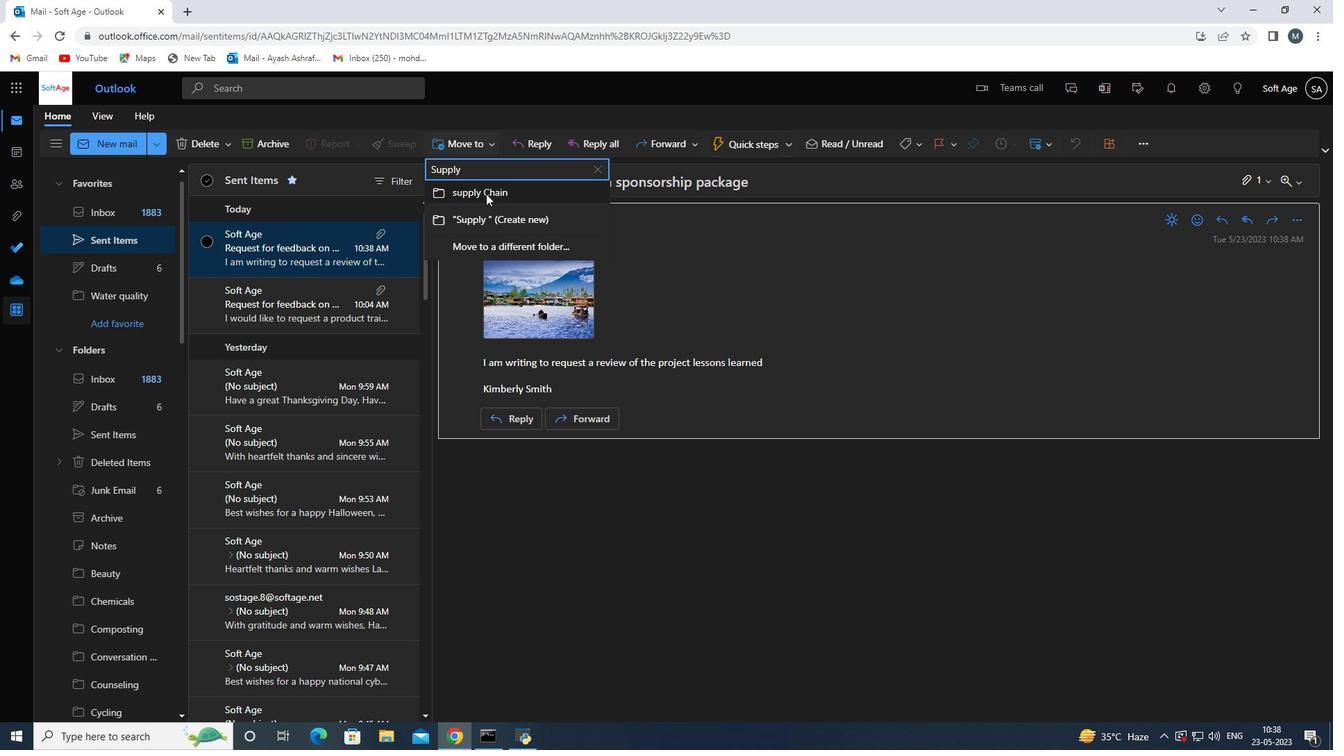 
